 Task: Find an Airbnb in Crystal, United States for 8 guests from 12th to 16th July with self check-in, TV, WiFi, free parking, and English-speaking host, priced between ₹10,000 and ₹16,000.
Action: Mouse moved to (684, 133)
Screenshot: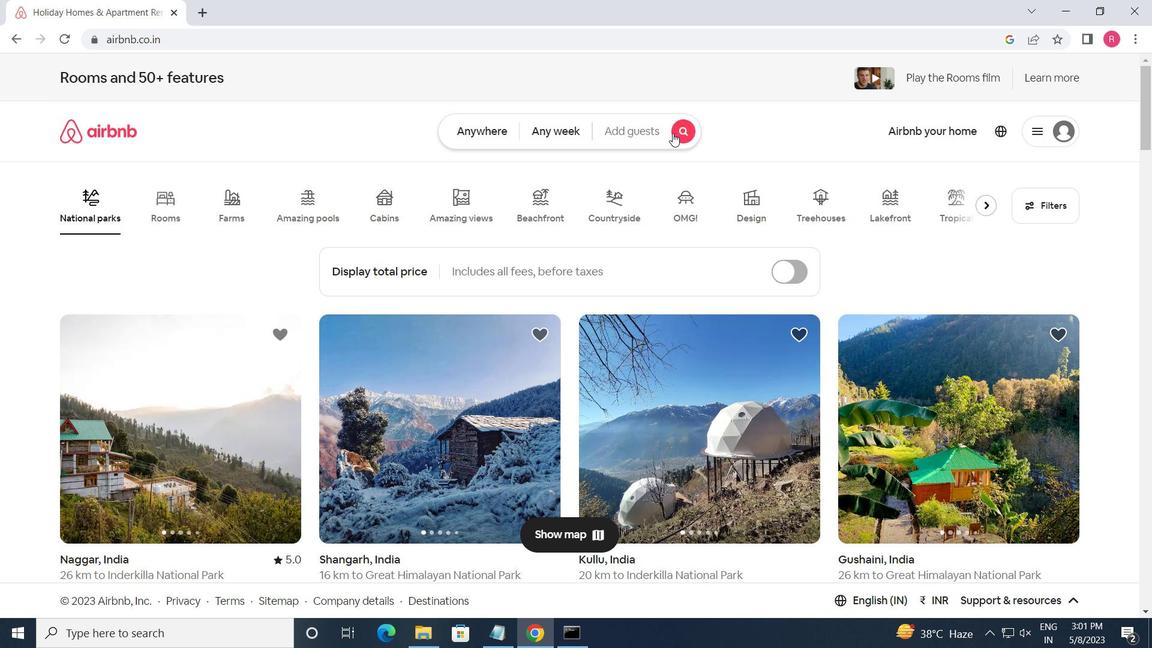 
Action: Mouse pressed left at (684, 133)
Screenshot: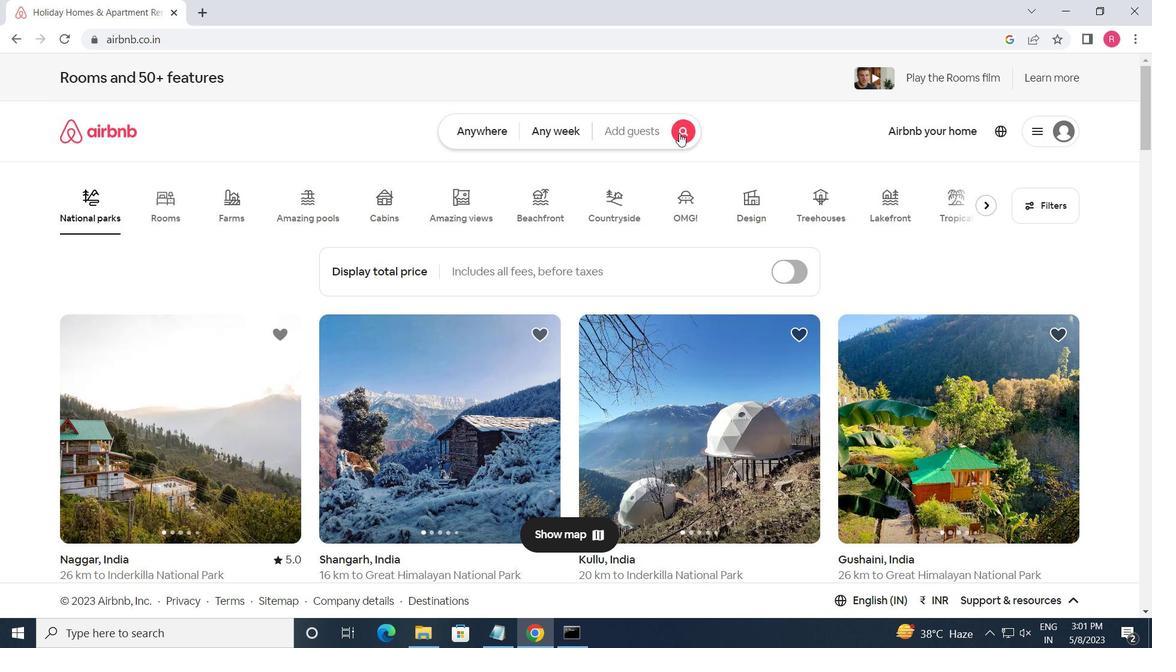 
Action: Mouse moved to (307, 193)
Screenshot: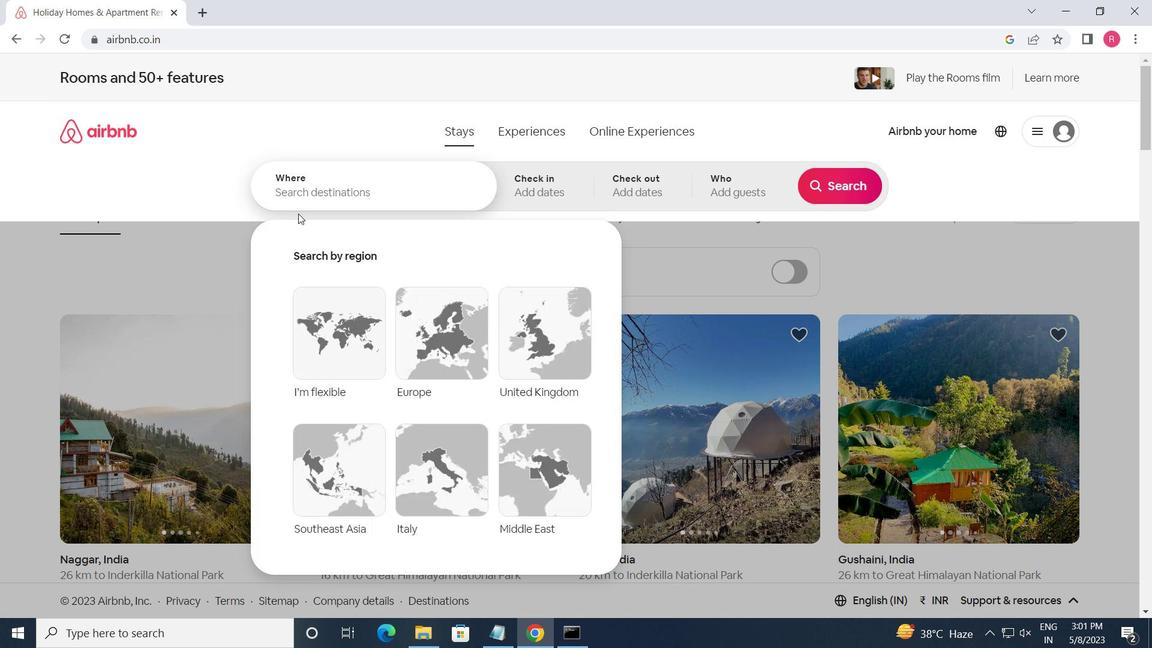 
Action: Mouse pressed left at (307, 193)
Screenshot: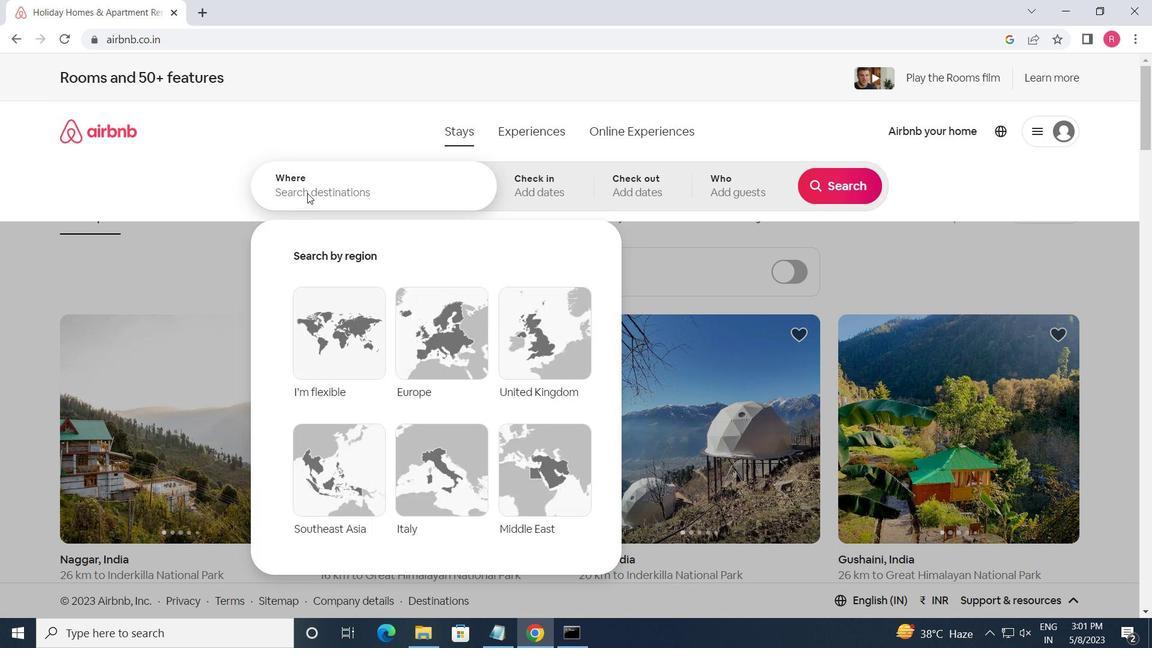 
Action: Key pressed <Key.shift>CRYSTAL,<Key.space><Key.shift_r>UNITED<Key.space><Key.shift>STATES<Key.enter>
Screenshot: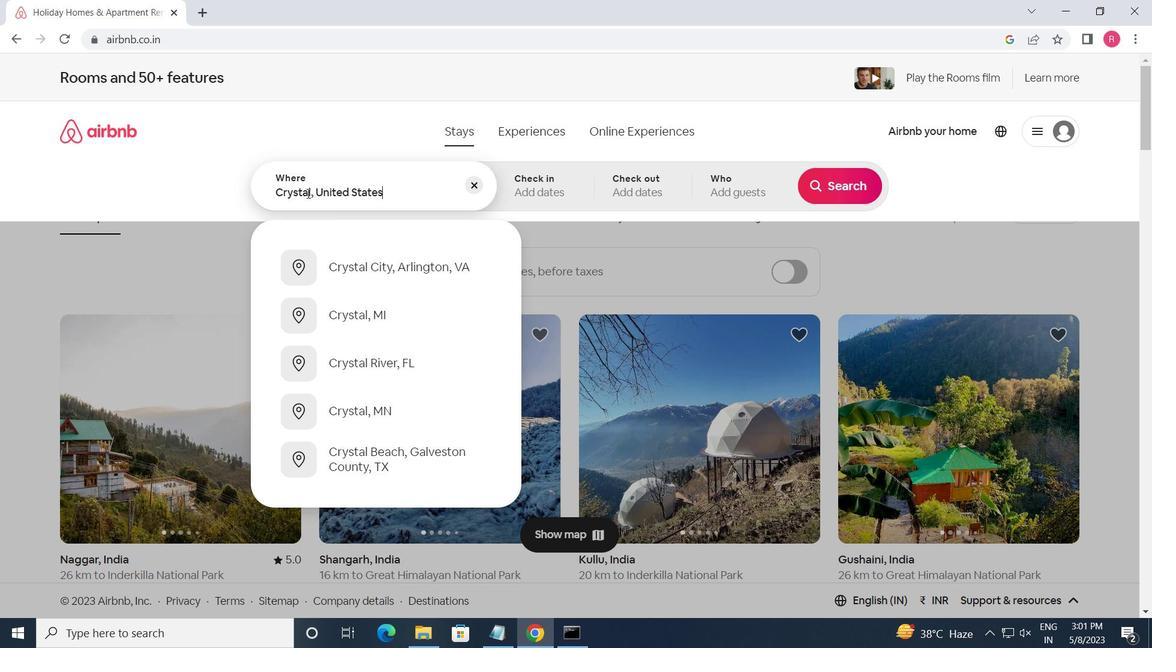 
Action: Mouse moved to (828, 308)
Screenshot: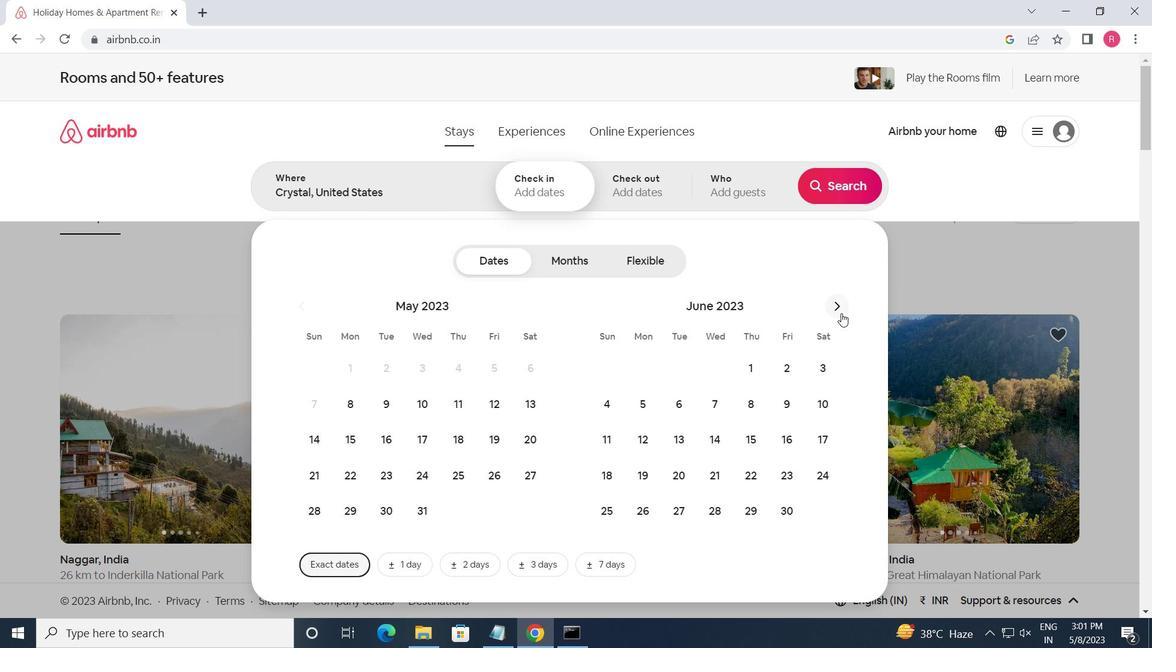 
Action: Mouse pressed left at (828, 308)
Screenshot: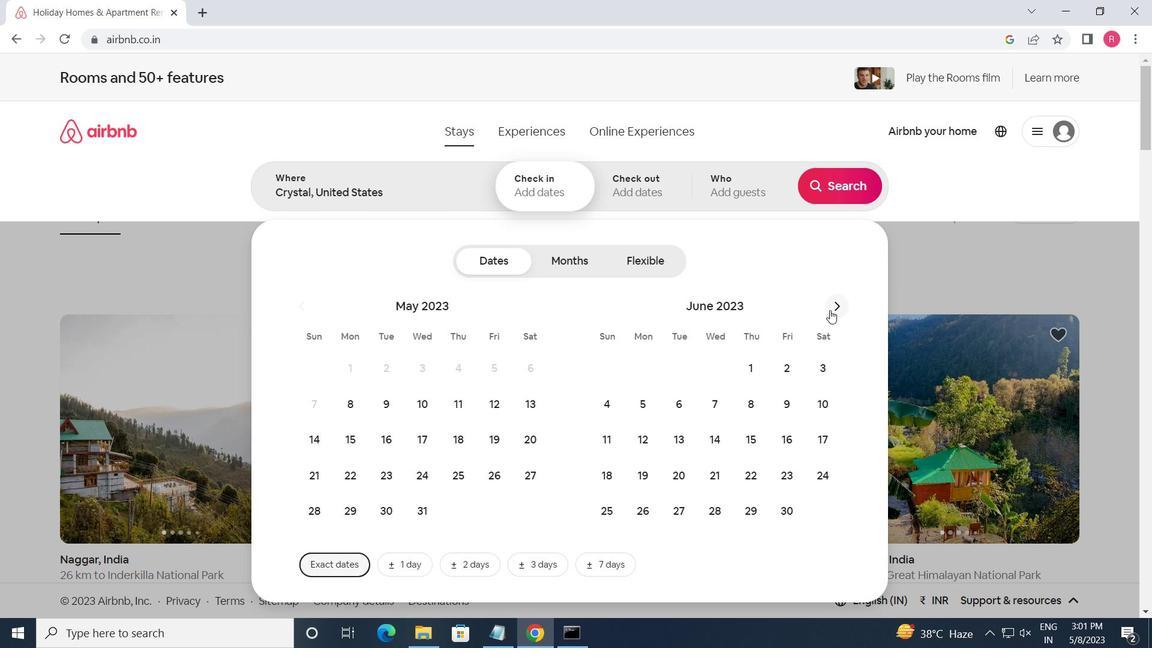 
Action: Mouse moved to (720, 439)
Screenshot: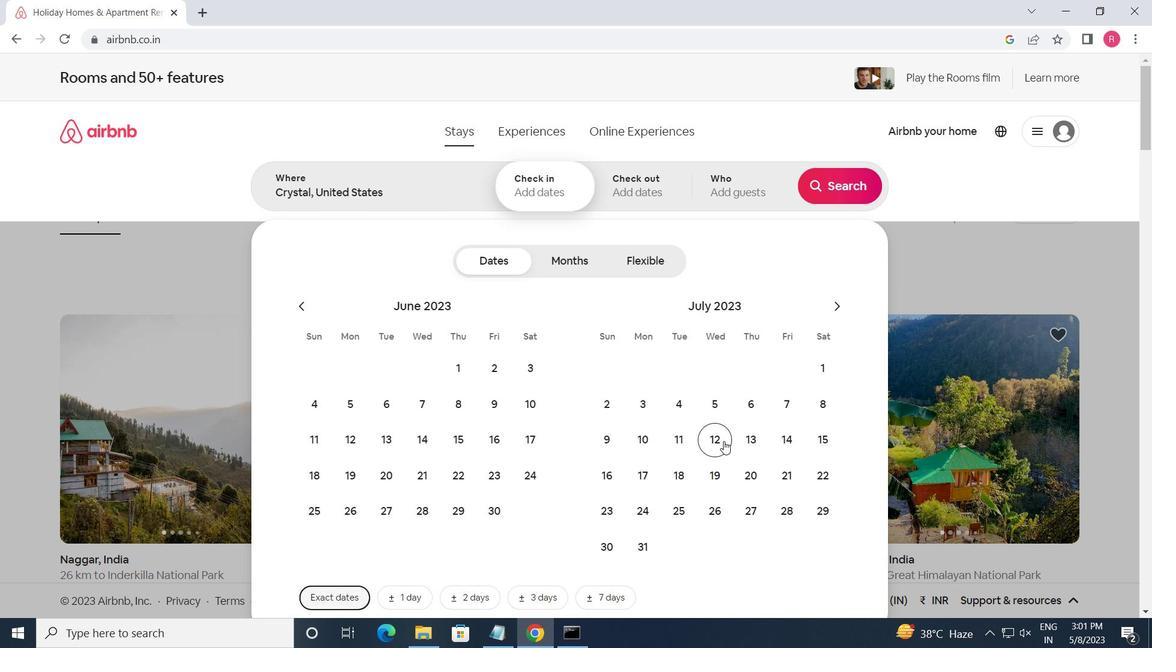 
Action: Mouse pressed left at (720, 439)
Screenshot: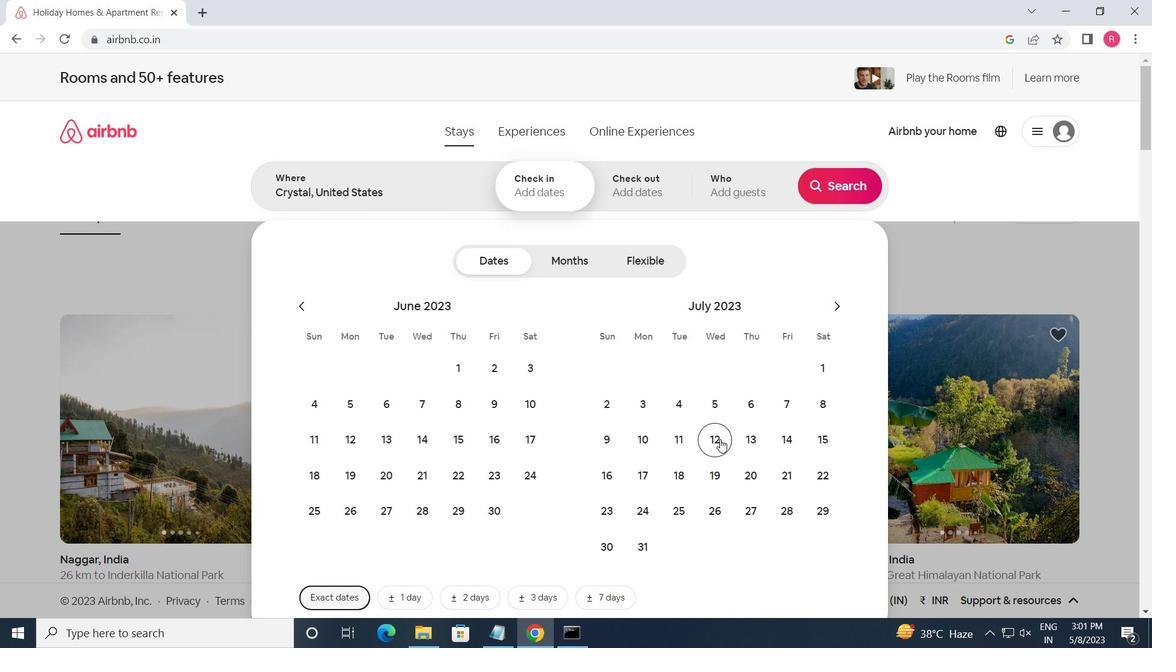 
Action: Mouse moved to (617, 469)
Screenshot: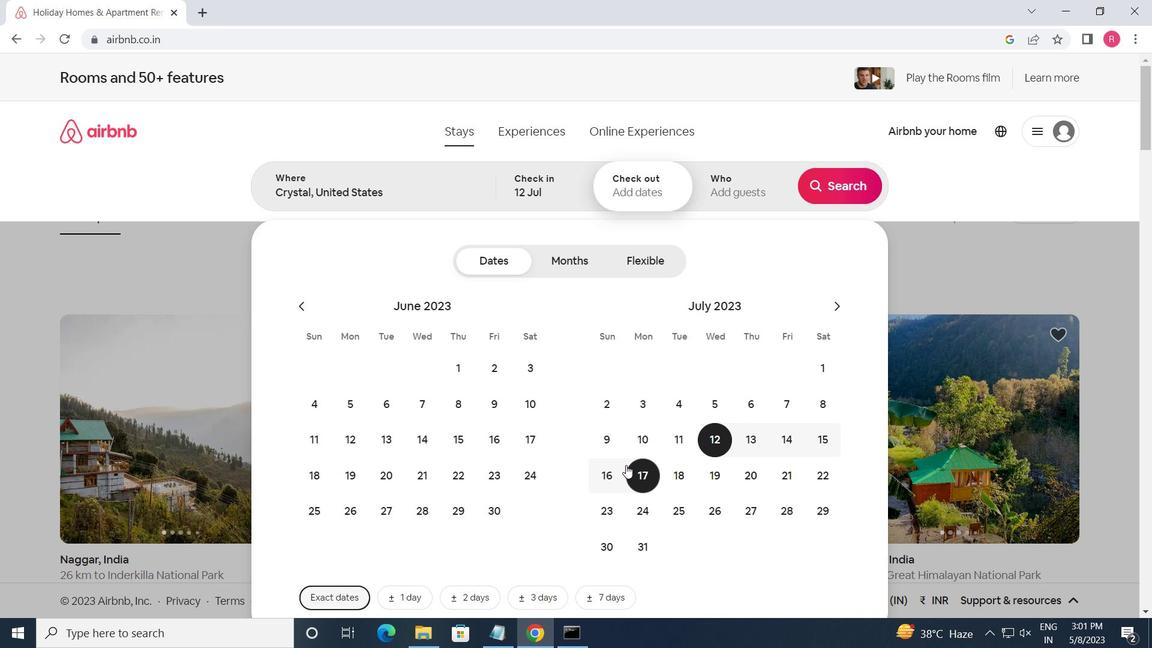 
Action: Mouse pressed left at (617, 469)
Screenshot: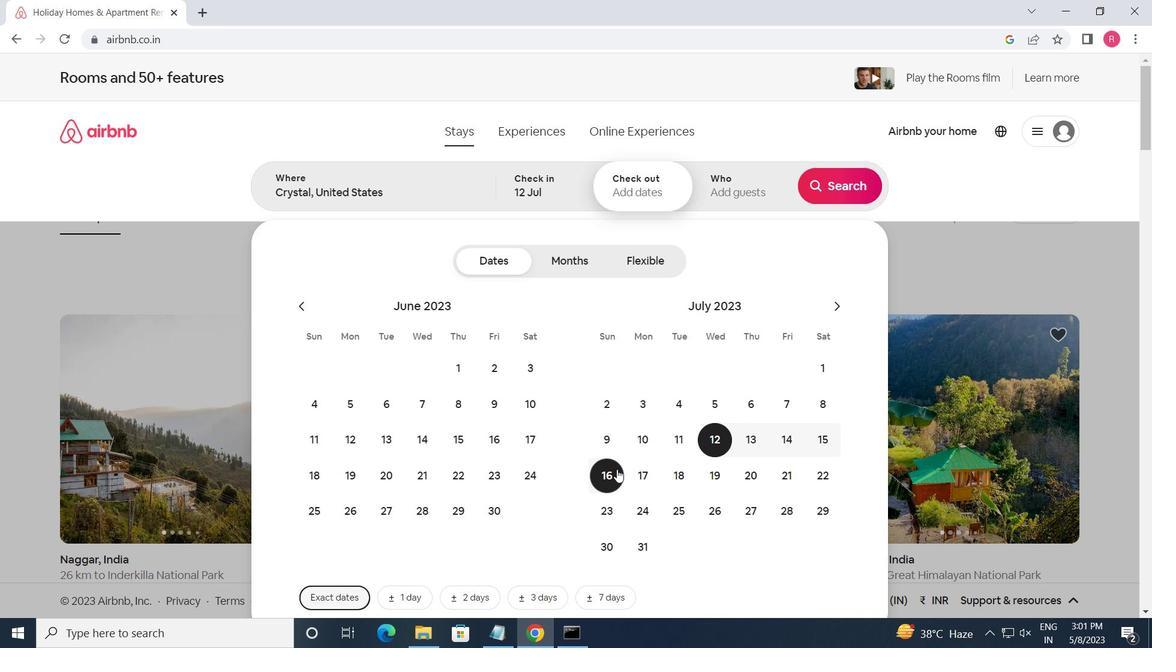 
Action: Mouse moved to (713, 200)
Screenshot: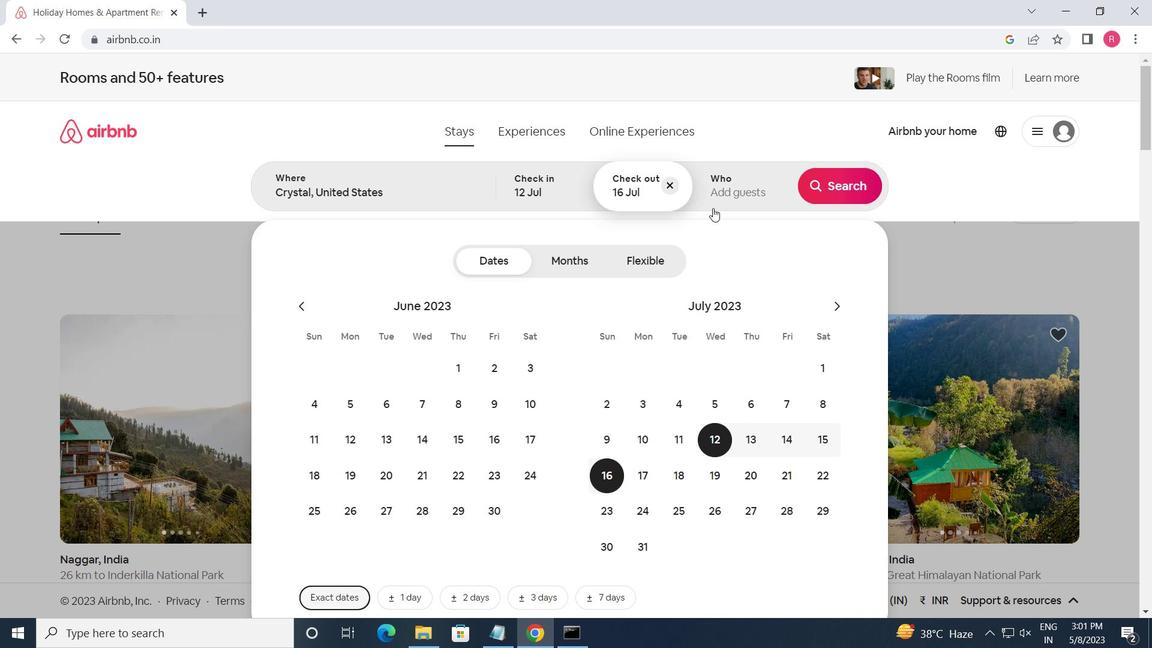 
Action: Mouse pressed left at (713, 200)
Screenshot: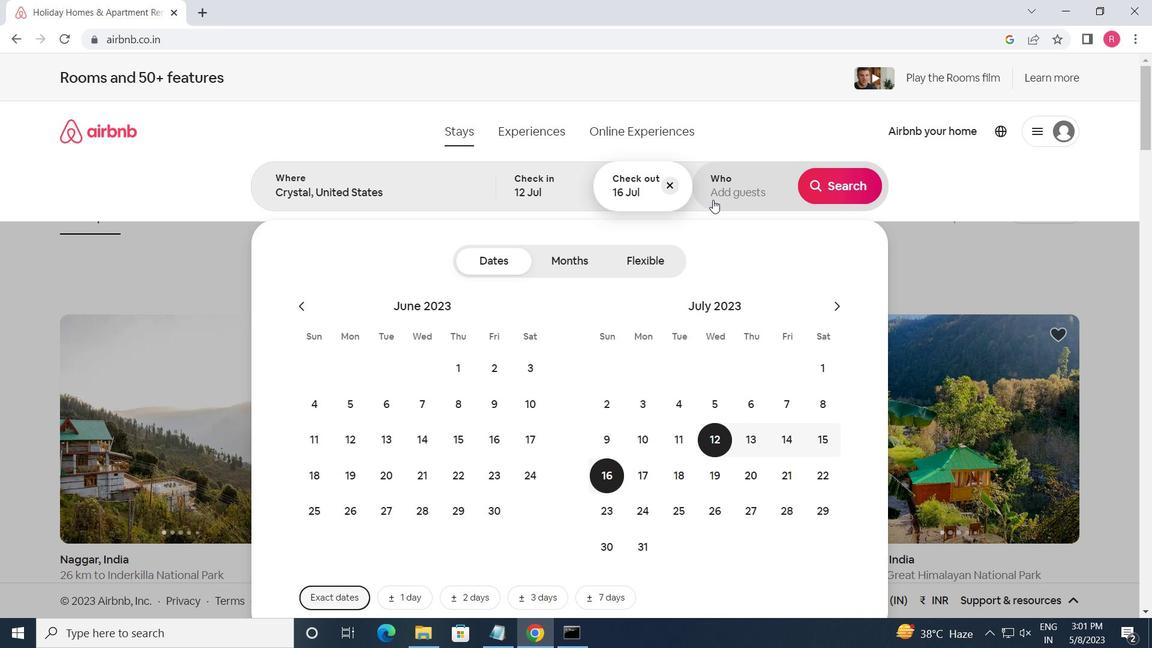 
Action: Mouse moved to (852, 271)
Screenshot: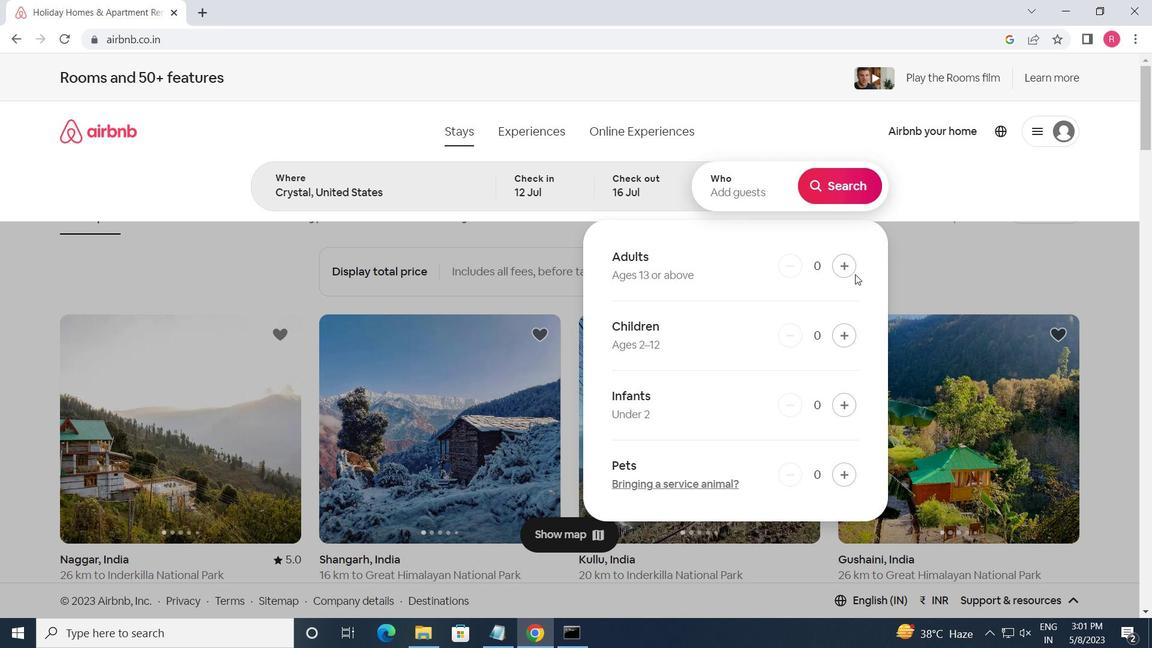 
Action: Mouse pressed left at (852, 271)
Screenshot: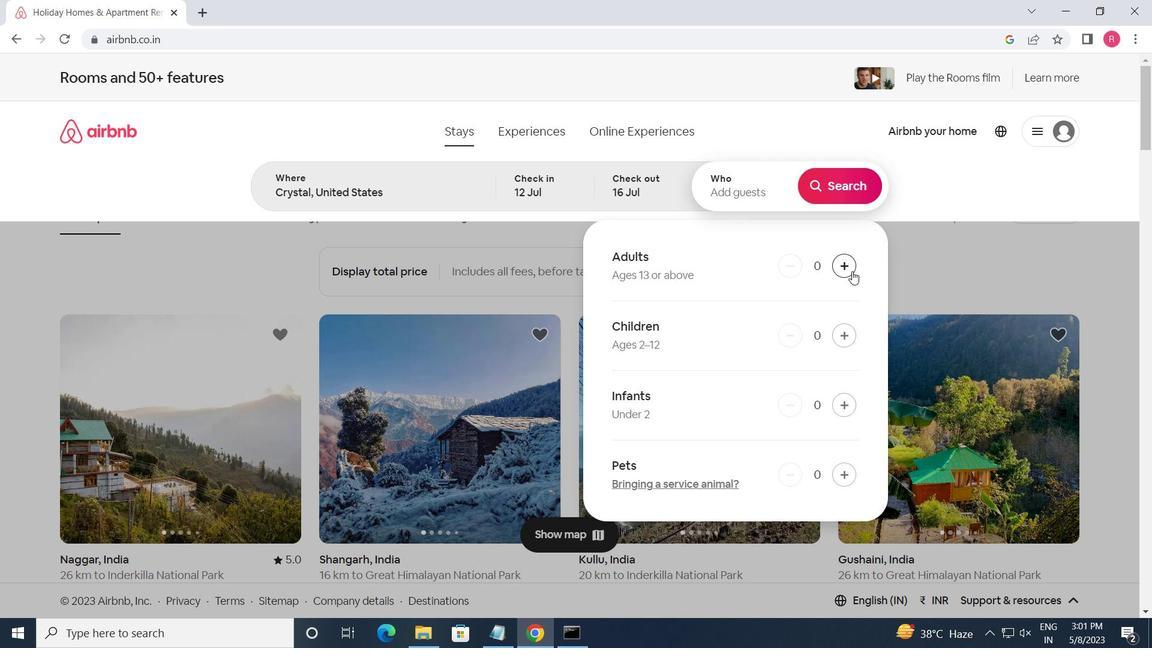 
Action: Mouse moved to (849, 269)
Screenshot: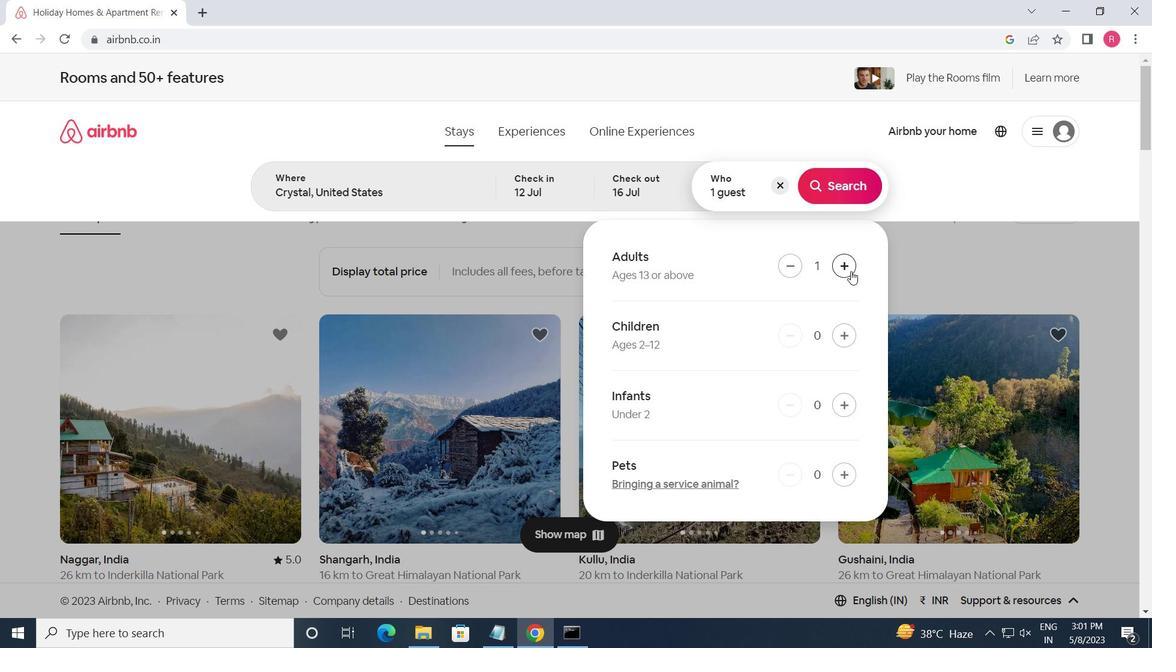 
Action: Mouse pressed left at (849, 269)
Screenshot: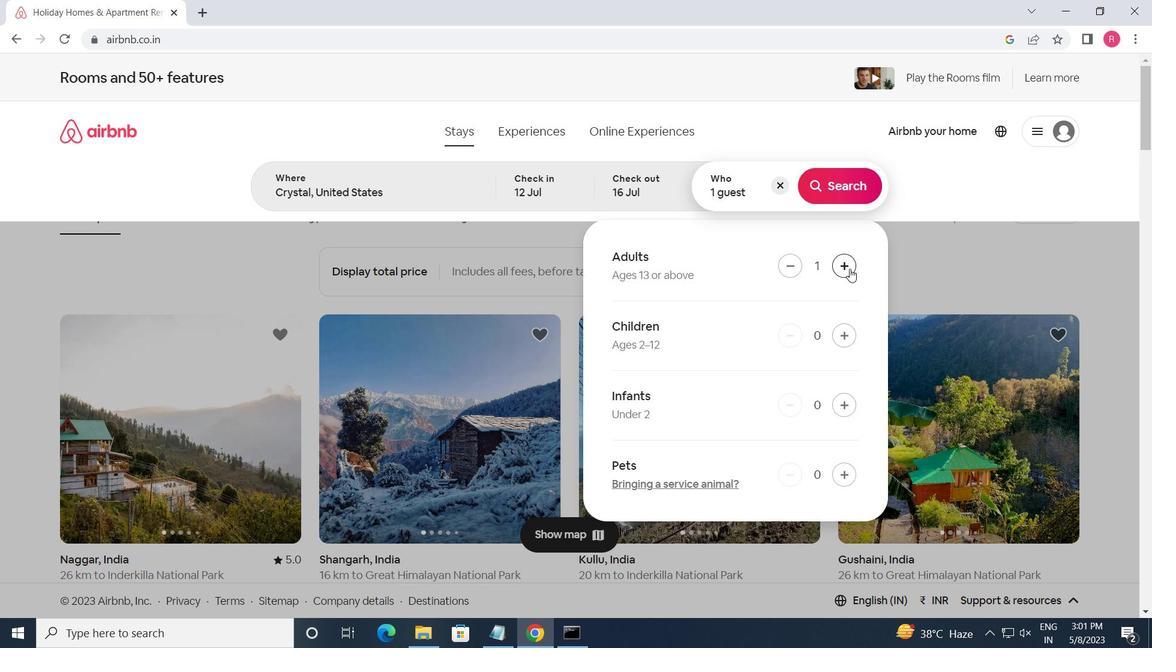 
Action: Mouse pressed left at (849, 269)
Screenshot: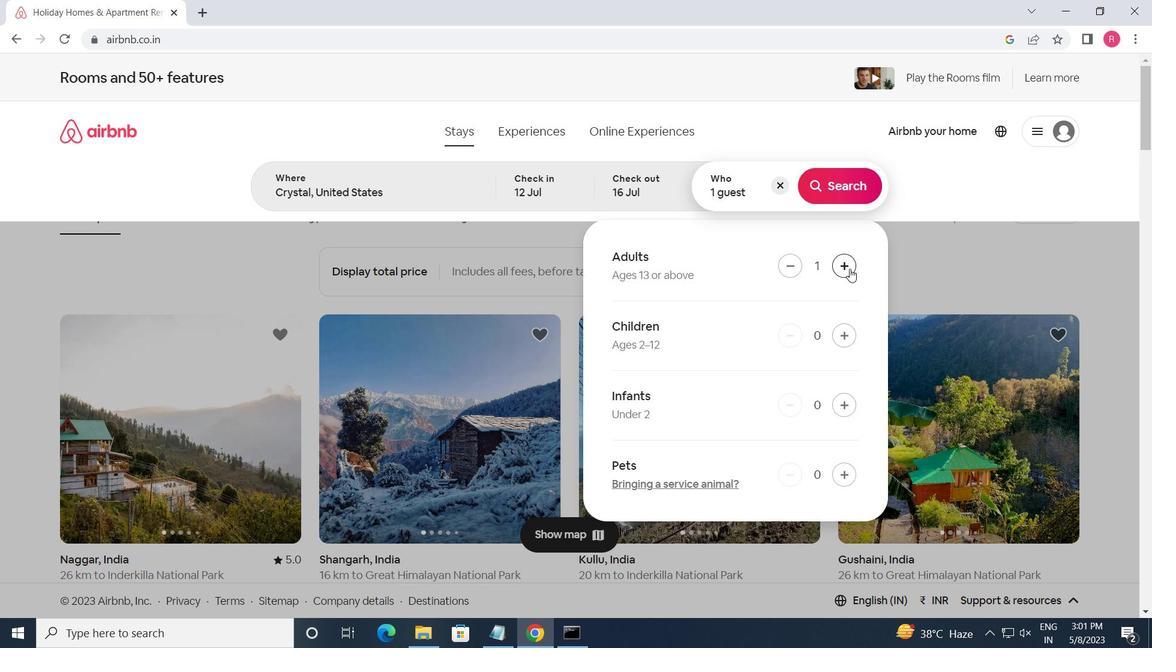 
Action: Mouse pressed left at (849, 269)
Screenshot: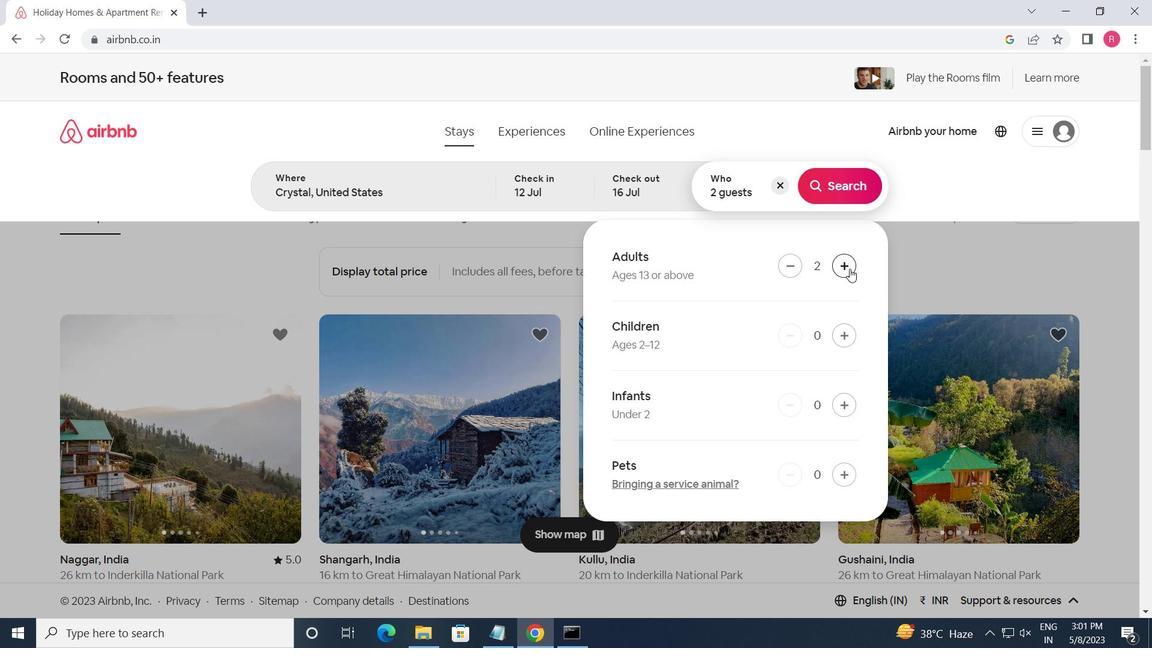 
Action: Mouse pressed left at (849, 269)
Screenshot: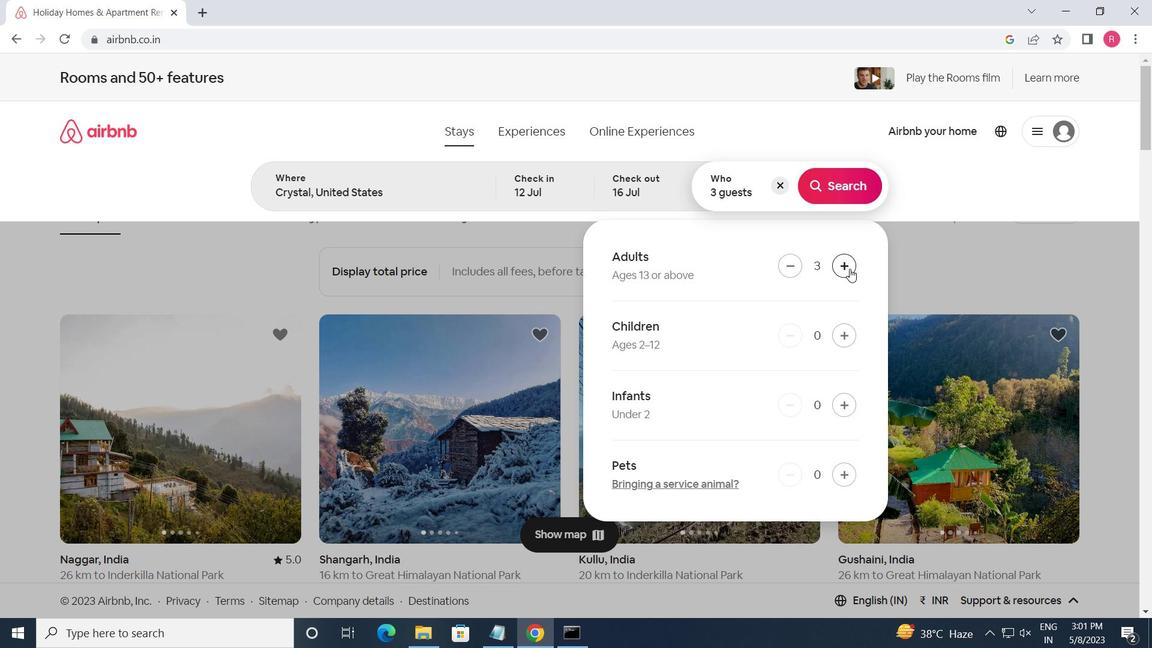 
Action: Mouse pressed left at (849, 269)
Screenshot: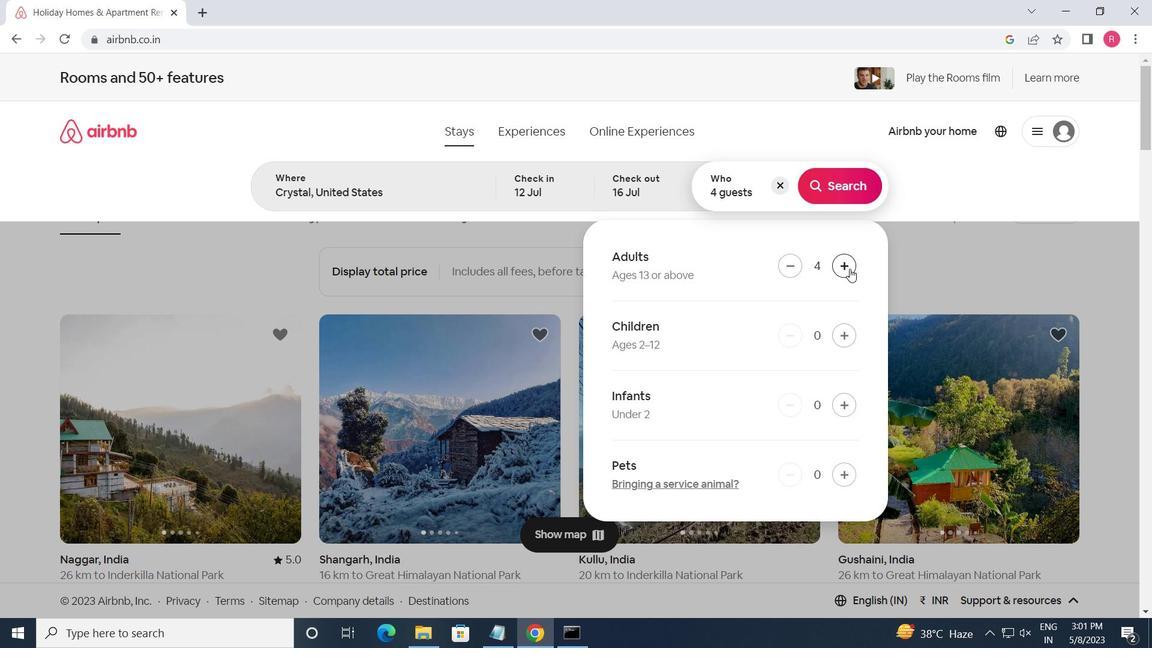 
Action: Mouse pressed left at (849, 269)
Screenshot: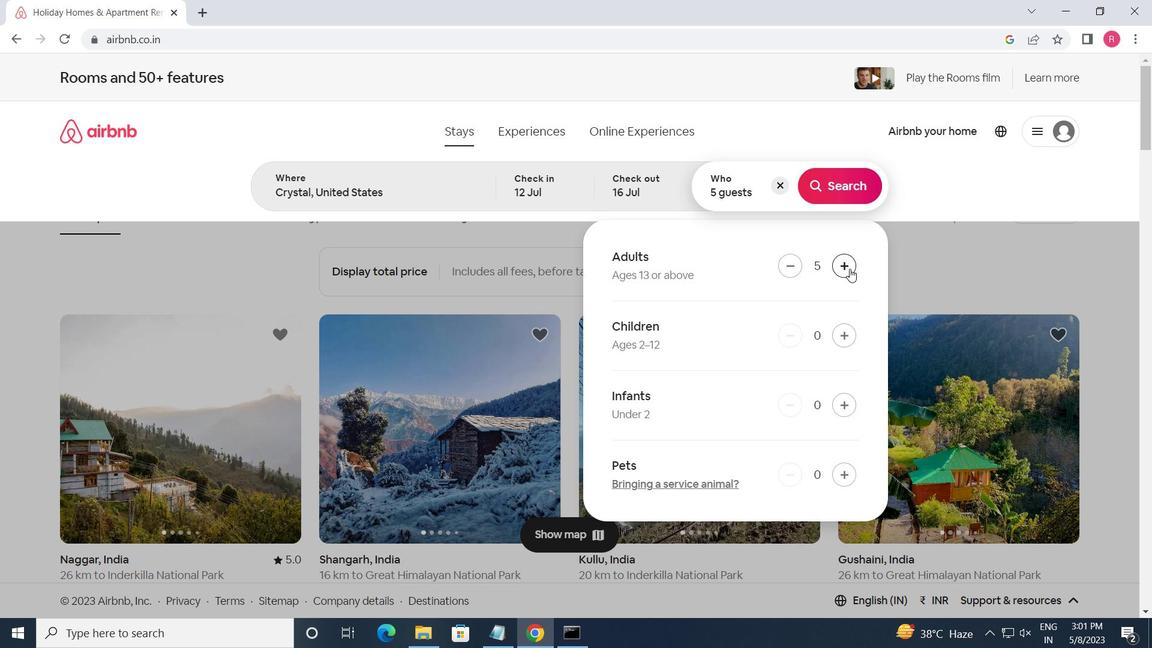 
Action: Mouse pressed left at (849, 269)
Screenshot: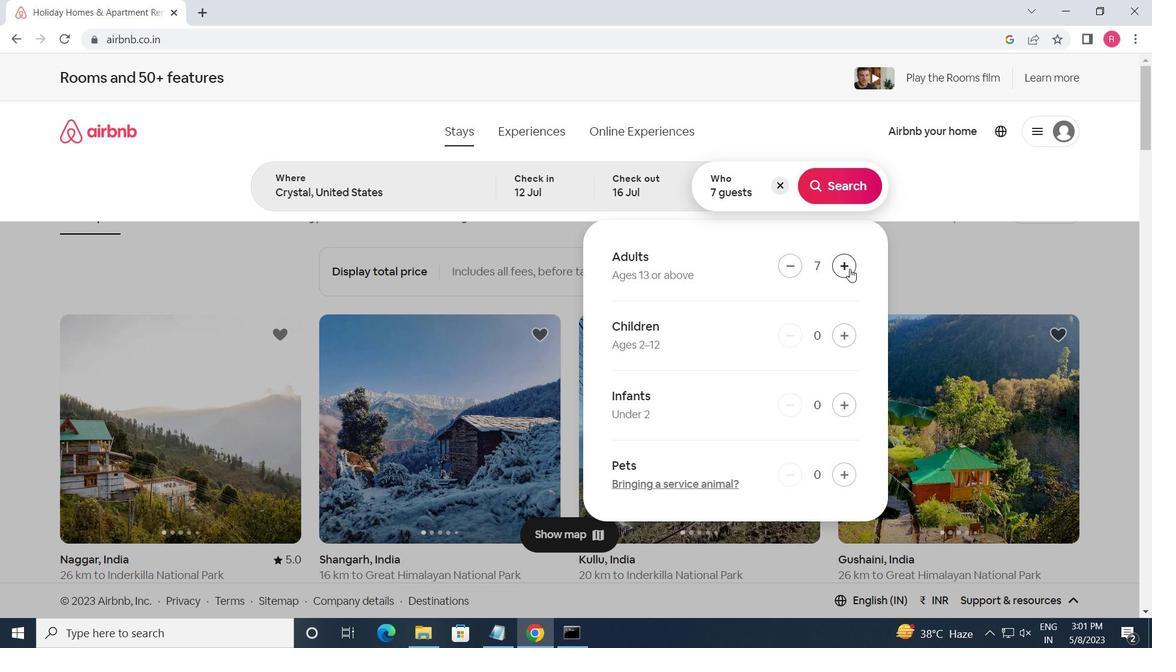 
Action: Mouse pressed left at (849, 269)
Screenshot: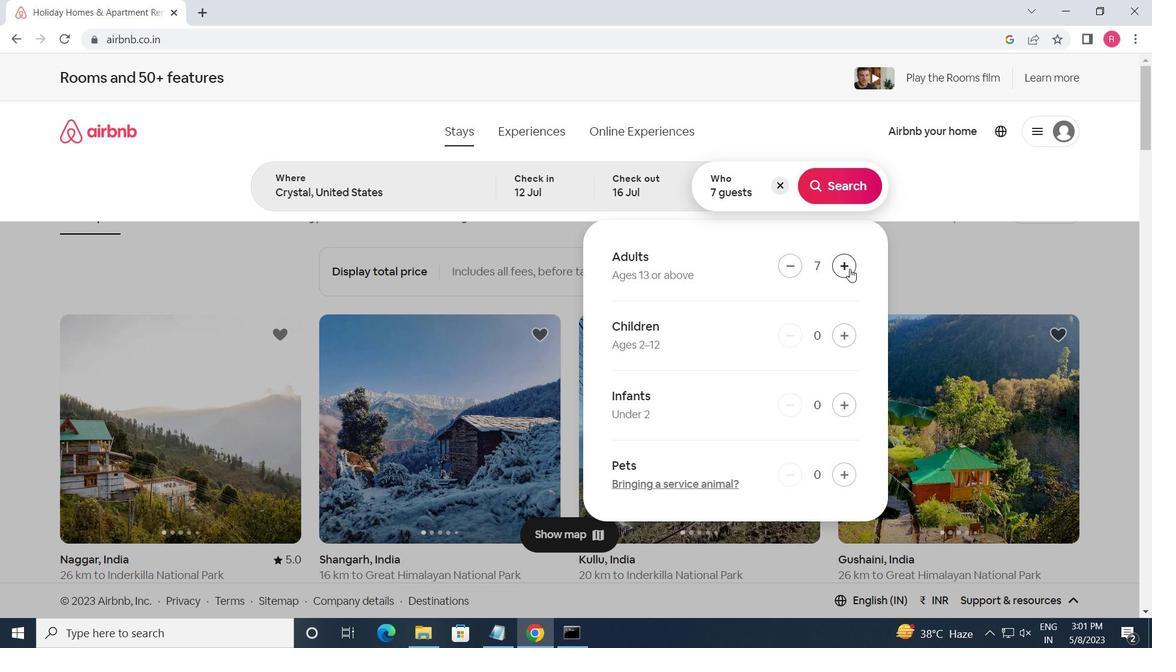 
Action: Mouse moved to (793, 268)
Screenshot: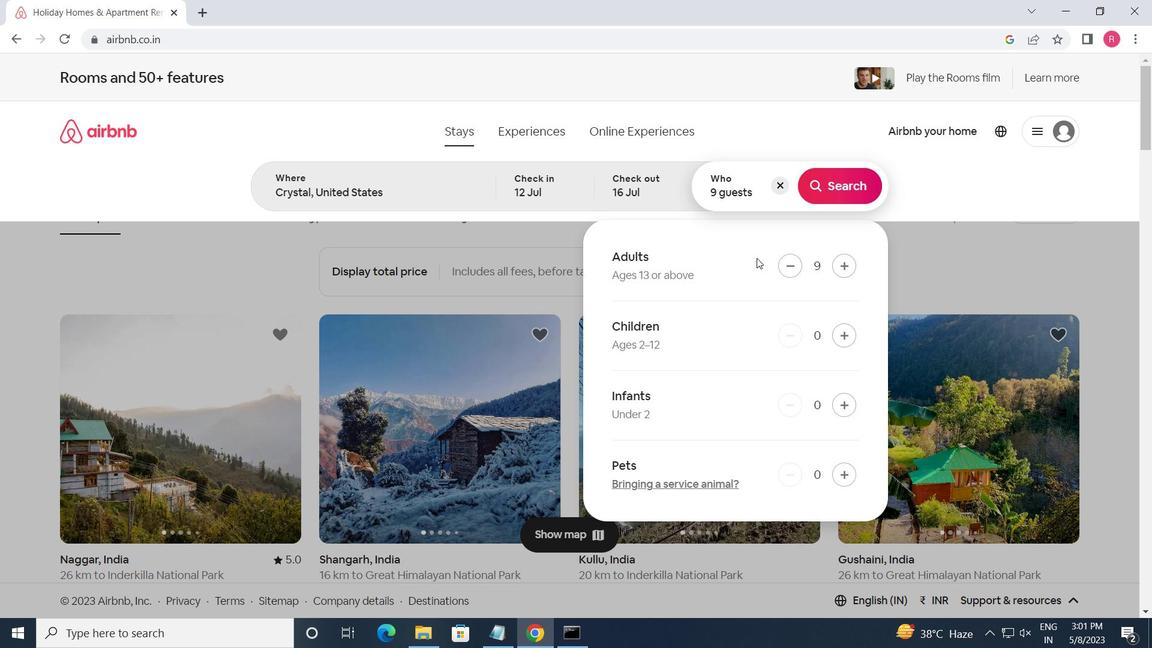 
Action: Mouse pressed left at (793, 268)
Screenshot: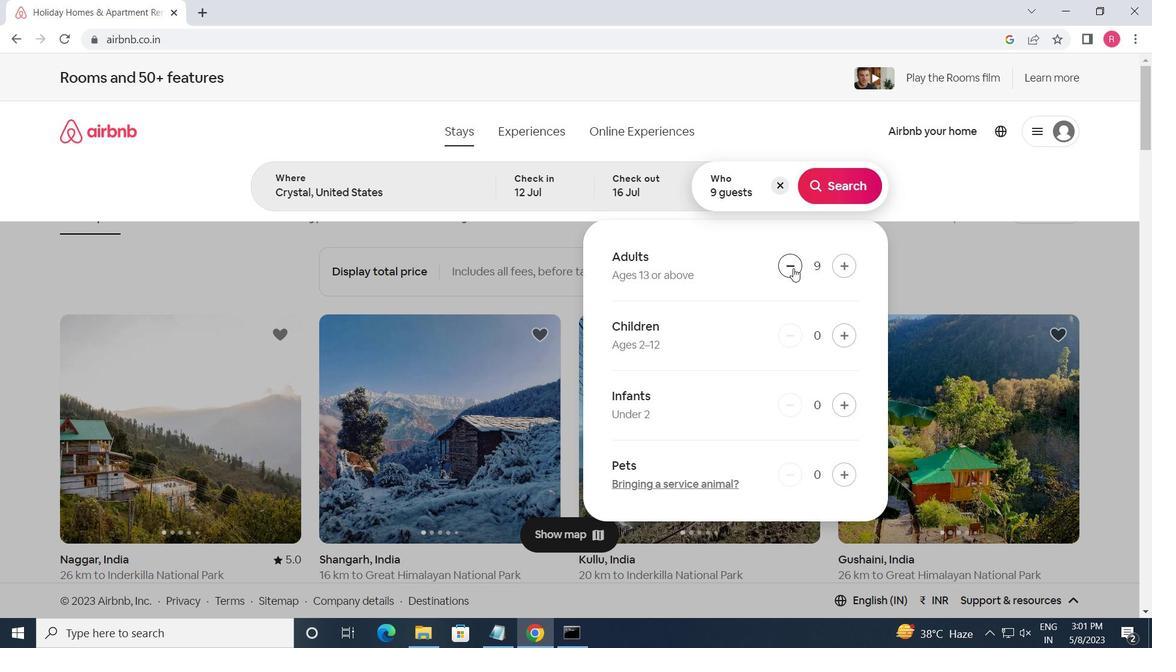 
Action: Mouse moved to (836, 192)
Screenshot: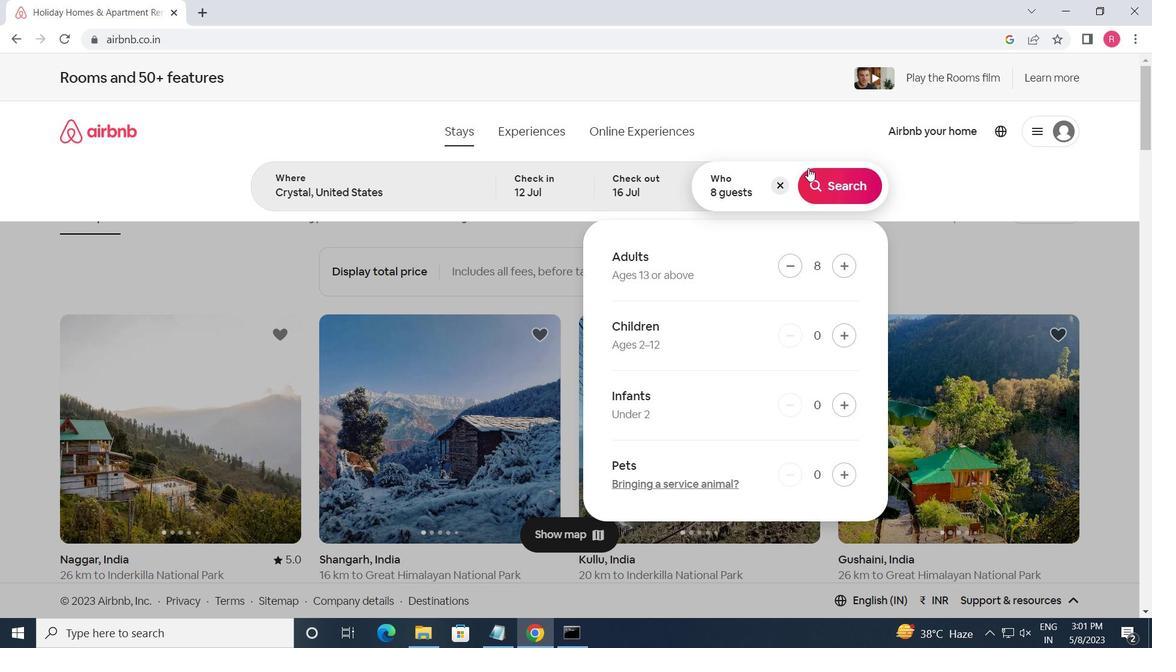 
Action: Mouse pressed left at (836, 192)
Screenshot: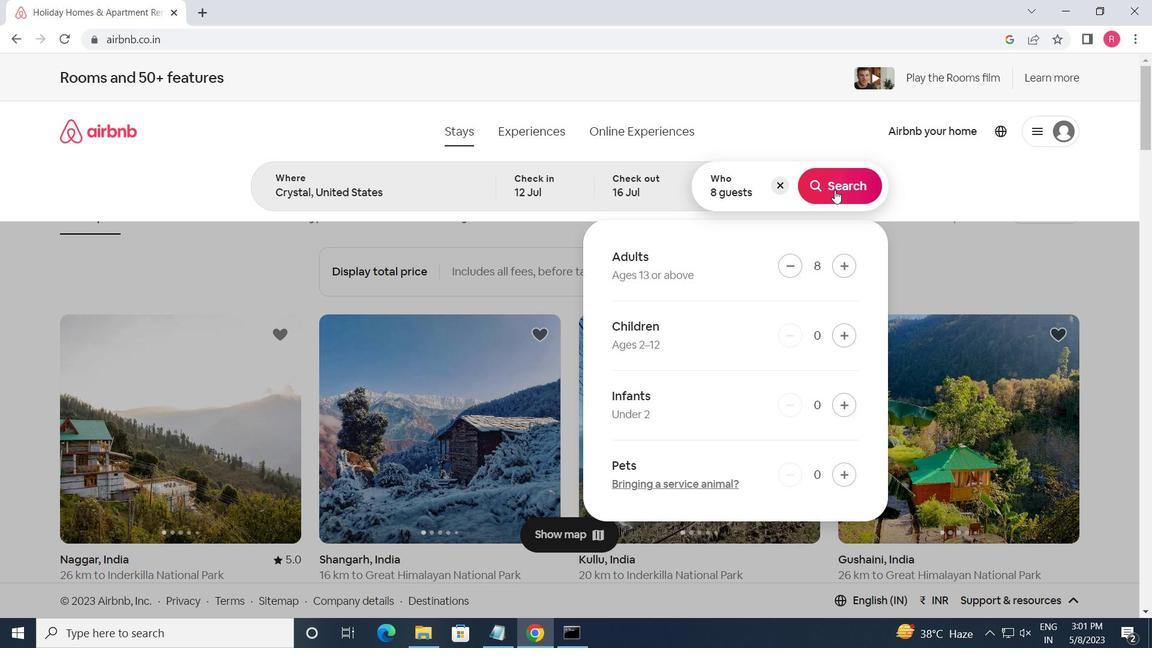 
Action: Mouse moved to (1070, 142)
Screenshot: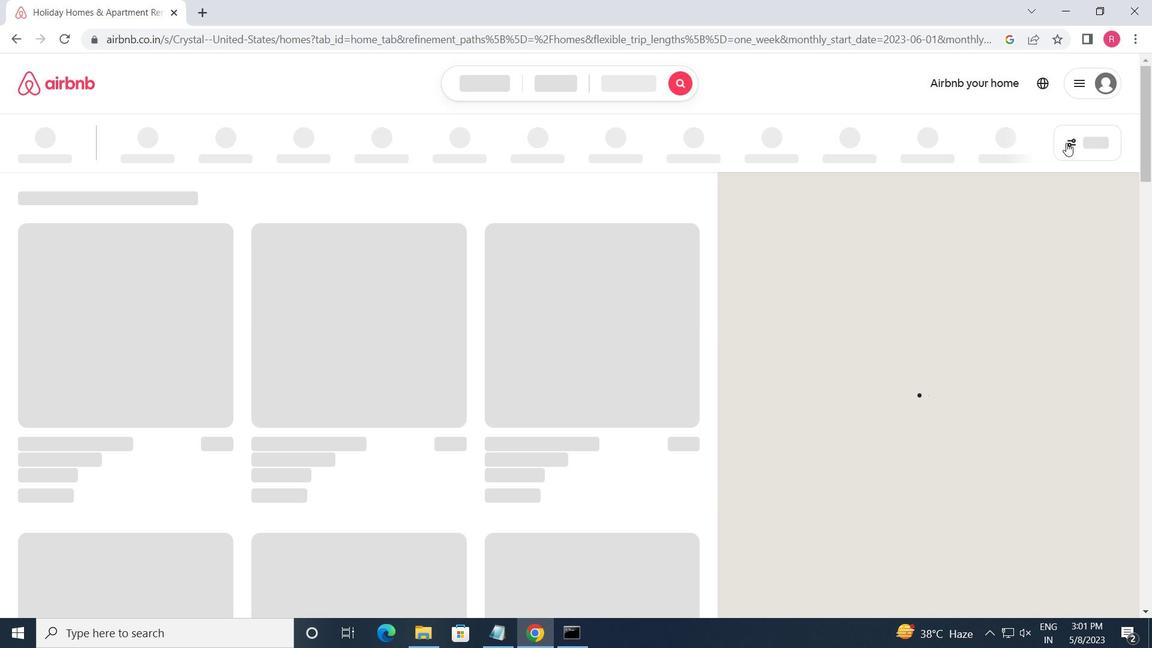 
Action: Mouse pressed left at (1070, 142)
Screenshot: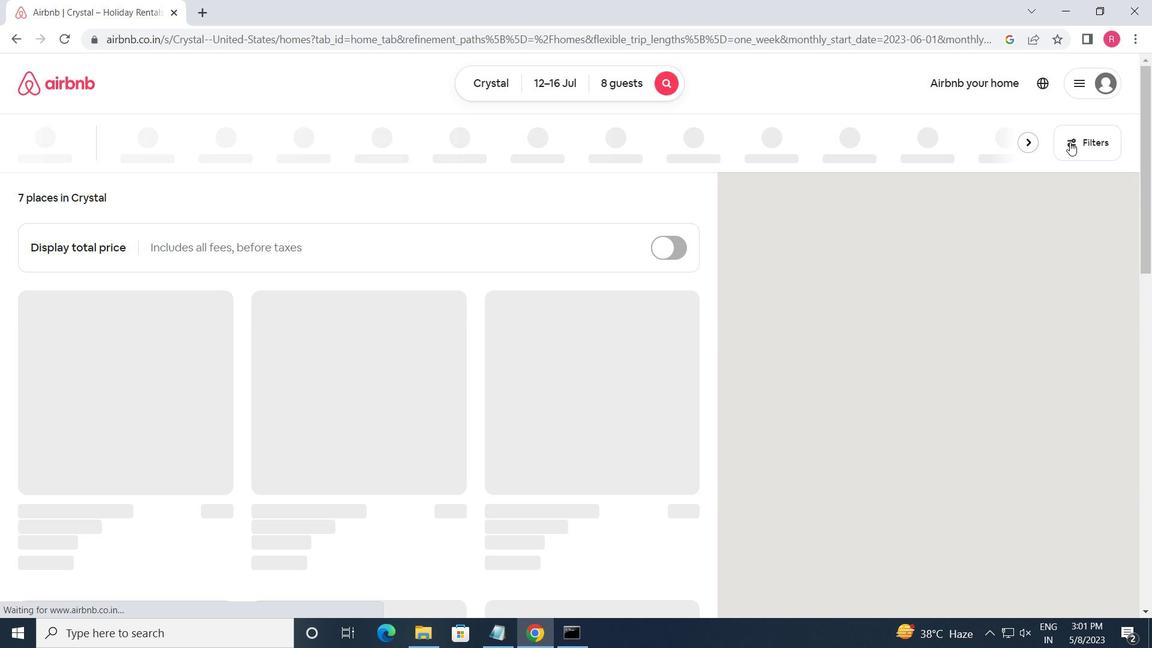 
Action: Mouse moved to (396, 499)
Screenshot: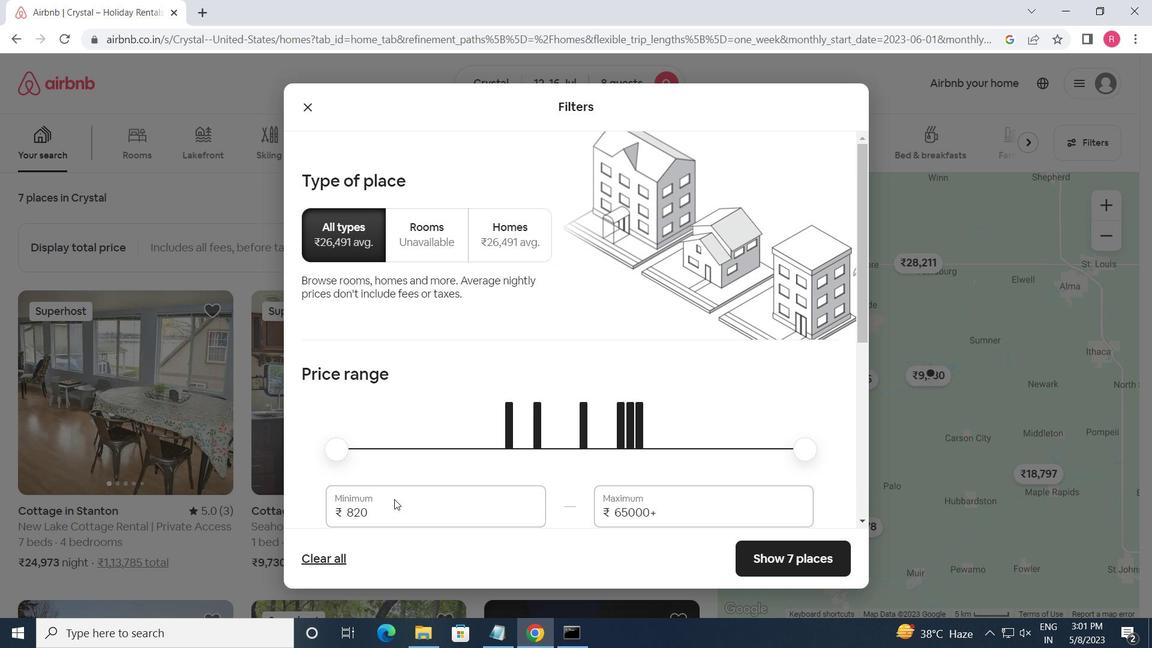 
Action: Mouse pressed left at (396, 499)
Screenshot: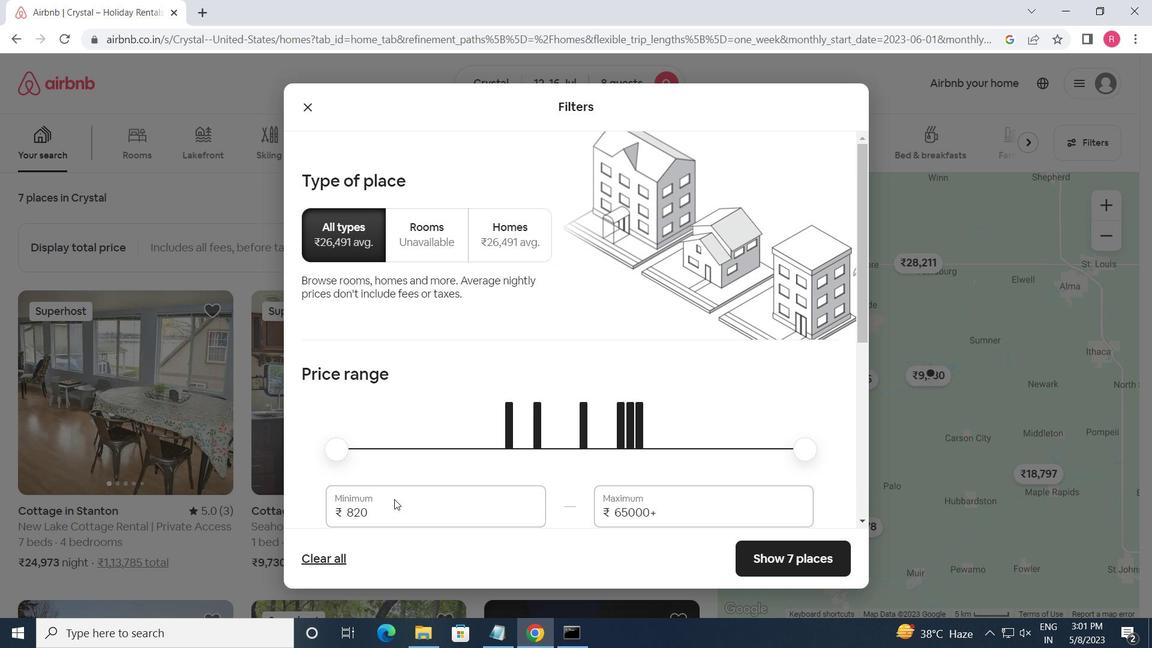 
Action: Mouse moved to (397, 499)
Screenshot: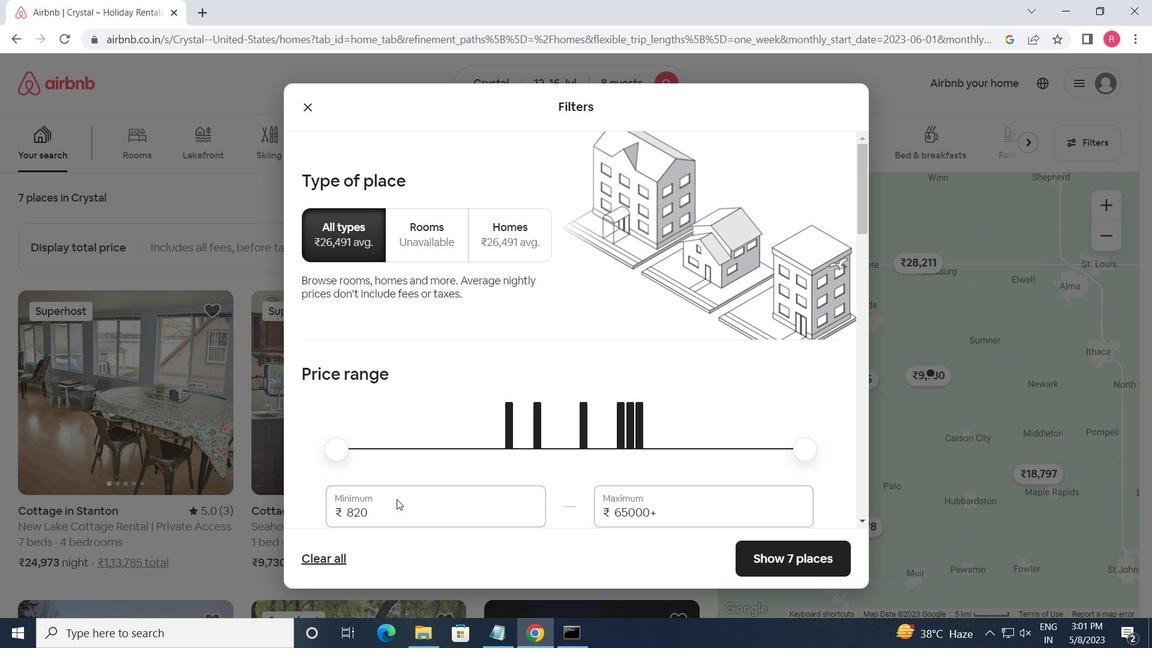 
Action: Mouse pressed left at (397, 499)
Screenshot: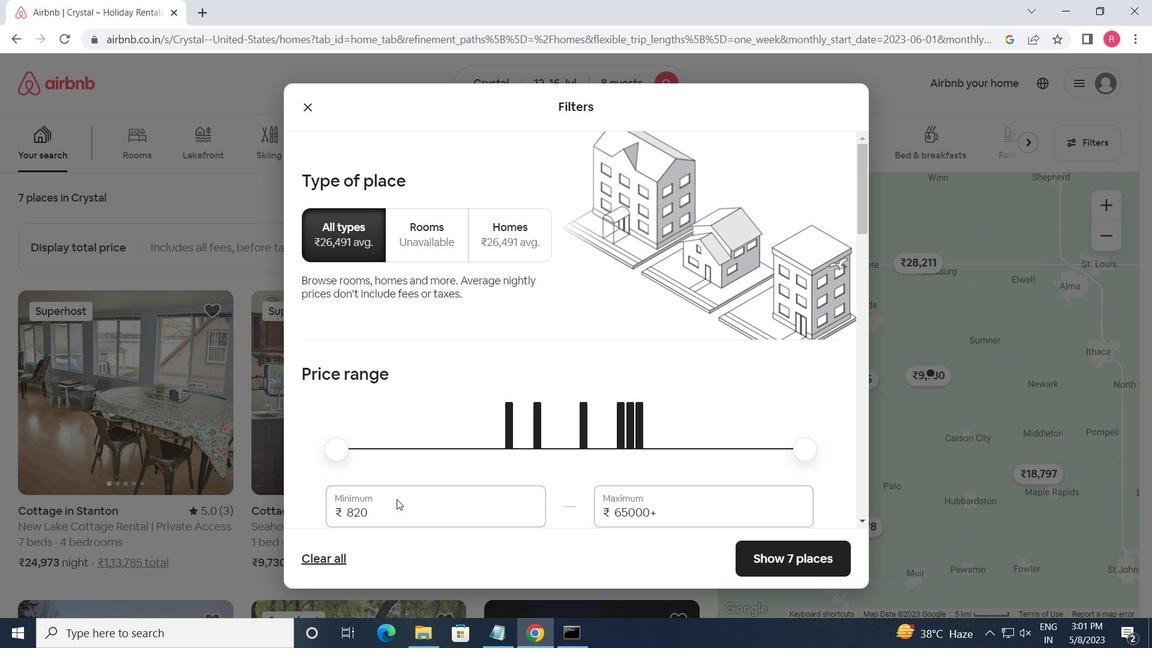 
Action: Mouse moved to (387, 492)
Screenshot: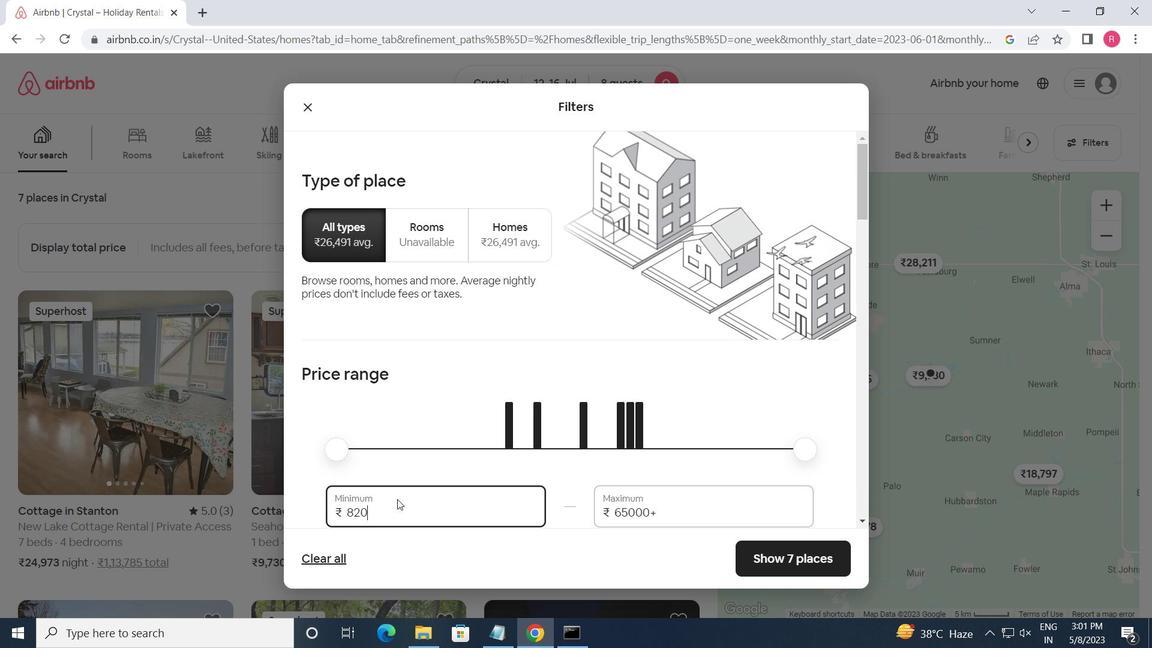 
Action: Key pressed <Key.backspace><Key.backspace><Key.backspace><Key.backspace>10000<Key.tab>16000
Screenshot: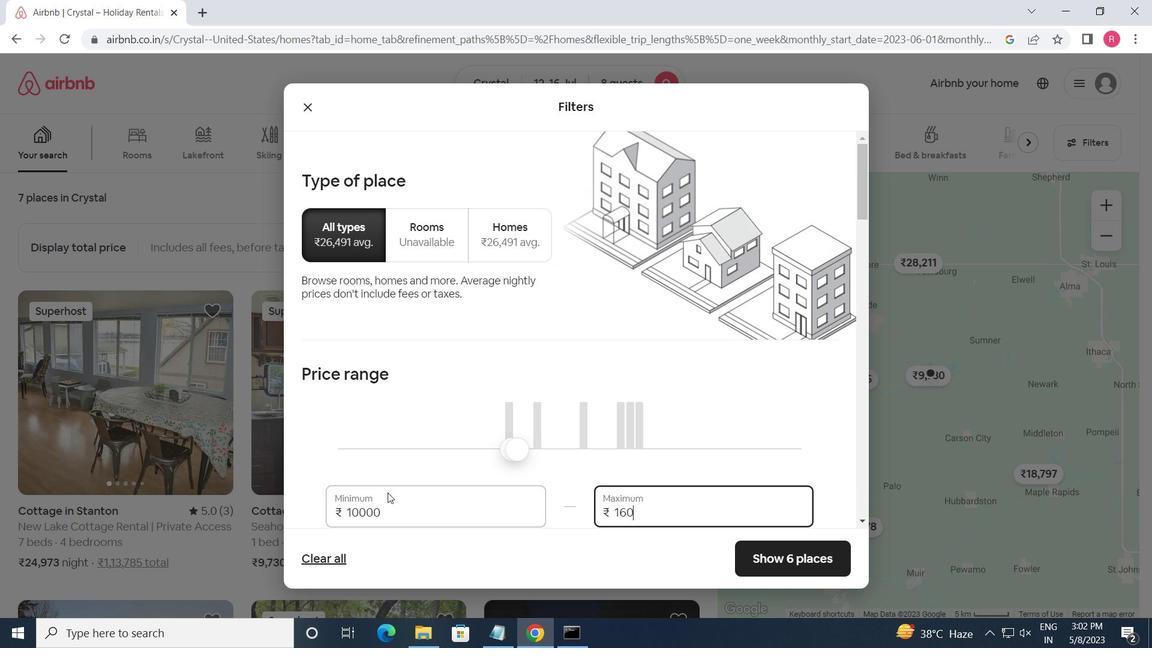 
Action: Mouse moved to (424, 421)
Screenshot: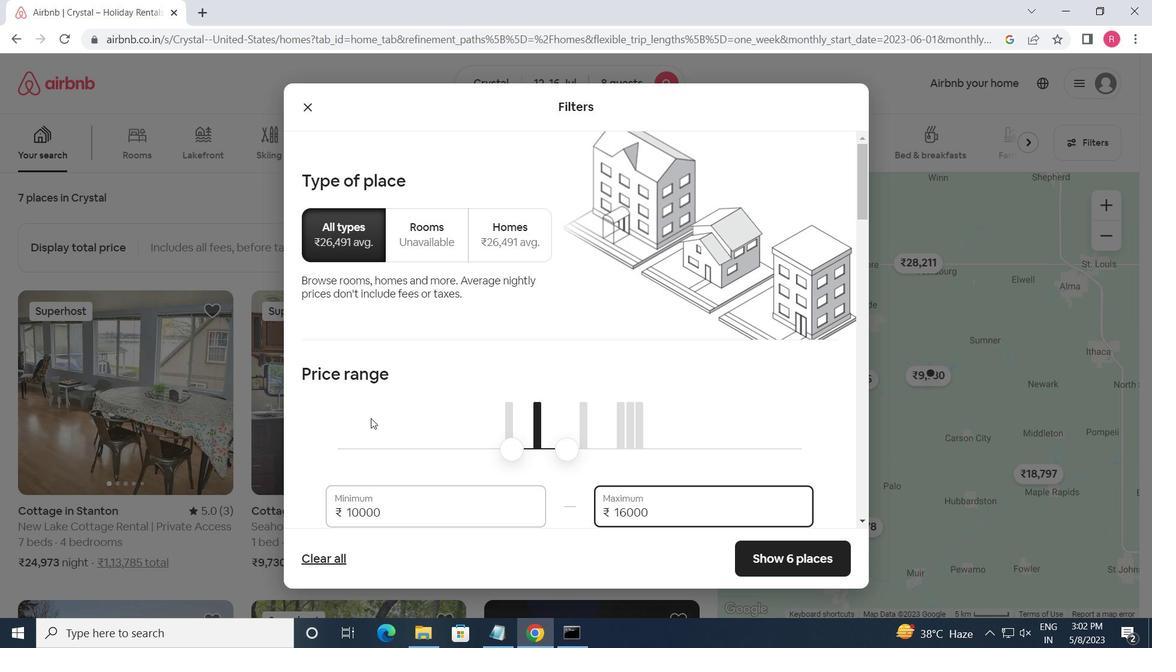 
Action: Mouse scrolled (424, 420) with delta (0, 0)
Screenshot: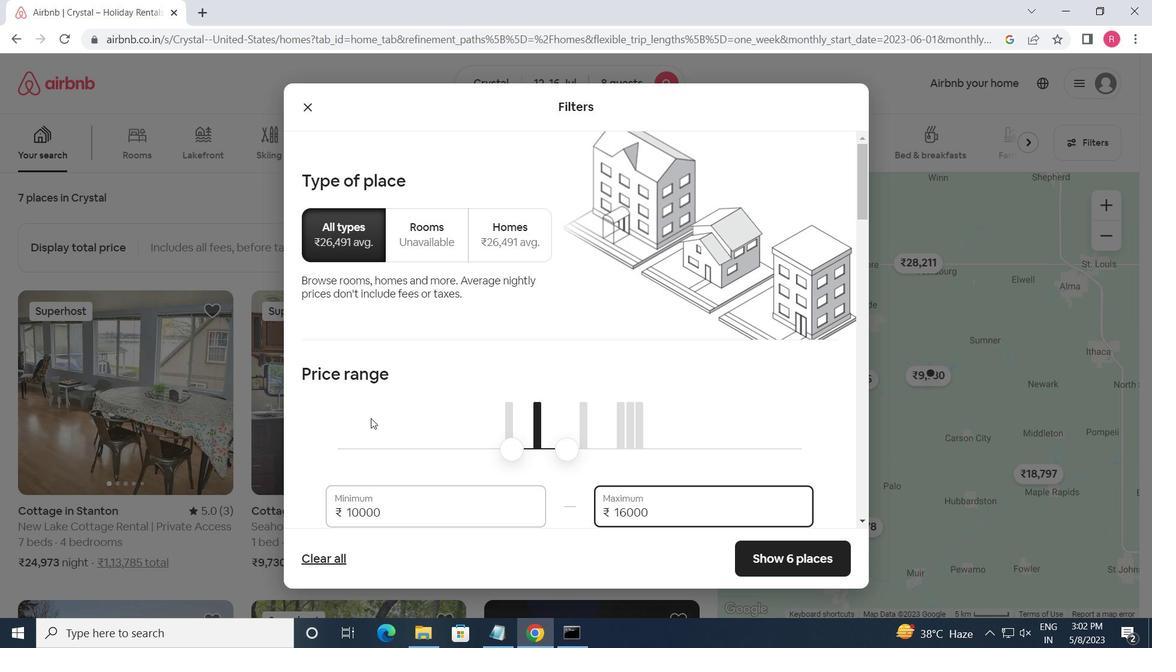
Action: Mouse moved to (426, 421)
Screenshot: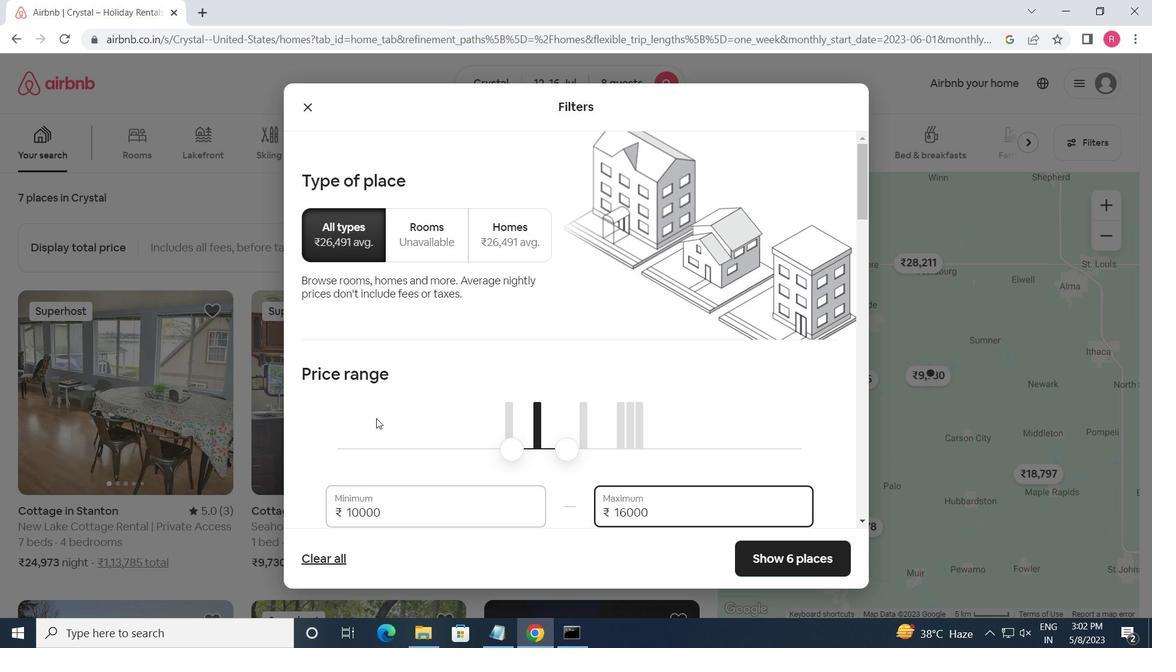 
Action: Mouse scrolled (426, 420) with delta (0, 0)
Screenshot: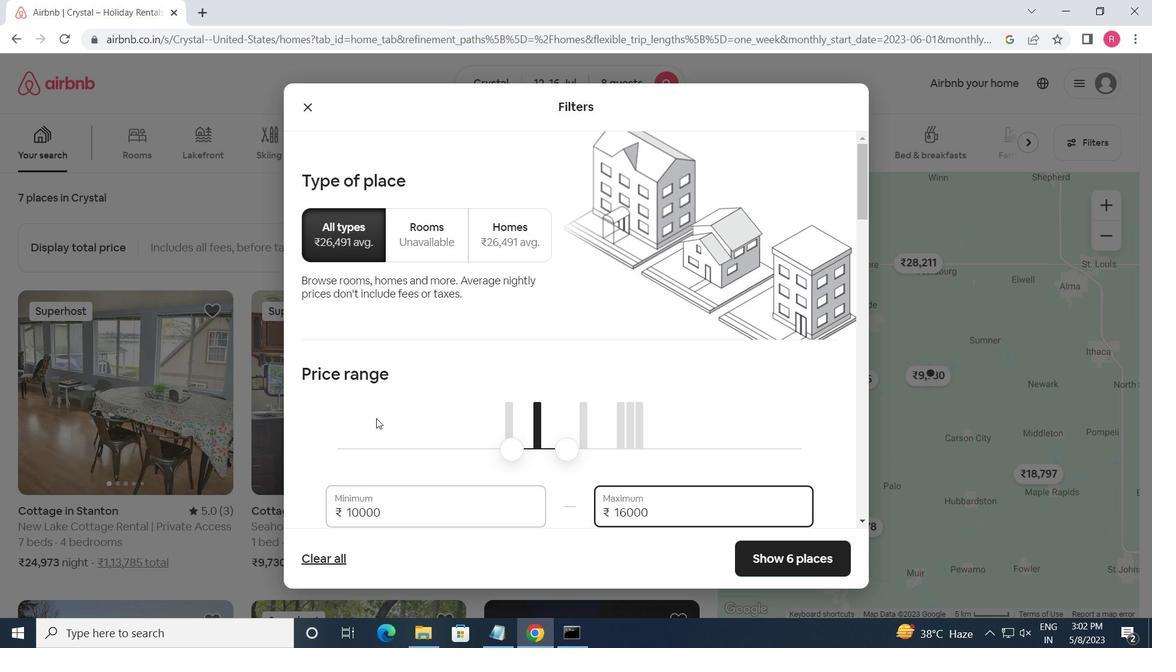 
Action: Mouse scrolled (426, 420) with delta (0, 0)
Screenshot: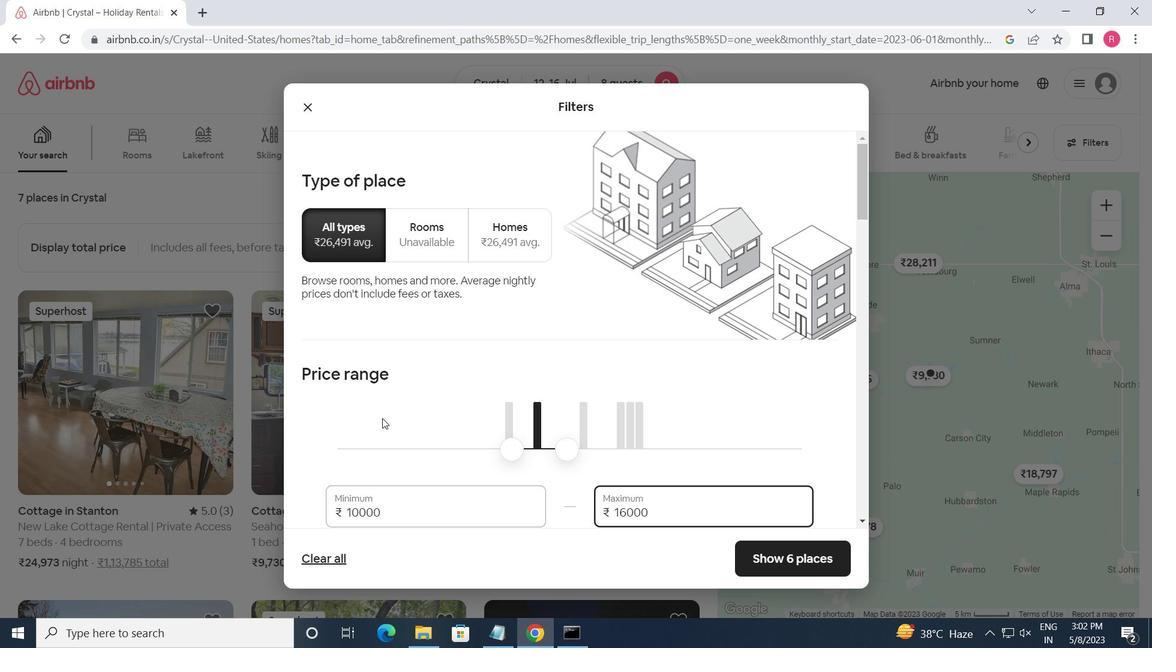 
Action: Mouse scrolled (426, 420) with delta (0, 0)
Screenshot: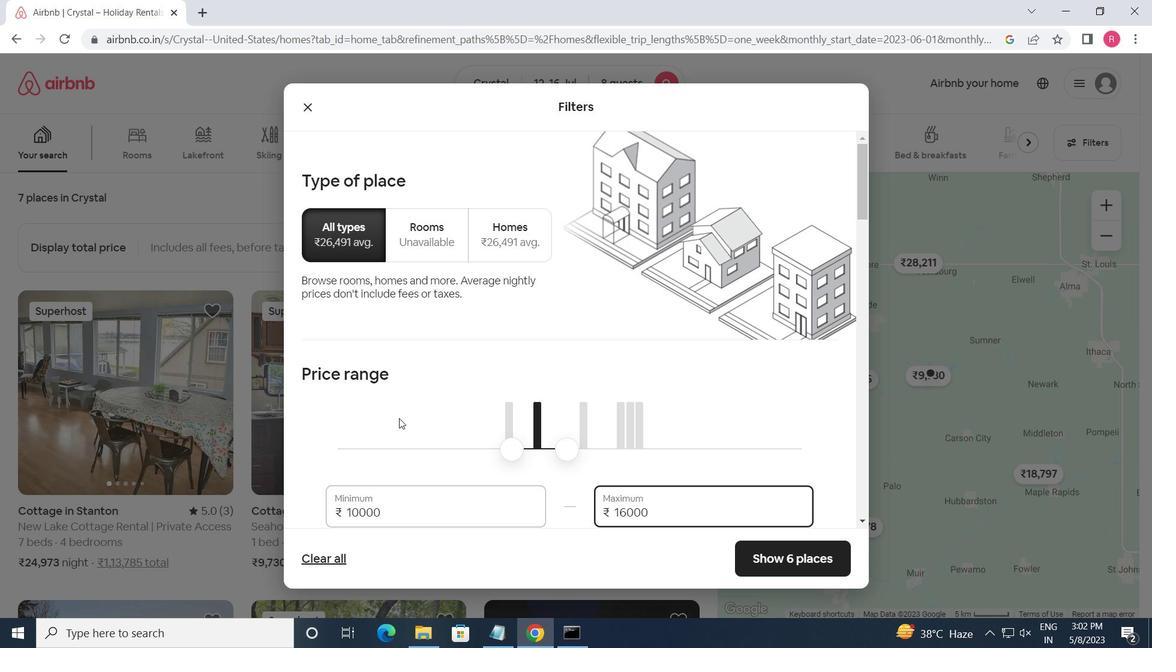 
Action: Mouse moved to (755, 366)
Screenshot: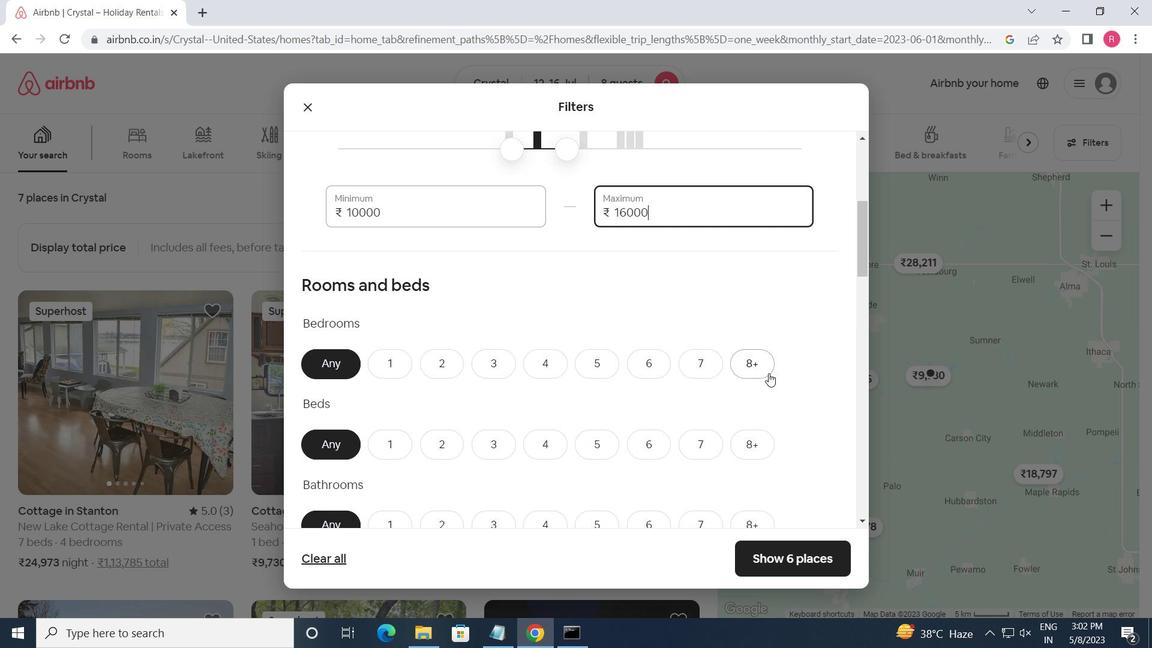 
Action: Mouse pressed left at (755, 366)
Screenshot: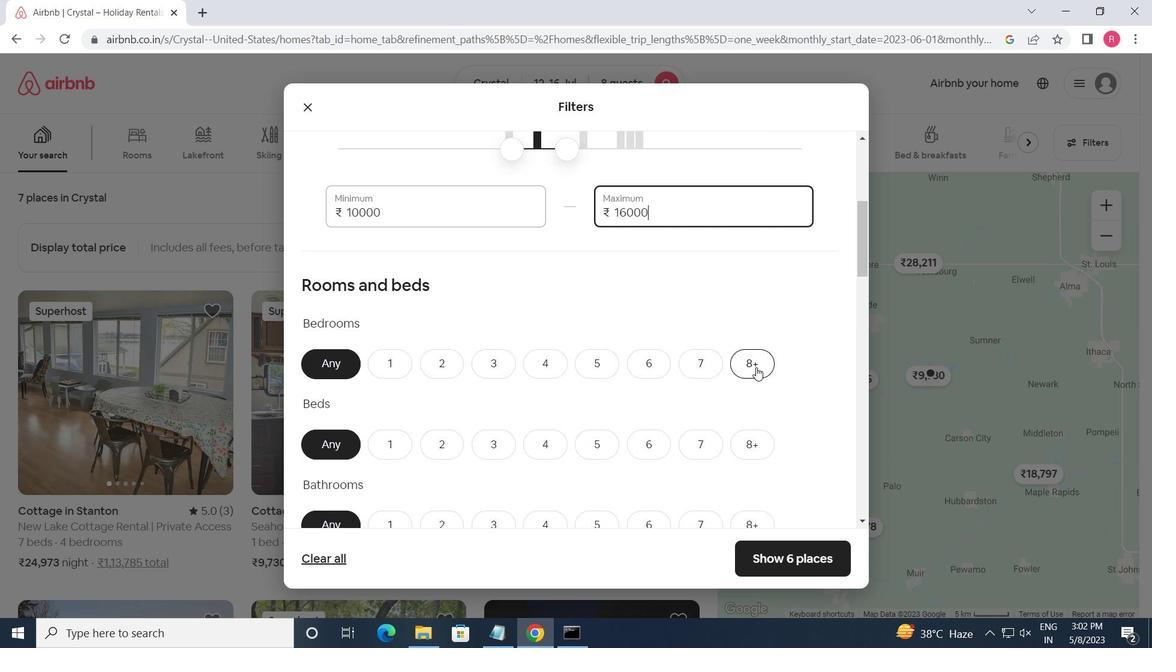 
Action: Mouse moved to (757, 430)
Screenshot: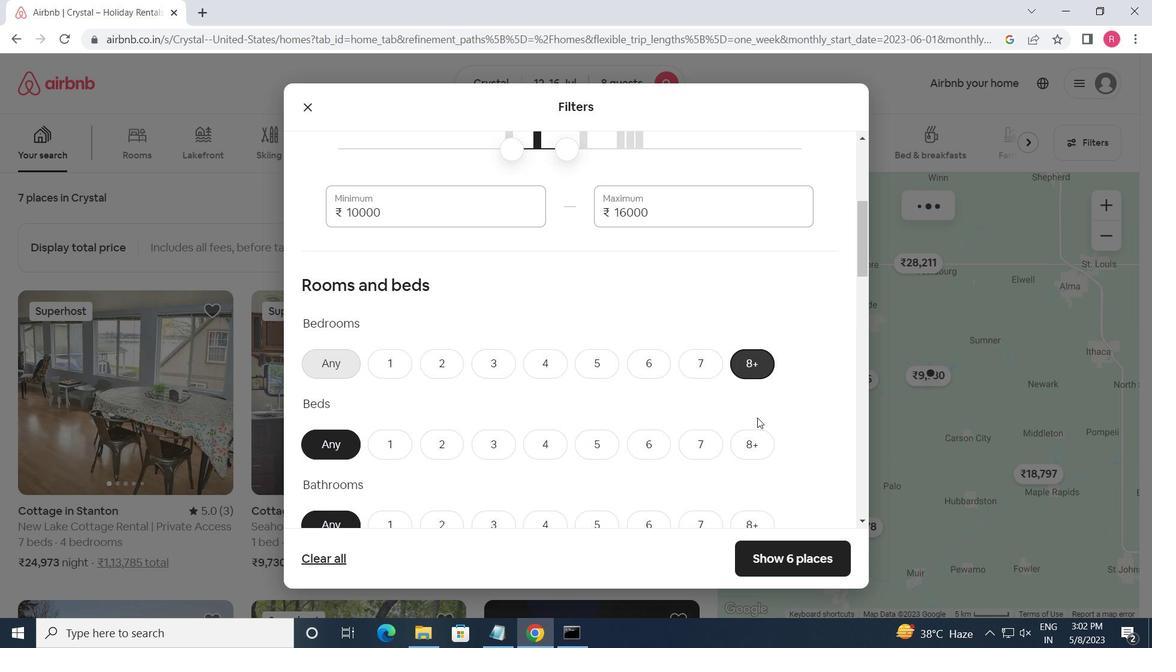 
Action: Mouse pressed left at (757, 430)
Screenshot: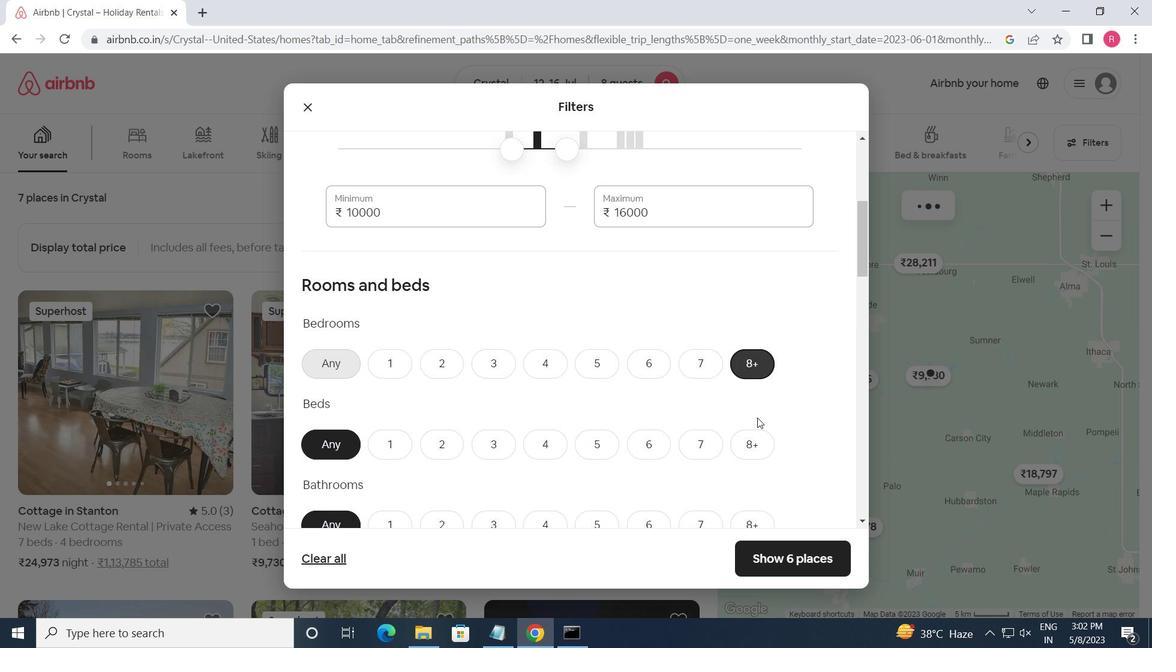 
Action: Mouse moved to (756, 435)
Screenshot: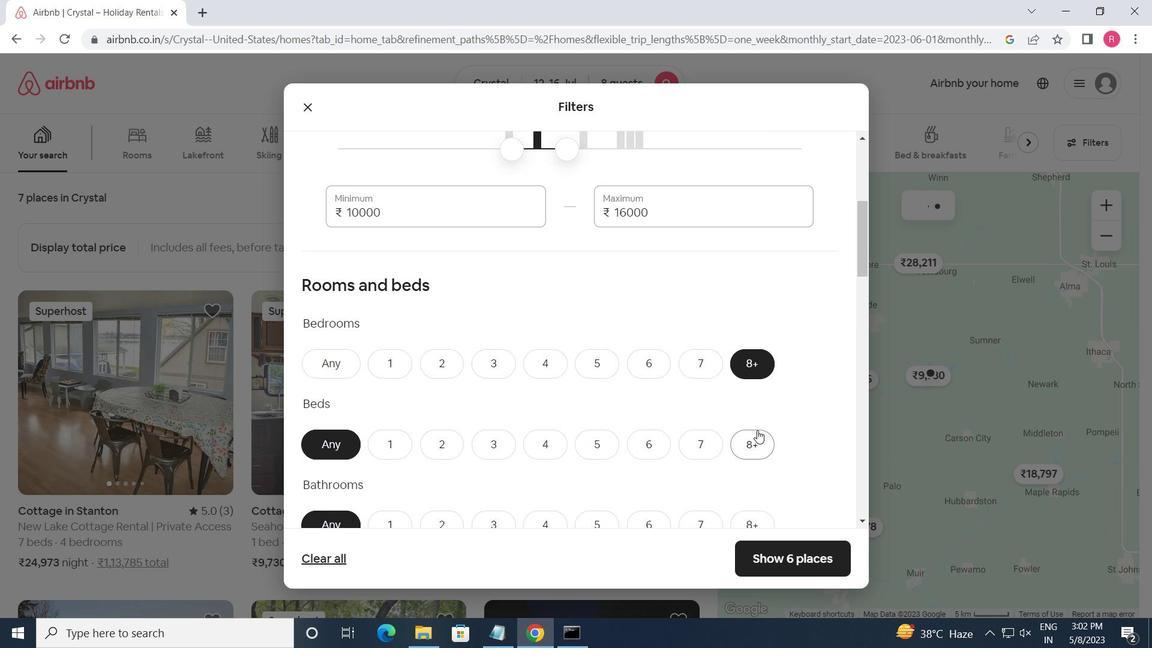 
Action: Mouse scrolled (756, 434) with delta (0, 0)
Screenshot: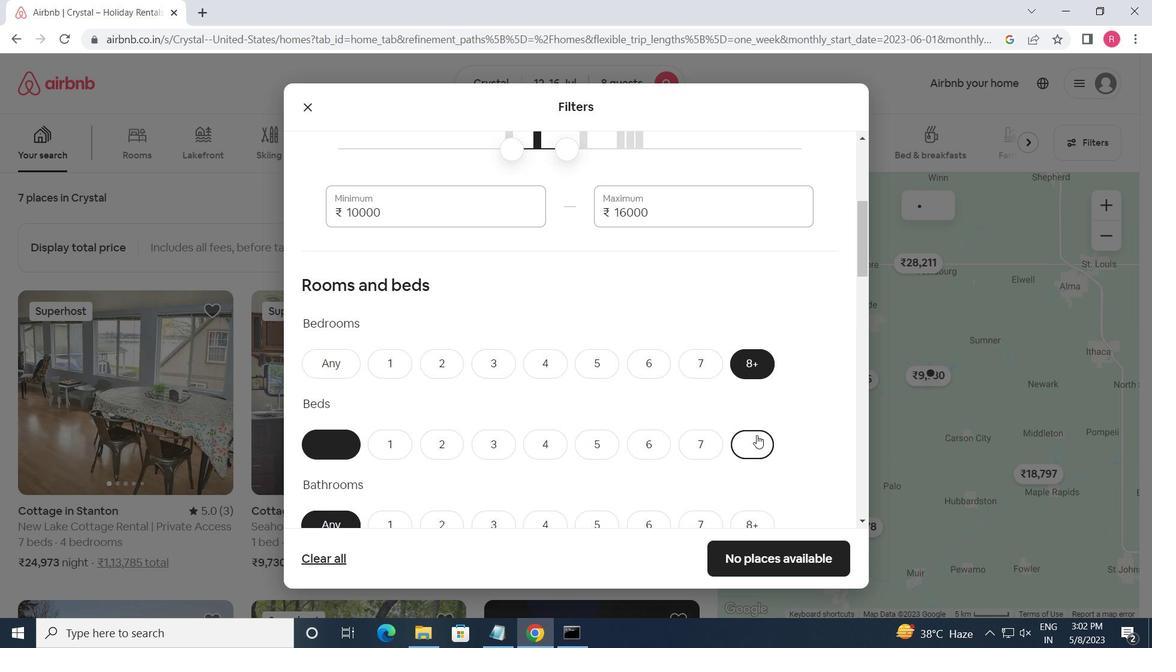 
Action: Mouse moved to (757, 444)
Screenshot: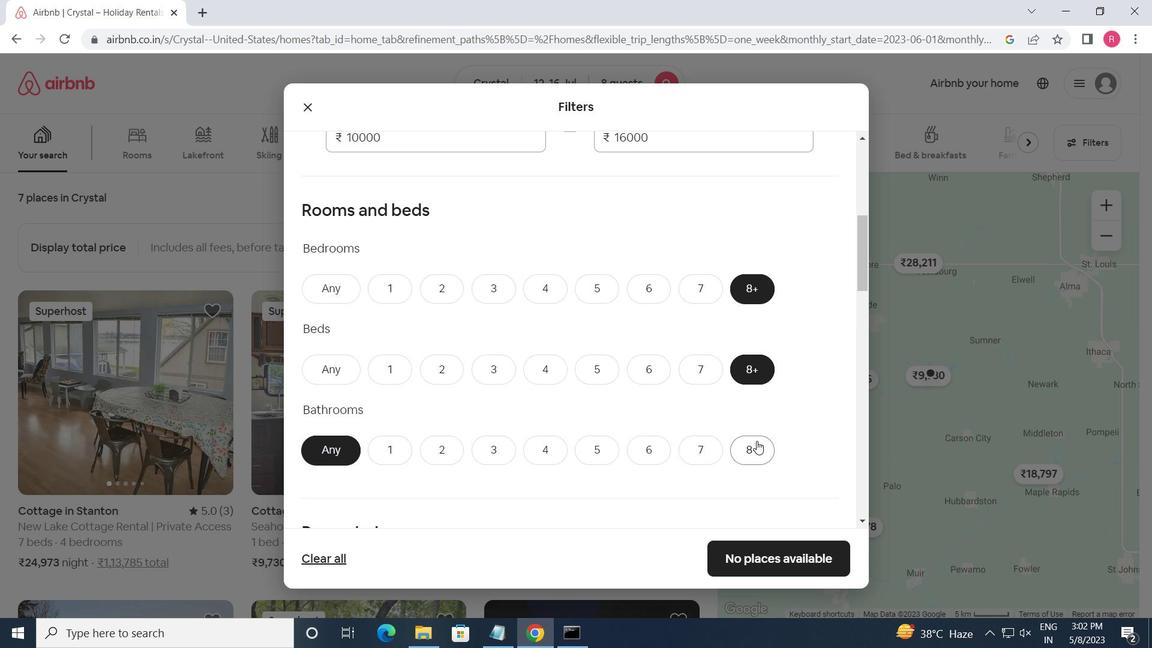 
Action: Mouse pressed left at (757, 444)
Screenshot: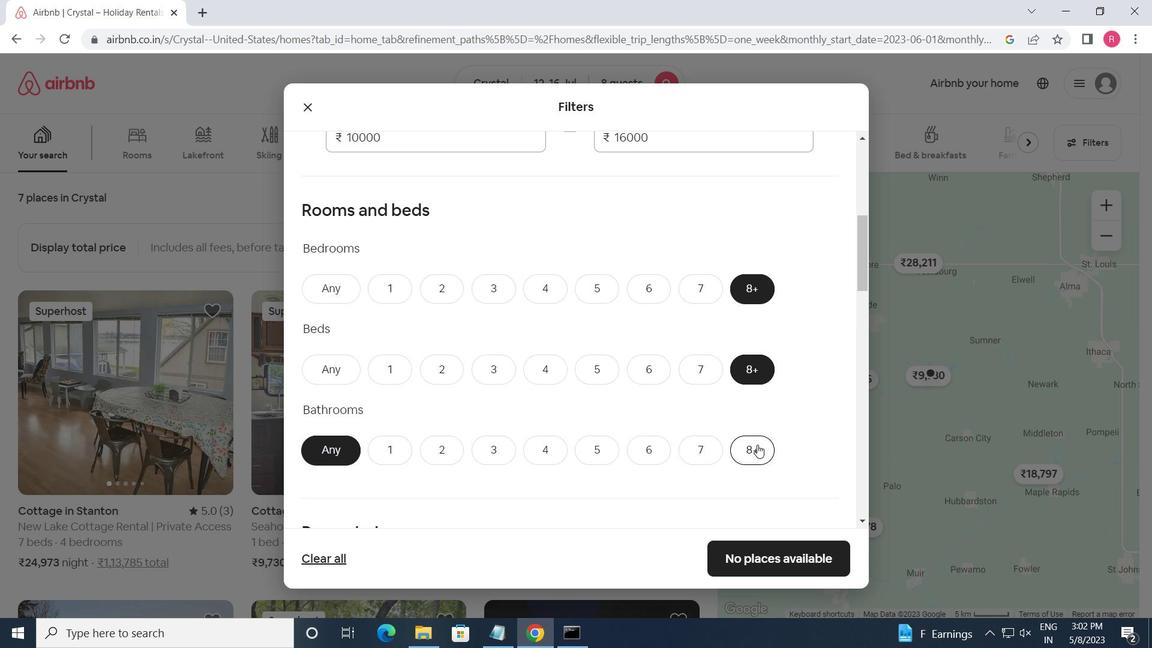 
Action: Mouse moved to (714, 424)
Screenshot: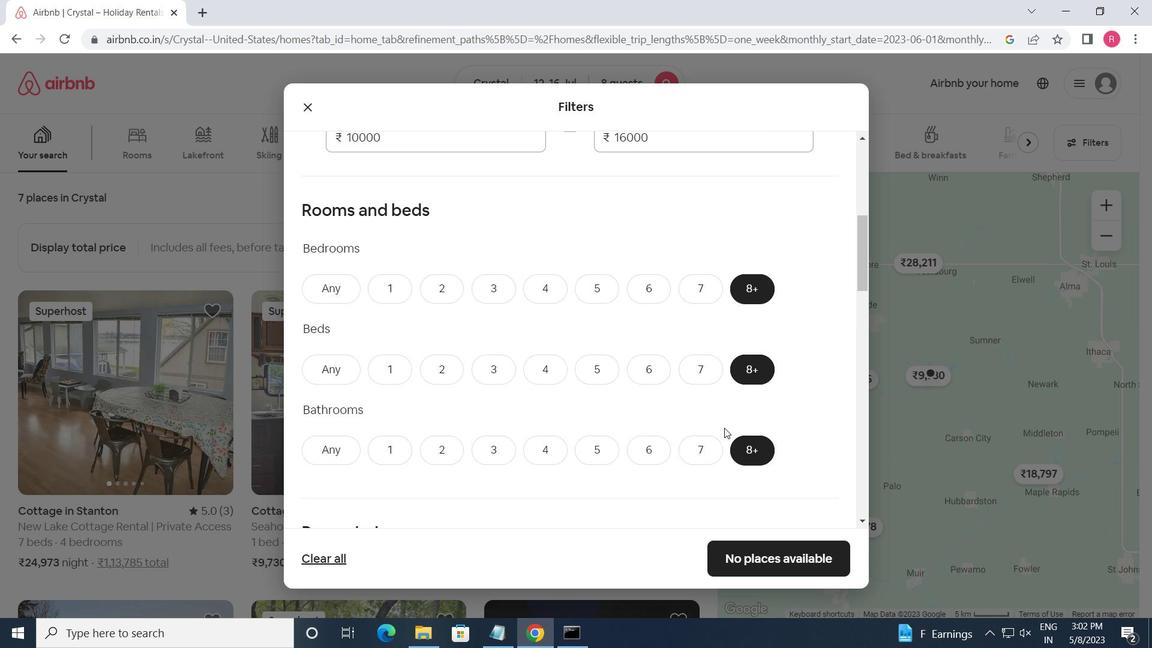 
Action: Mouse scrolled (714, 423) with delta (0, 0)
Screenshot: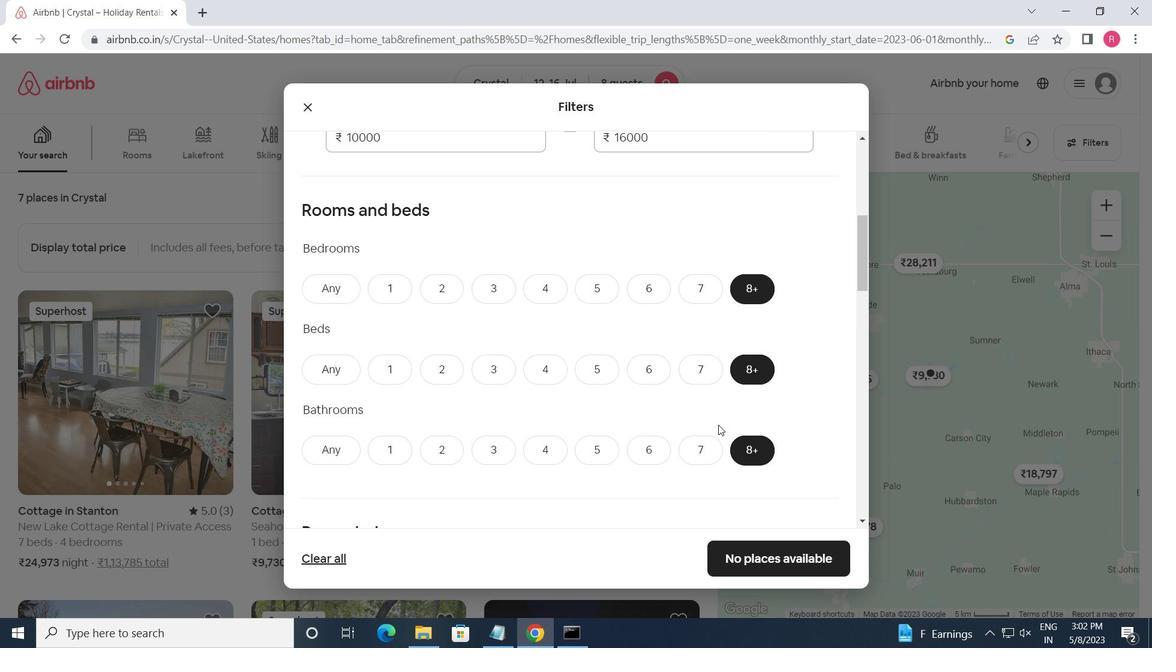 
Action: Mouse scrolled (714, 423) with delta (0, 0)
Screenshot: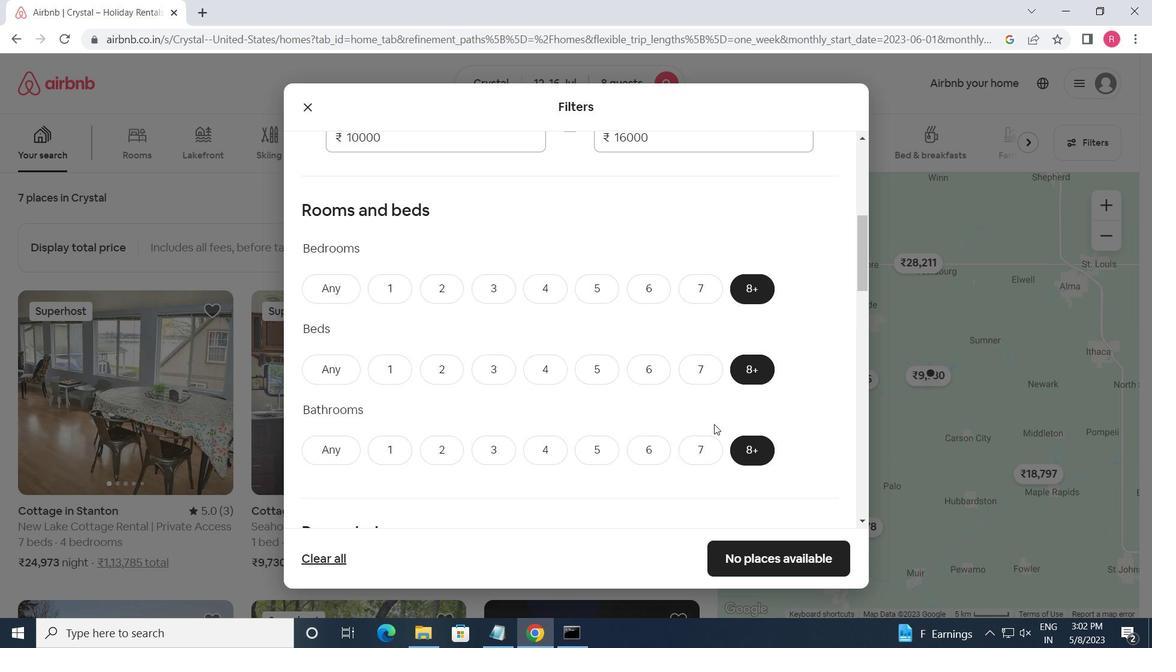 
Action: Mouse moved to (701, 420)
Screenshot: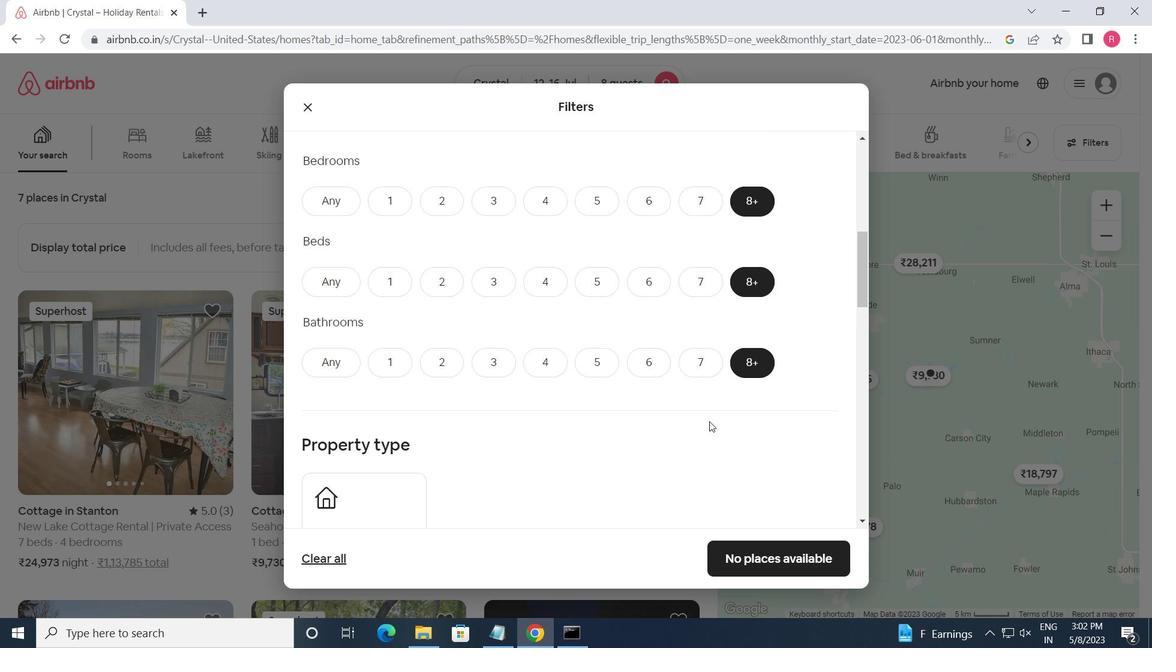 
Action: Mouse scrolled (701, 420) with delta (0, 0)
Screenshot: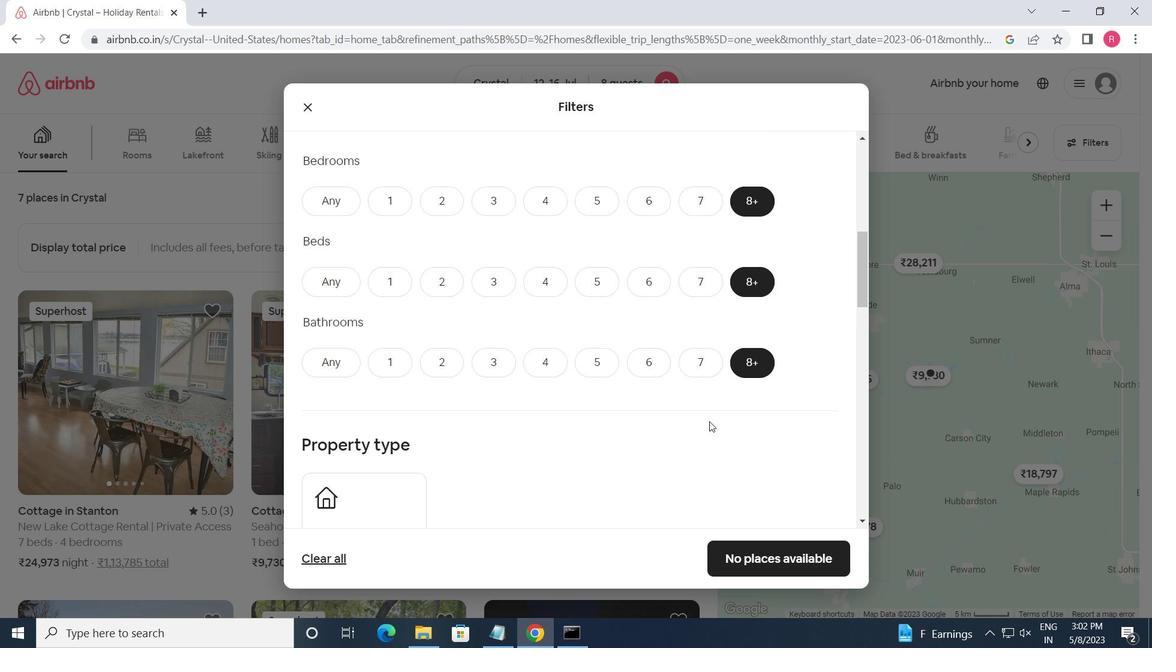 
Action: Mouse moved to (375, 391)
Screenshot: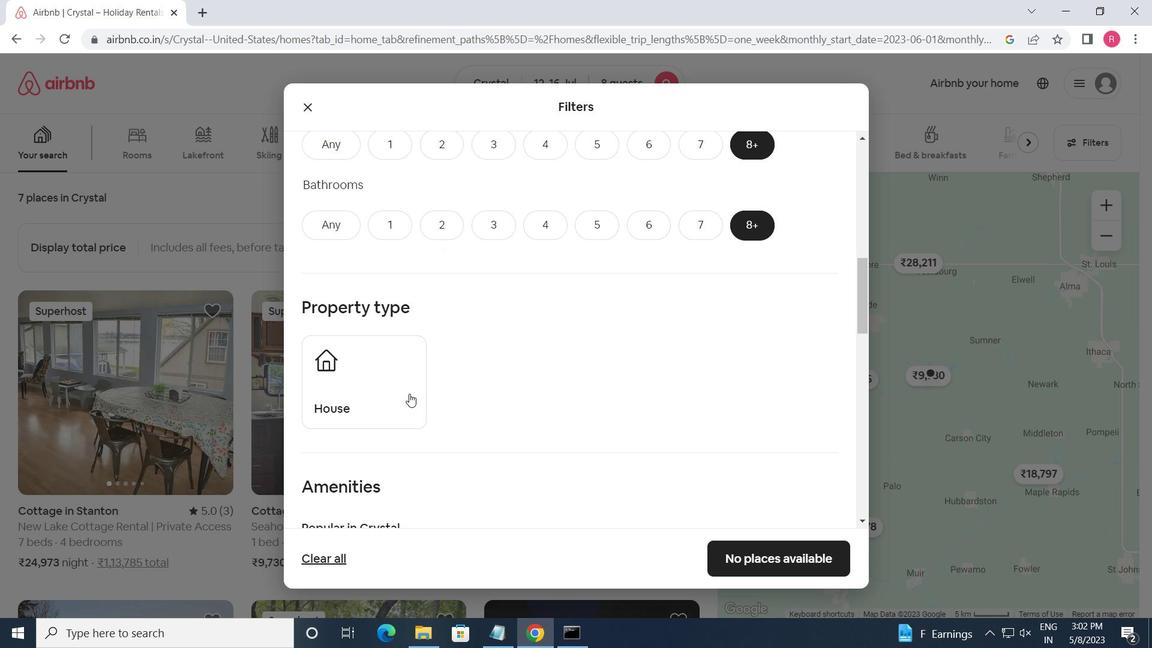 
Action: Mouse pressed left at (375, 391)
Screenshot: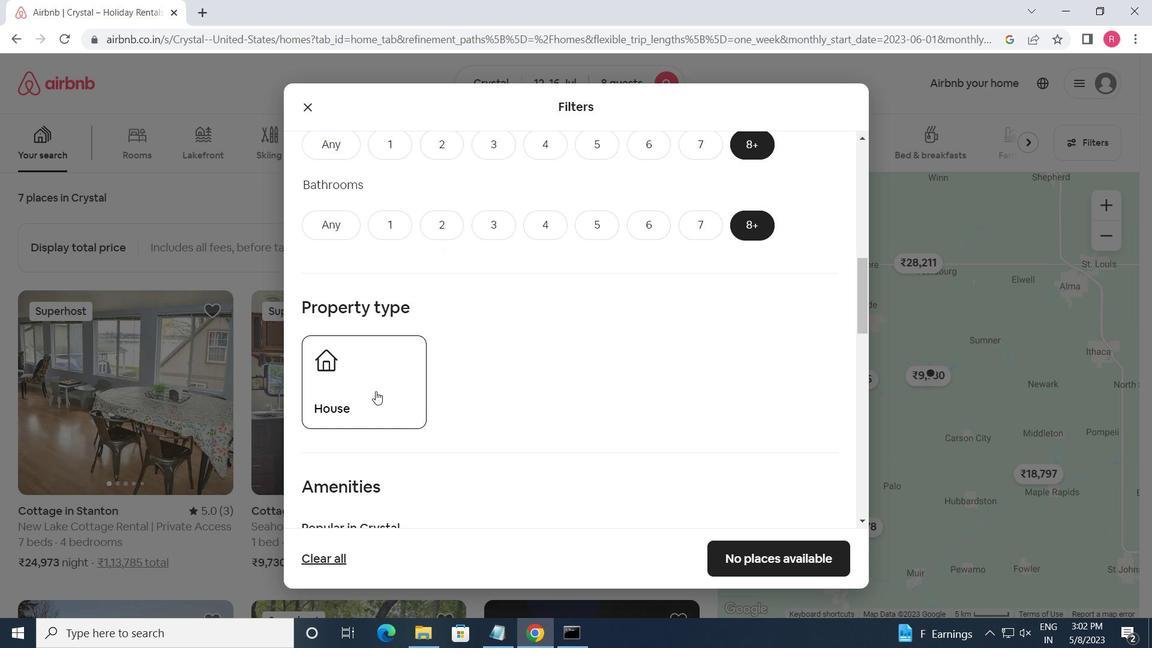 
Action: Mouse scrolled (375, 391) with delta (0, 0)
Screenshot: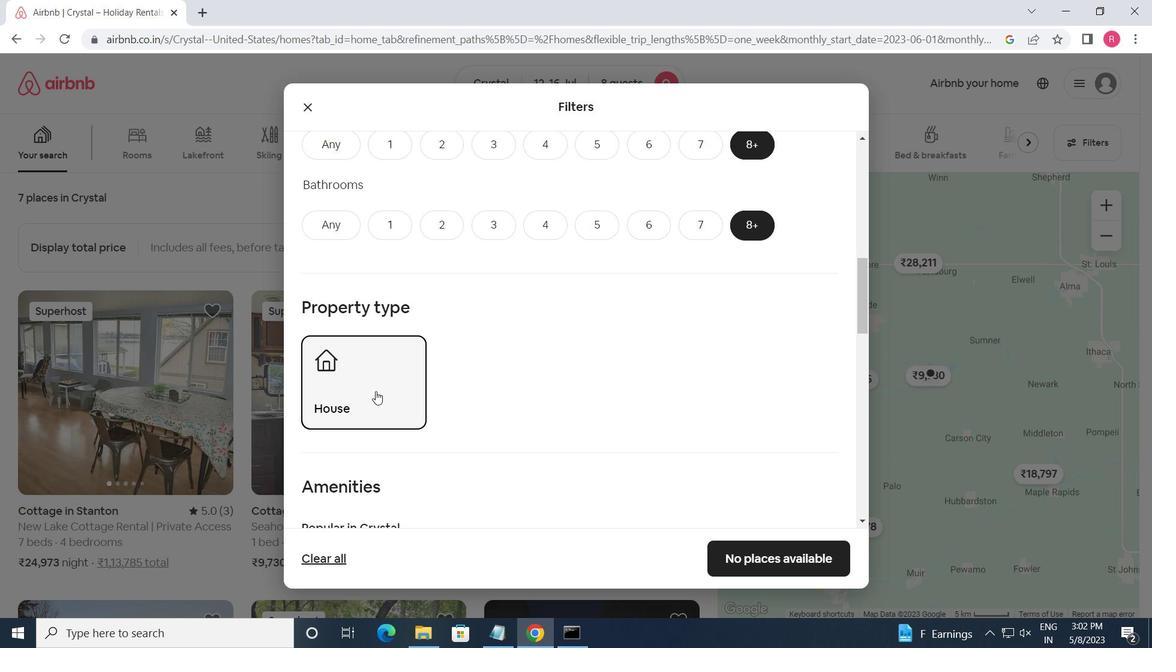 
Action: Mouse scrolled (375, 391) with delta (0, 0)
Screenshot: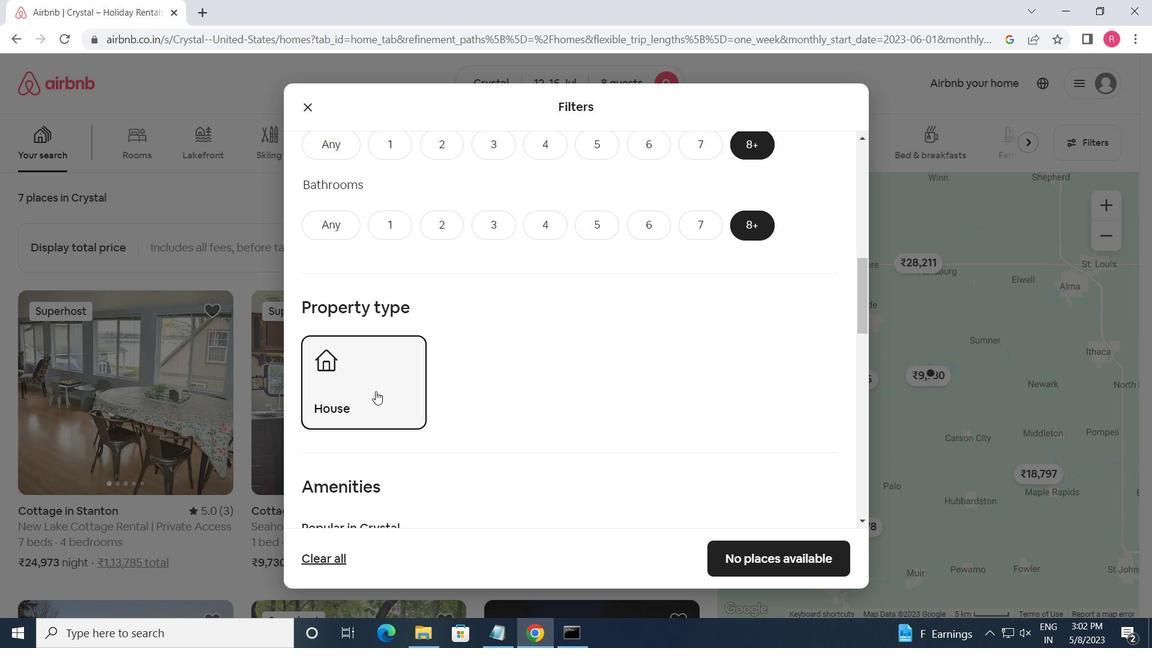 
Action: Mouse scrolled (375, 391) with delta (0, 0)
Screenshot: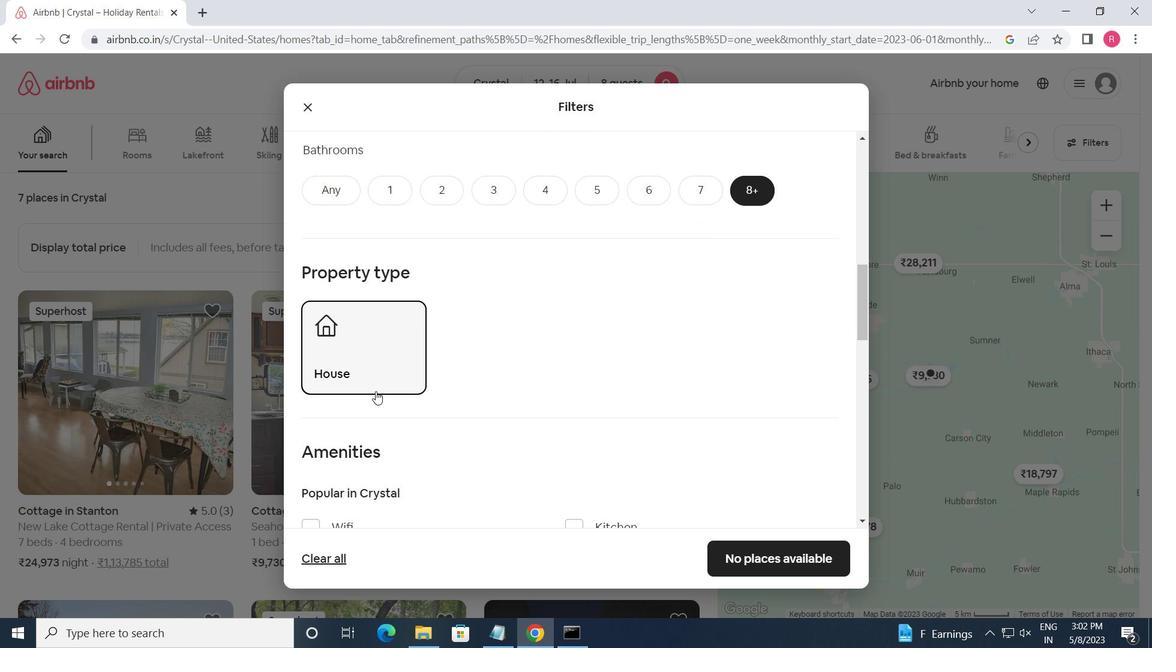 
Action: Mouse moved to (333, 442)
Screenshot: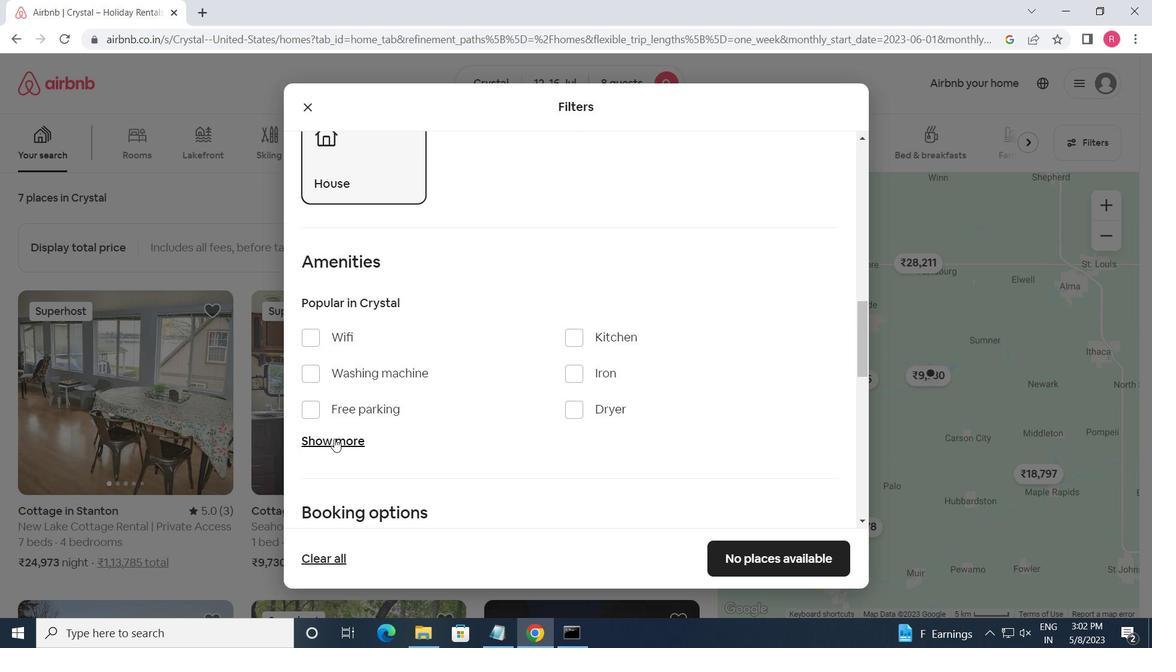 
Action: Mouse pressed left at (333, 442)
Screenshot: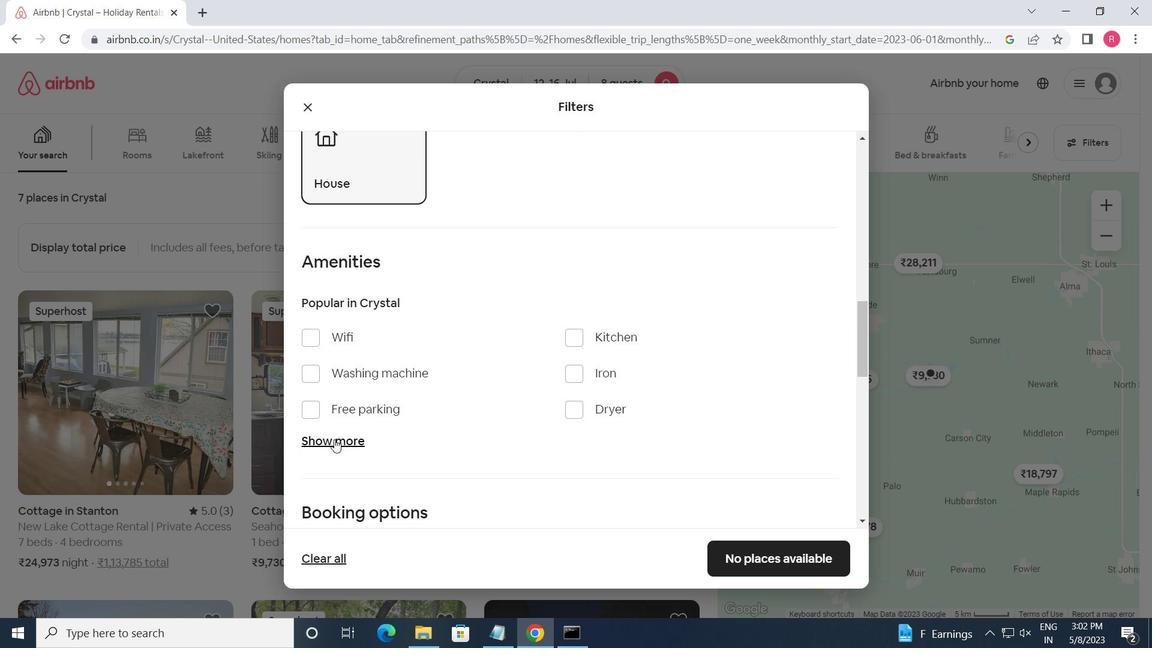 
Action: Mouse moved to (310, 337)
Screenshot: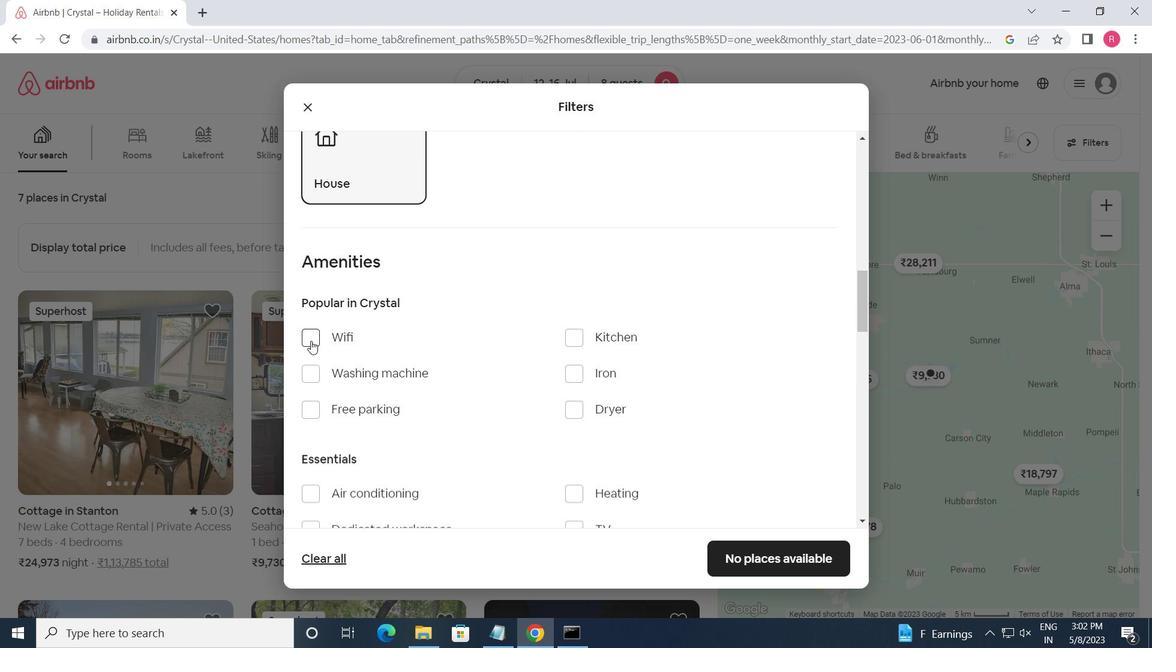 
Action: Mouse pressed left at (310, 337)
Screenshot: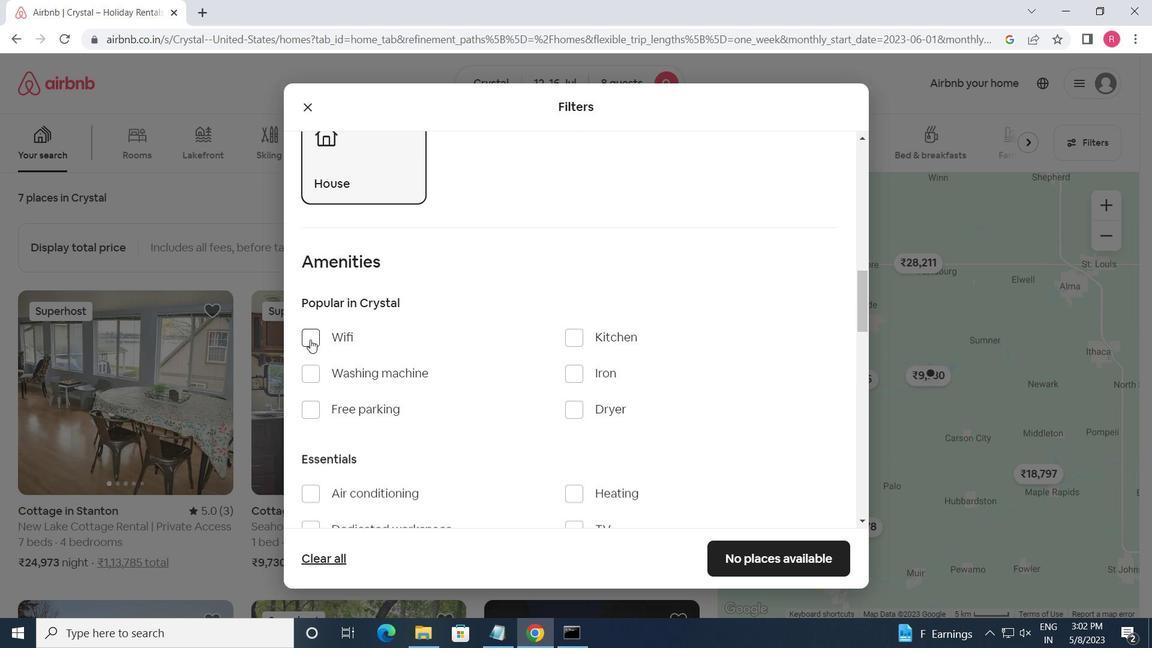 
Action: Mouse moved to (304, 409)
Screenshot: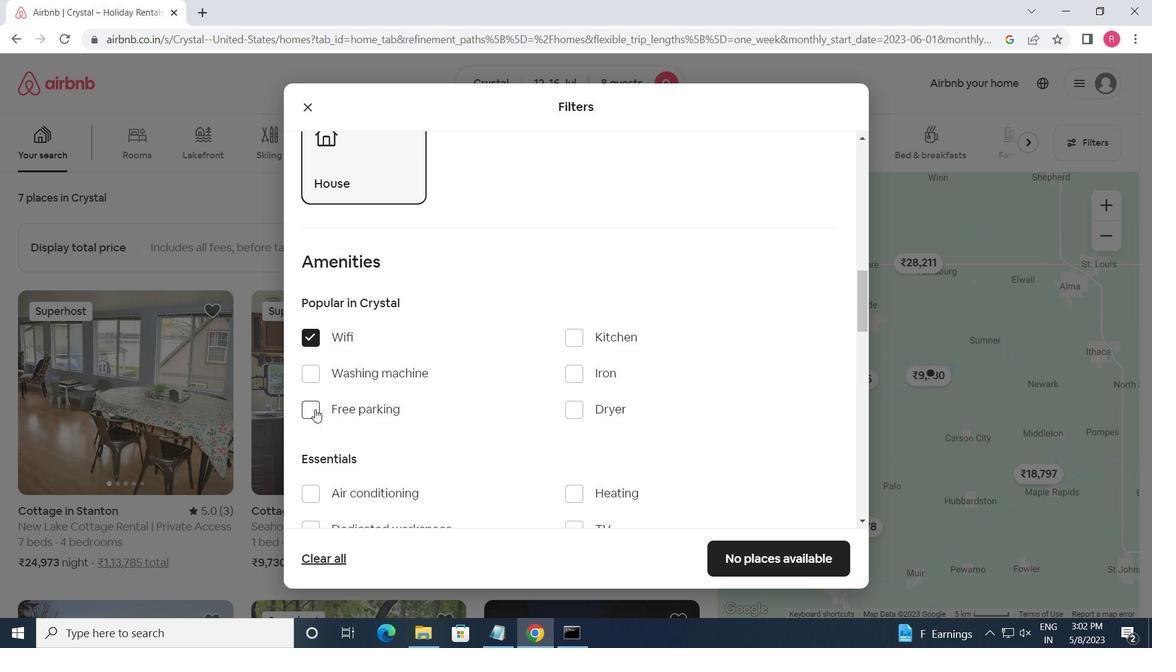 
Action: Mouse pressed left at (304, 409)
Screenshot: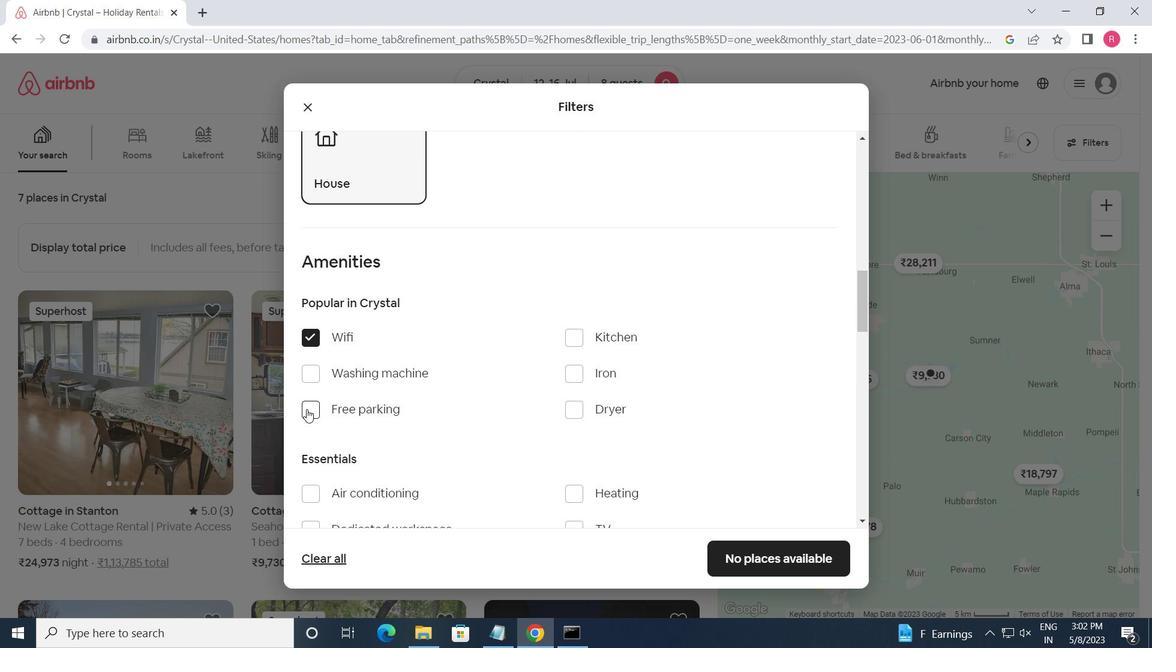 
Action: Mouse moved to (416, 415)
Screenshot: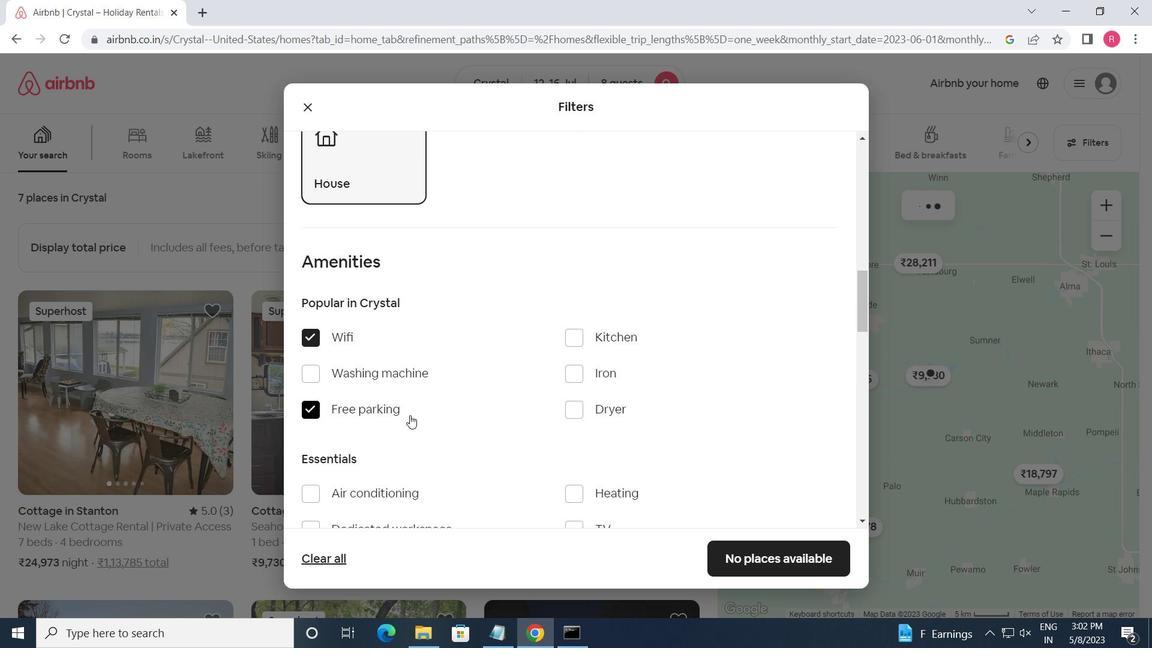 
Action: Mouse scrolled (416, 415) with delta (0, 0)
Screenshot: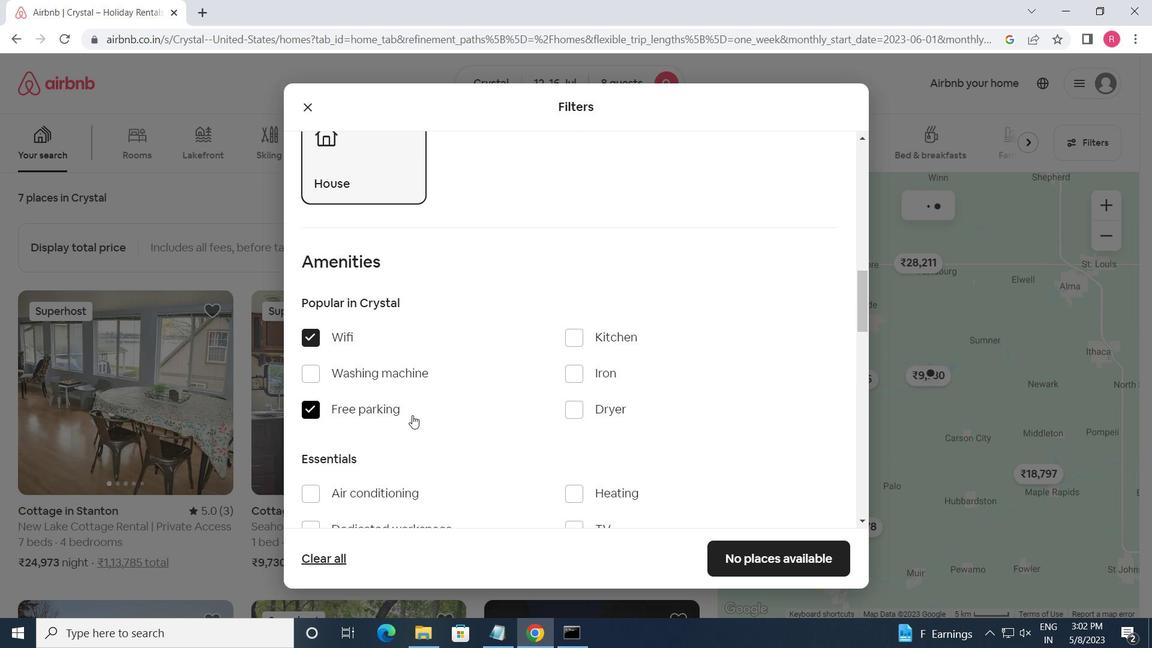 
Action: Mouse scrolled (416, 415) with delta (0, 0)
Screenshot: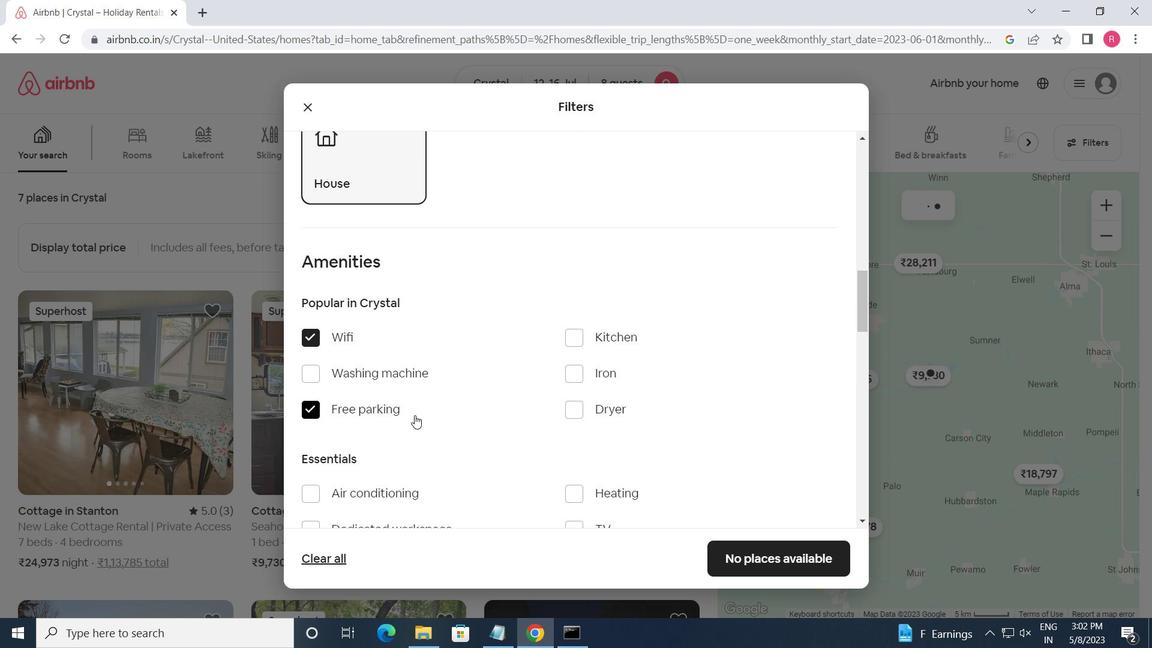 
Action: Mouse scrolled (416, 415) with delta (0, 0)
Screenshot: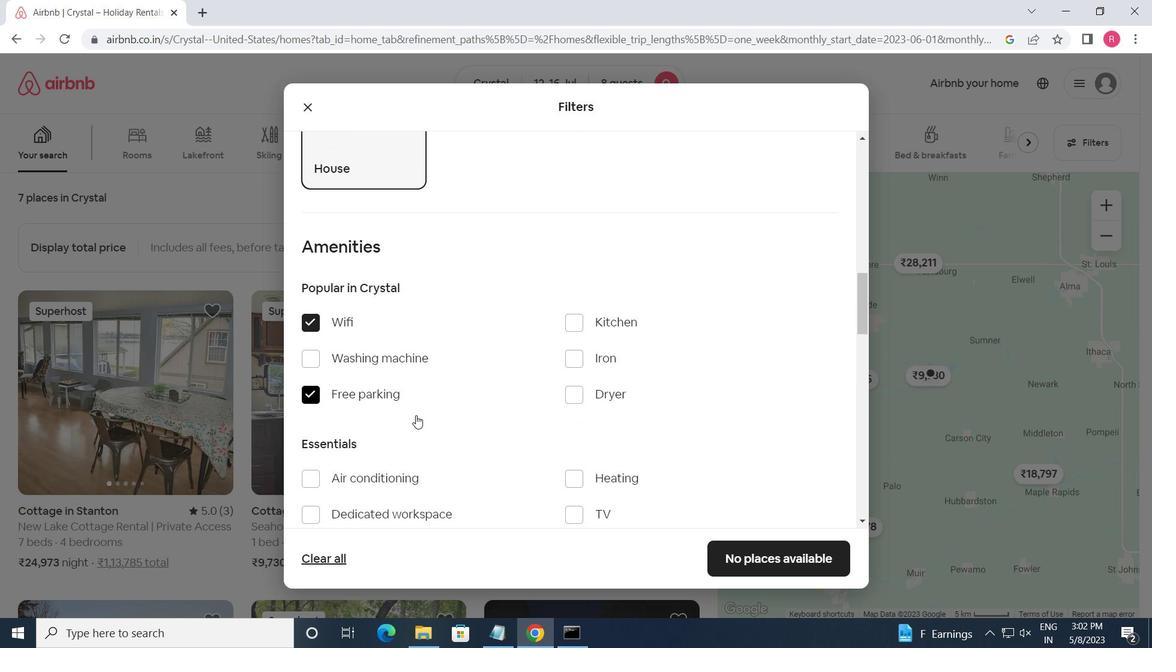 
Action: Mouse moved to (571, 312)
Screenshot: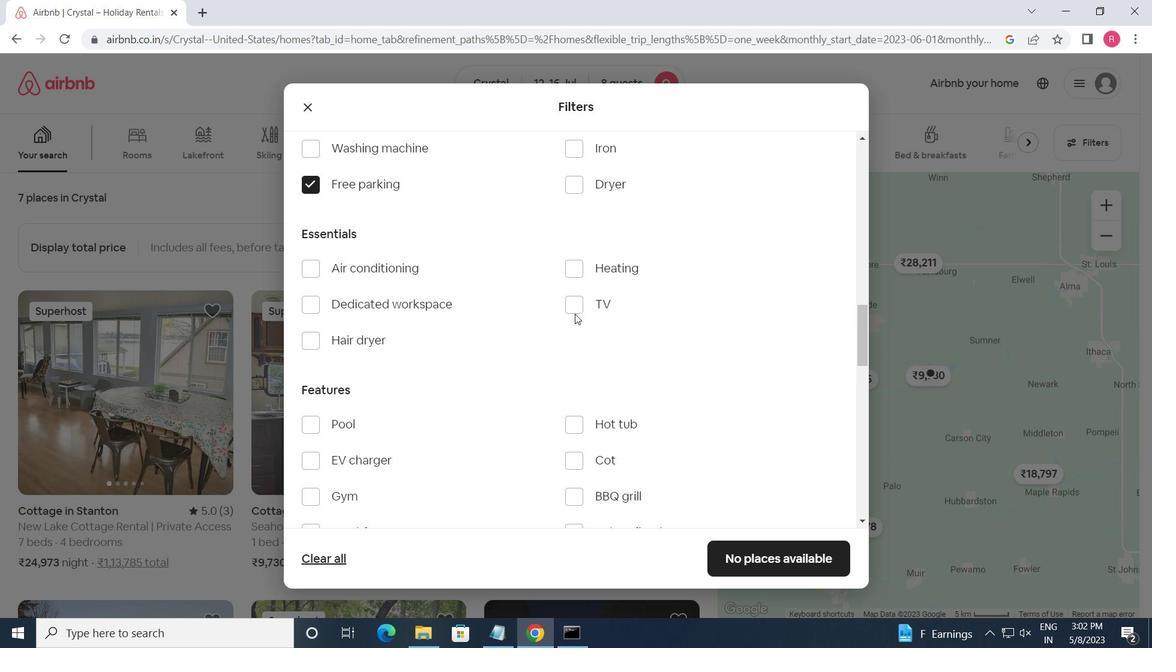 
Action: Mouse pressed left at (571, 312)
Screenshot: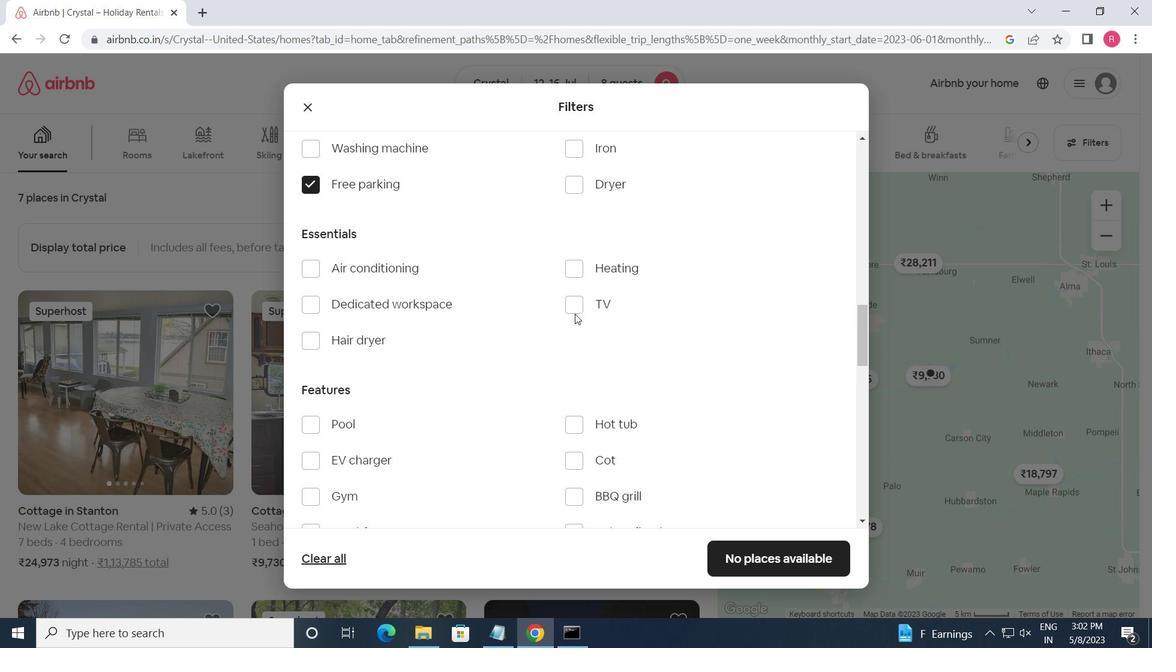 
Action: Mouse moved to (500, 417)
Screenshot: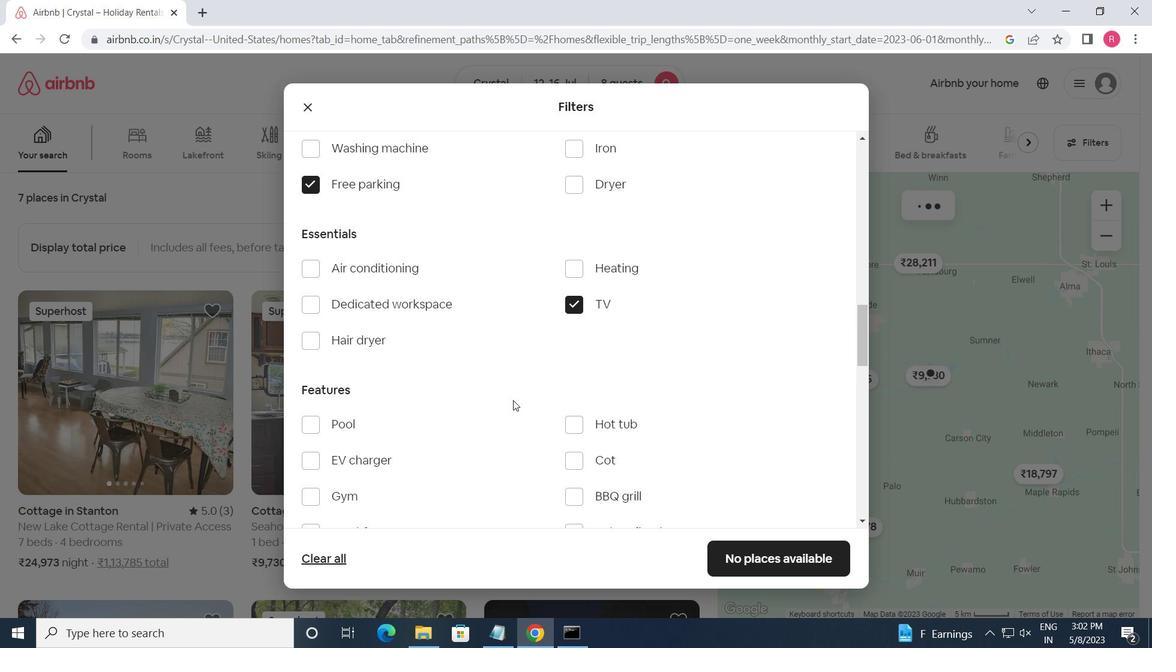 
Action: Mouse scrolled (500, 416) with delta (0, 0)
Screenshot: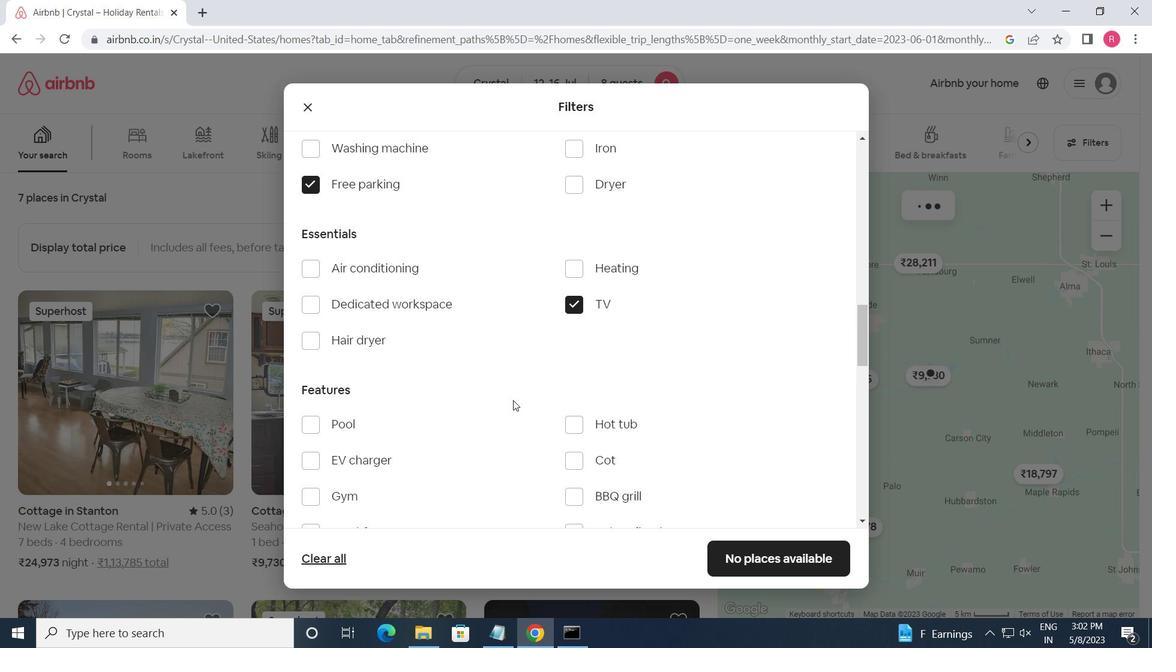 
Action: Mouse moved to (491, 420)
Screenshot: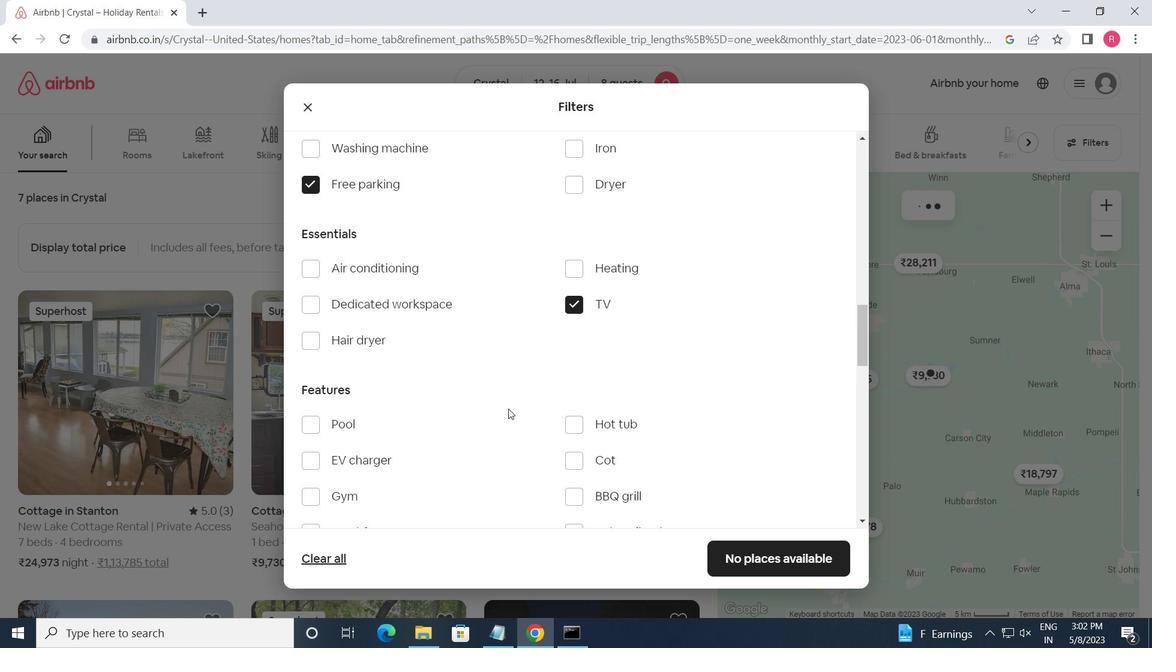 
Action: Mouse scrolled (491, 420) with delta (0, 0)
Screenshot: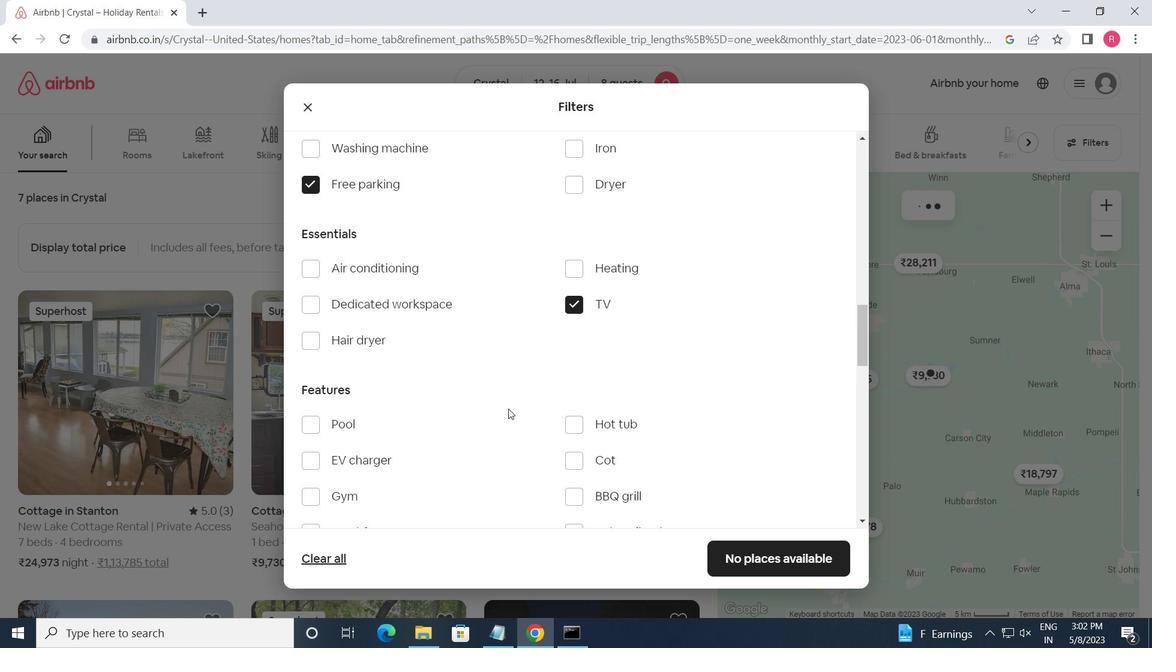
Action: Mouse moved to (305, 383)
Screenshot: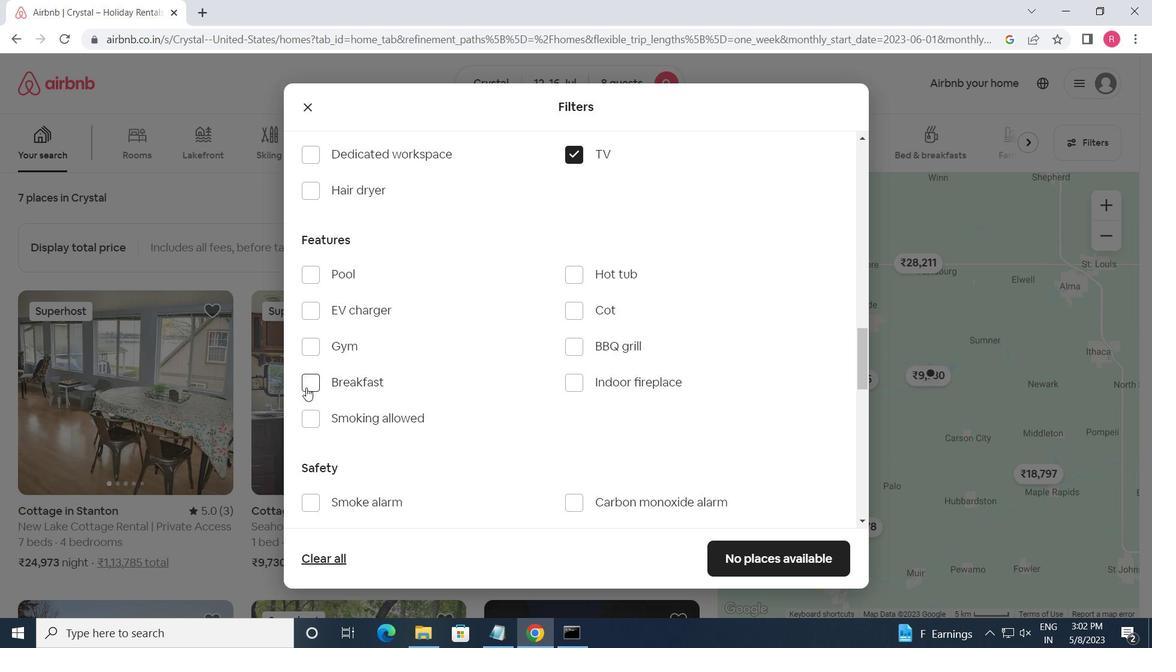 
Action: Mouse pressed left at (305, 383)
Screenshot: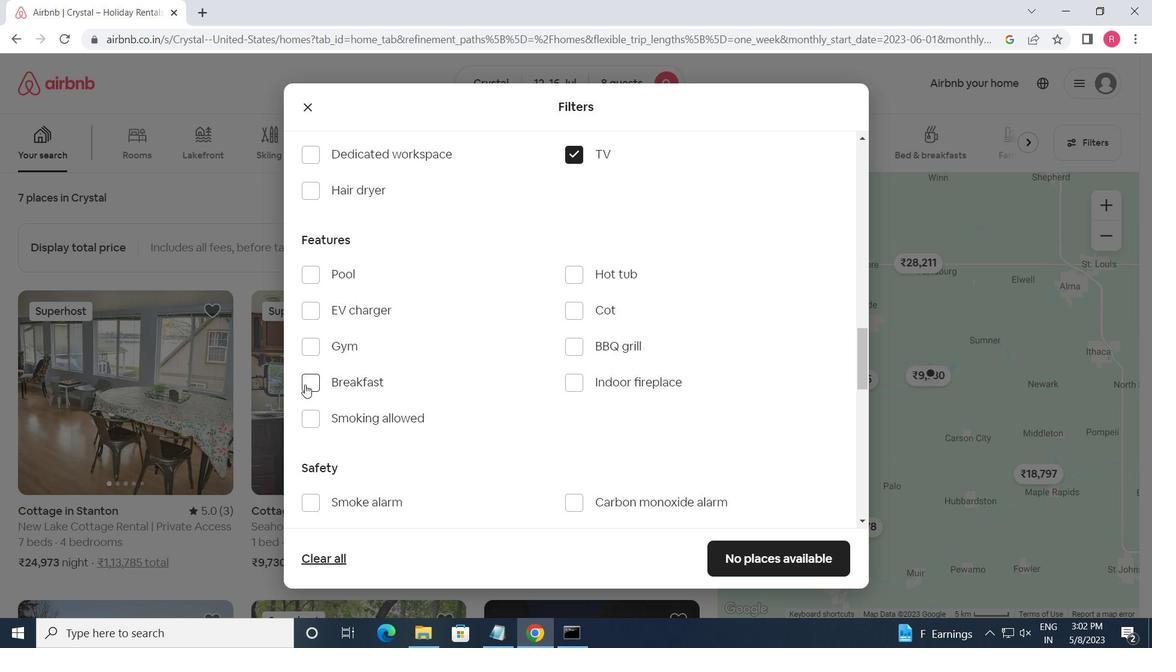 
Action: Mouse moved to (312, 347)
Screenshot: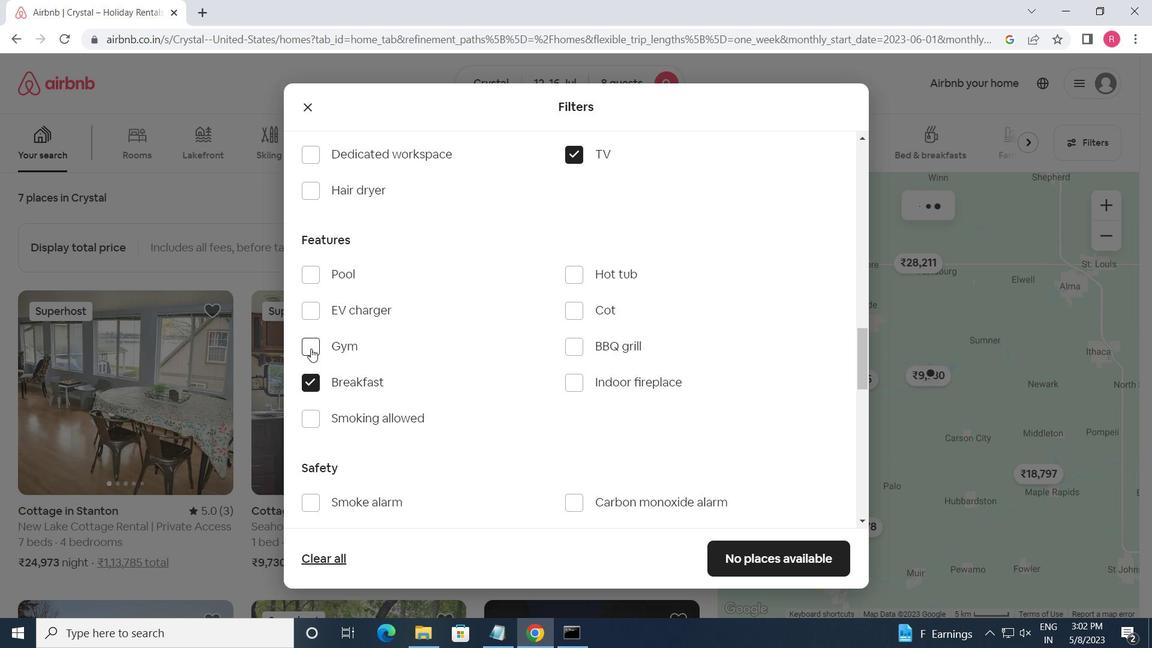 
Action: Mouse pressed left at (312, 347)
Screenshot: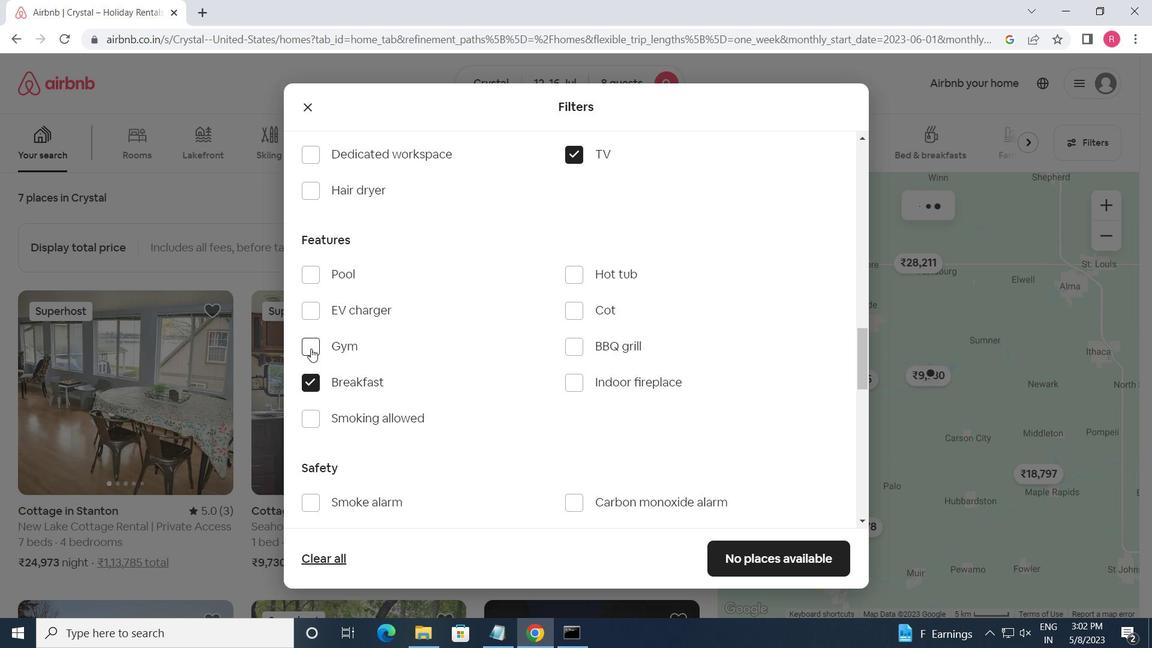 
Action: Mouse moved to (313, 347)
Screenshot: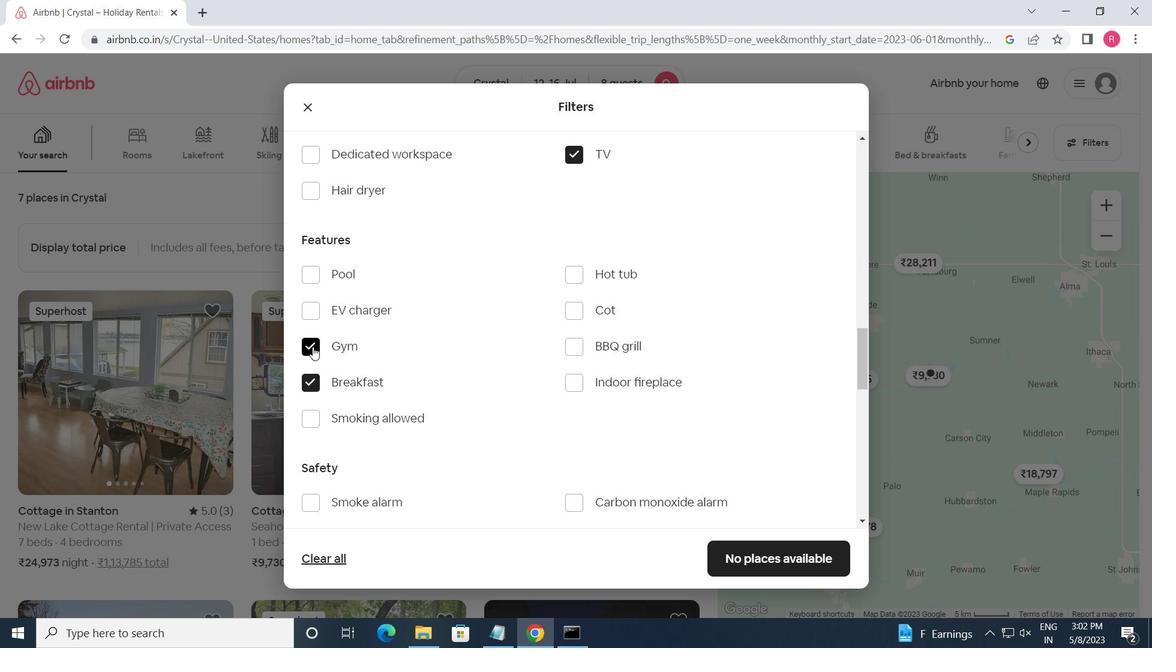 
Action: Mouse scrolled (313, 346) with delta (0, 0)
Screenshot: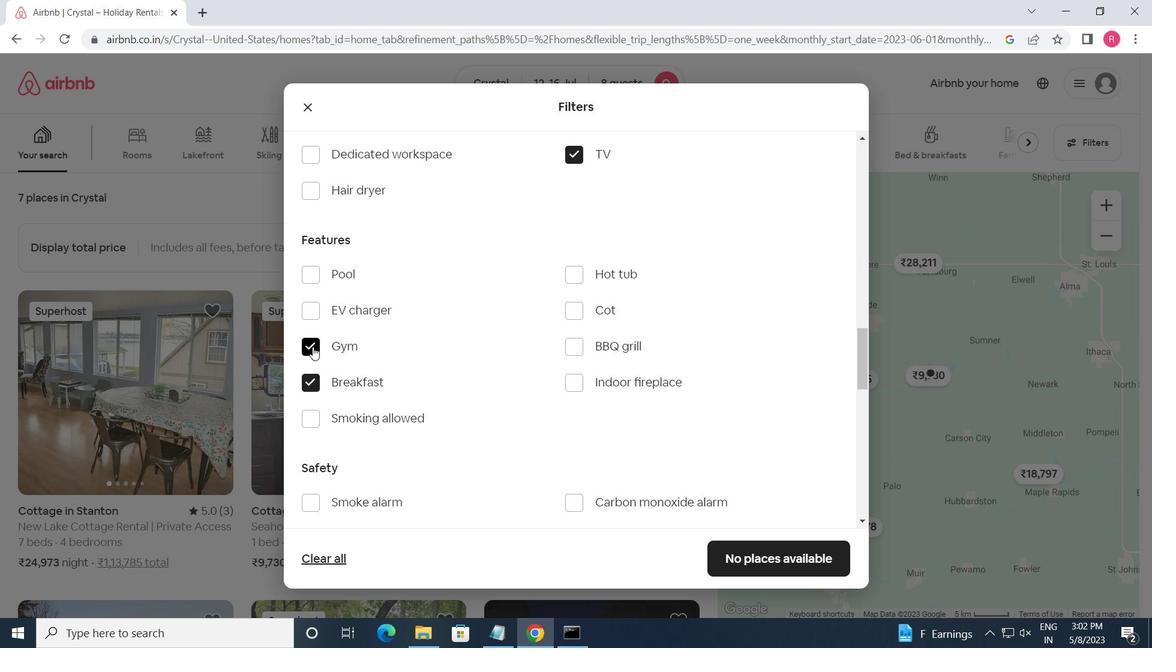 
Action: Mouse moved to (357, 359)
Screenshot: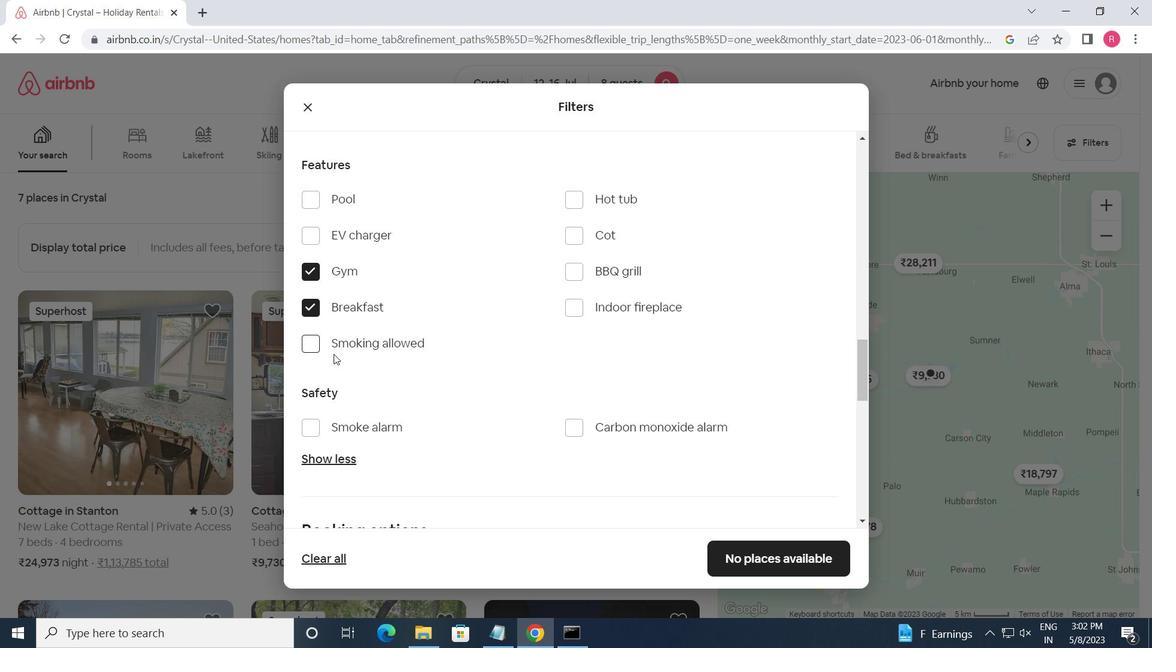 
Action: Mouse scrolled (357, 358) with delta (0, 0)
Screenshot: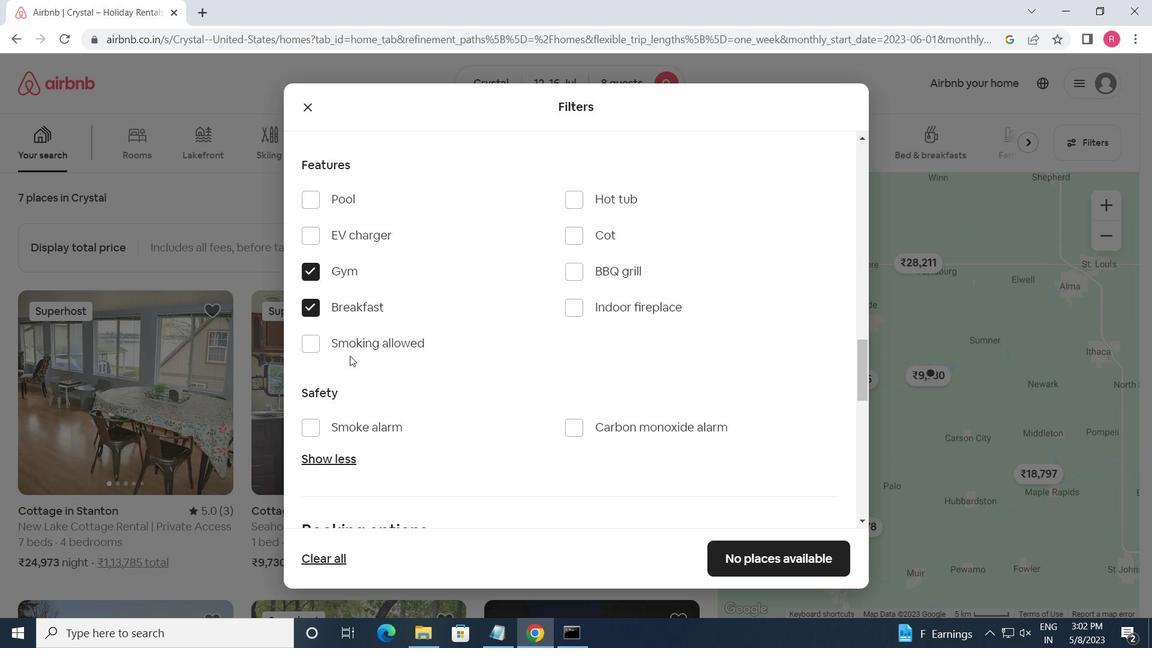 
Action: Mouse moved to (358, 360)
Screenshot: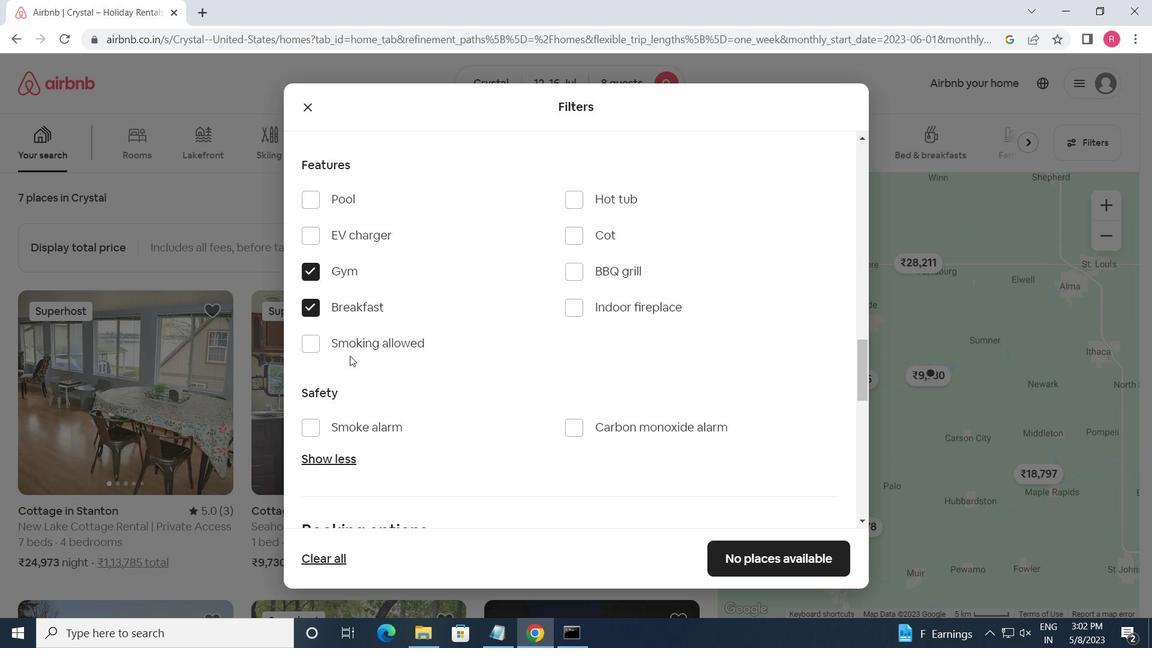 
Action: Mouse scrolled (358, 360) with delta (0, 0)
Screenshot: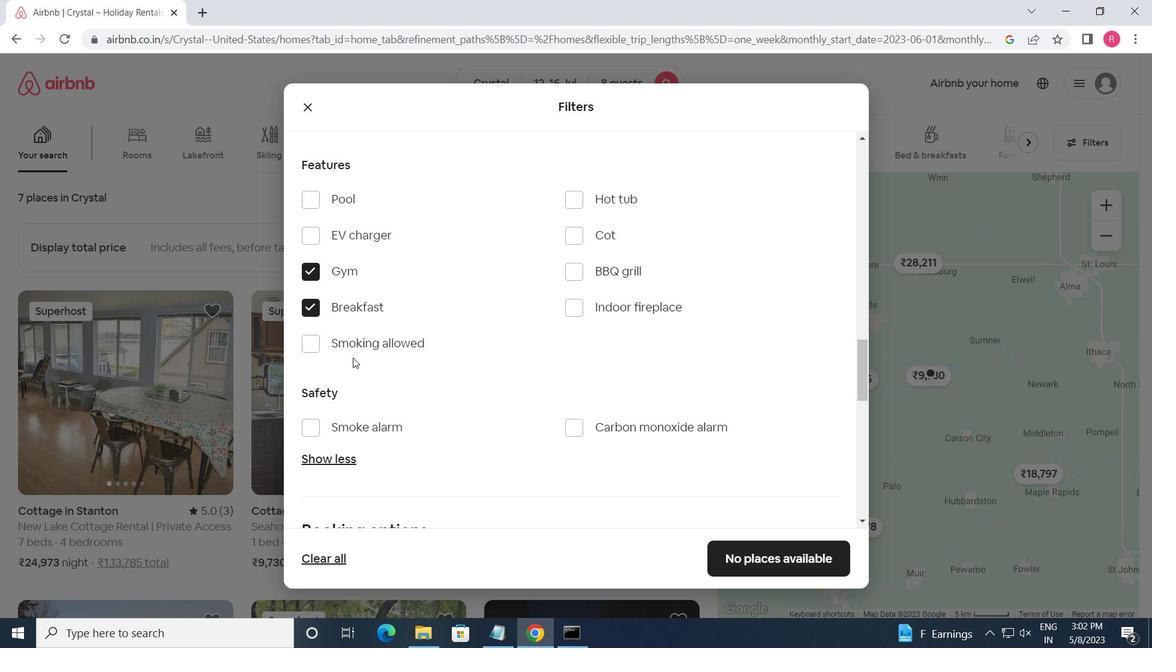 
Action: Mouse moved to (808, 479)
Screenshot: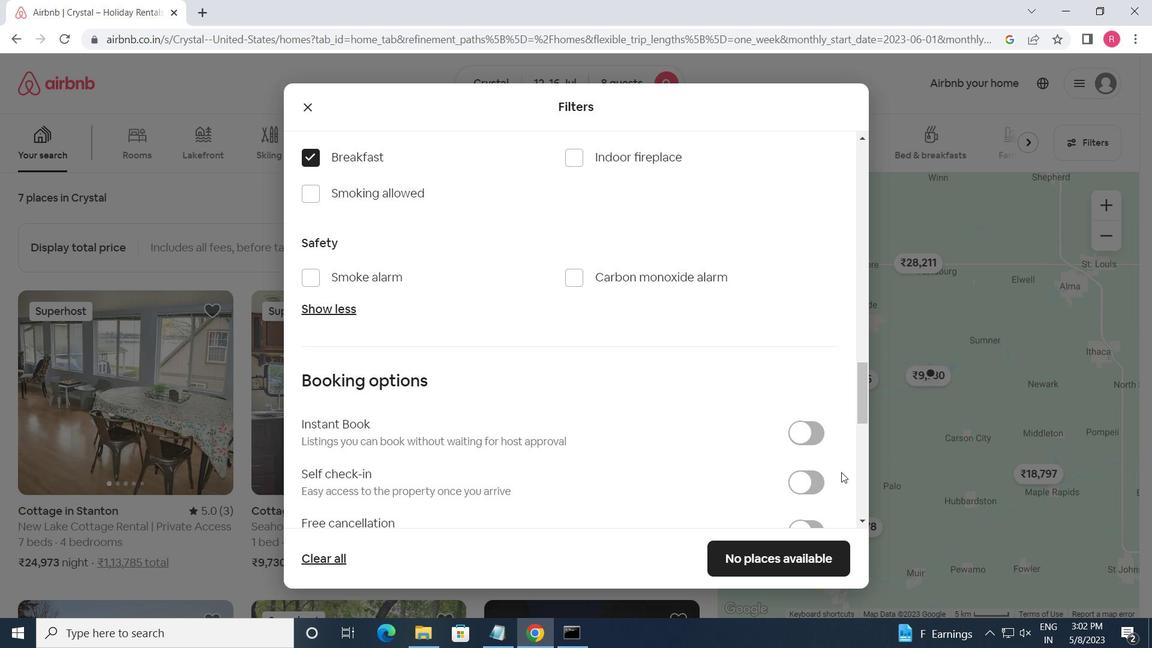 
Action: Mouse pressed left at (808, 479)
Screenshot: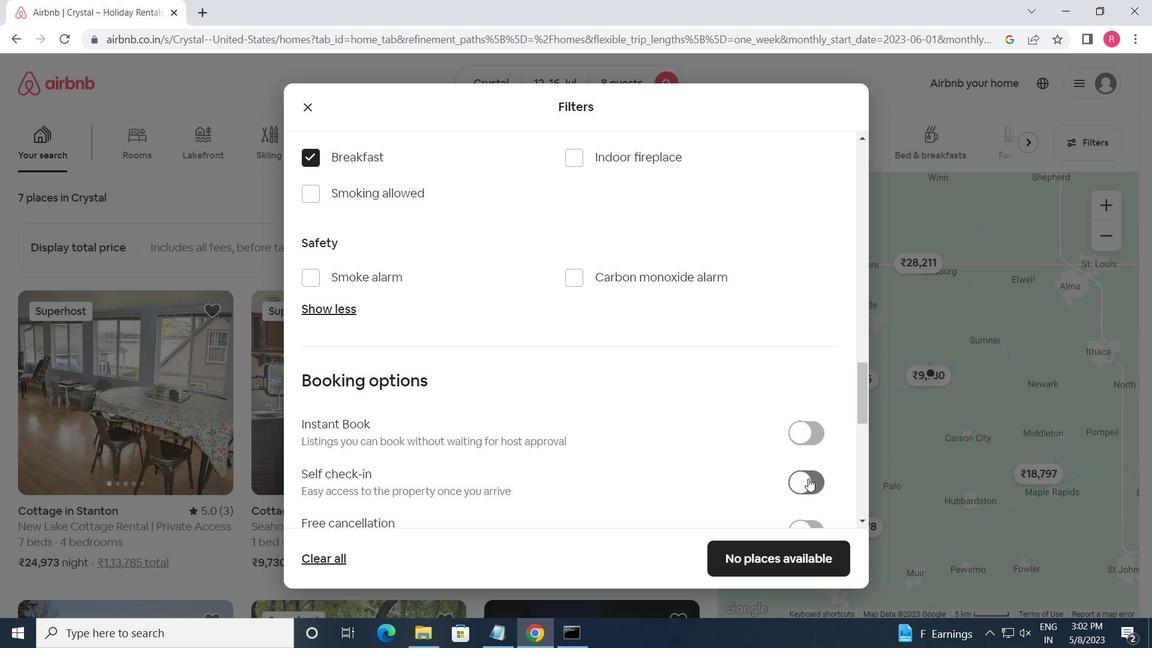 
Action: Mouse moved to (641, 442)
Screenshot: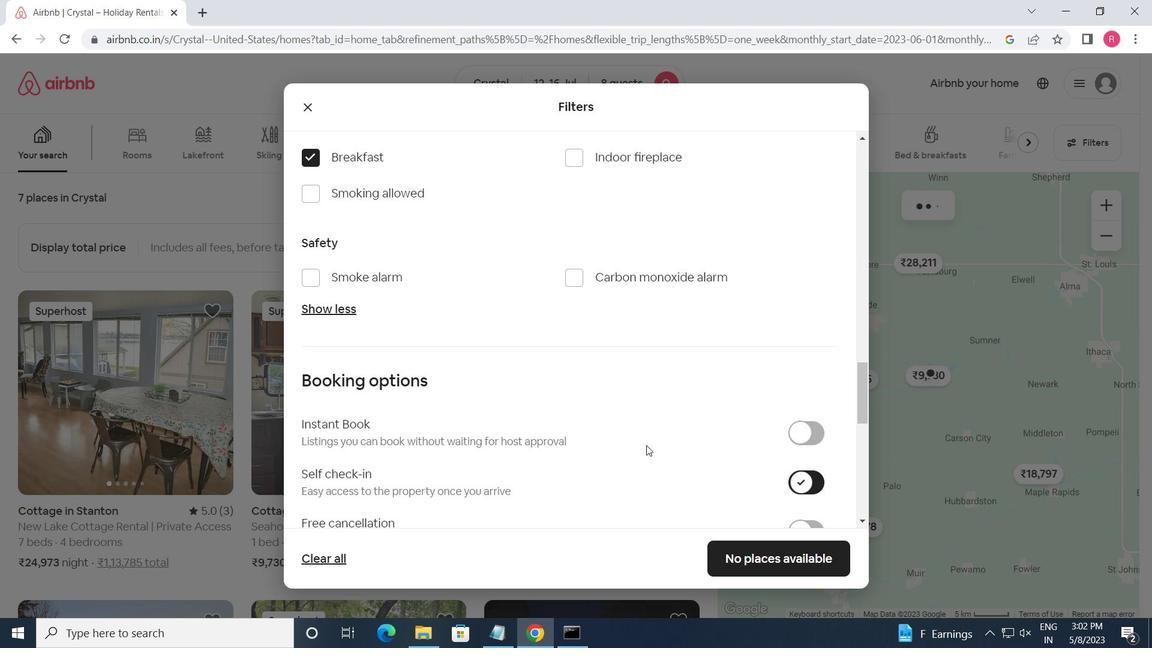 
Action: Mouse scrolled (641, 442) with delta (0, 0)
Screenshot: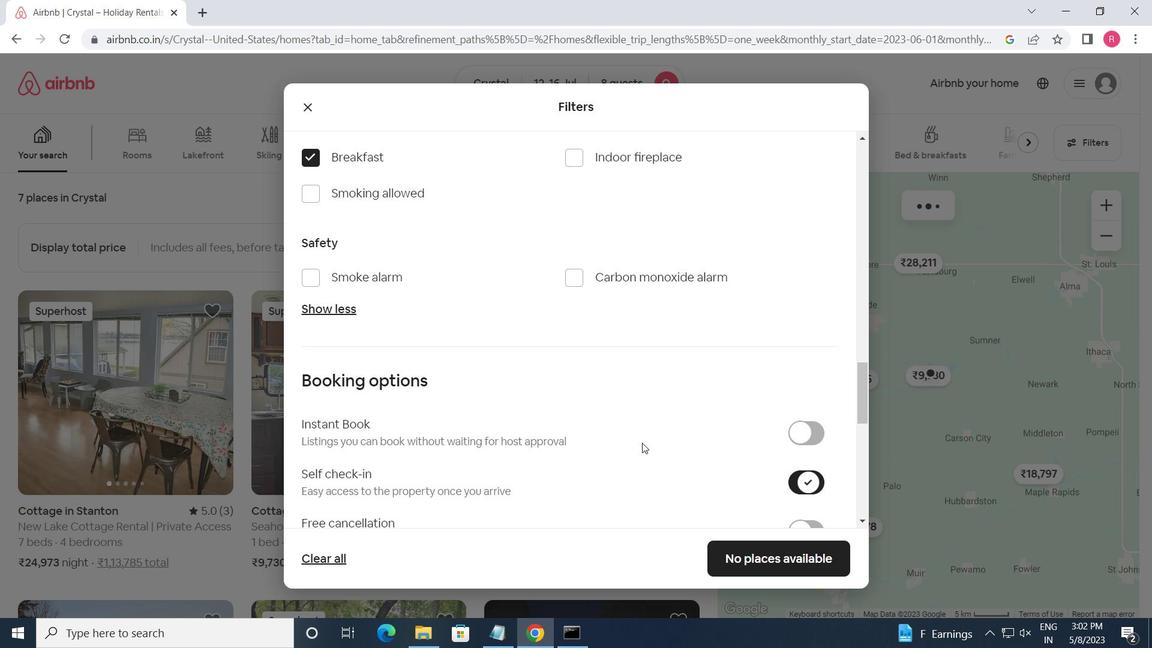 
Action: Mouse scrolled (641, 442) with delta (0, 0)
Screenshot: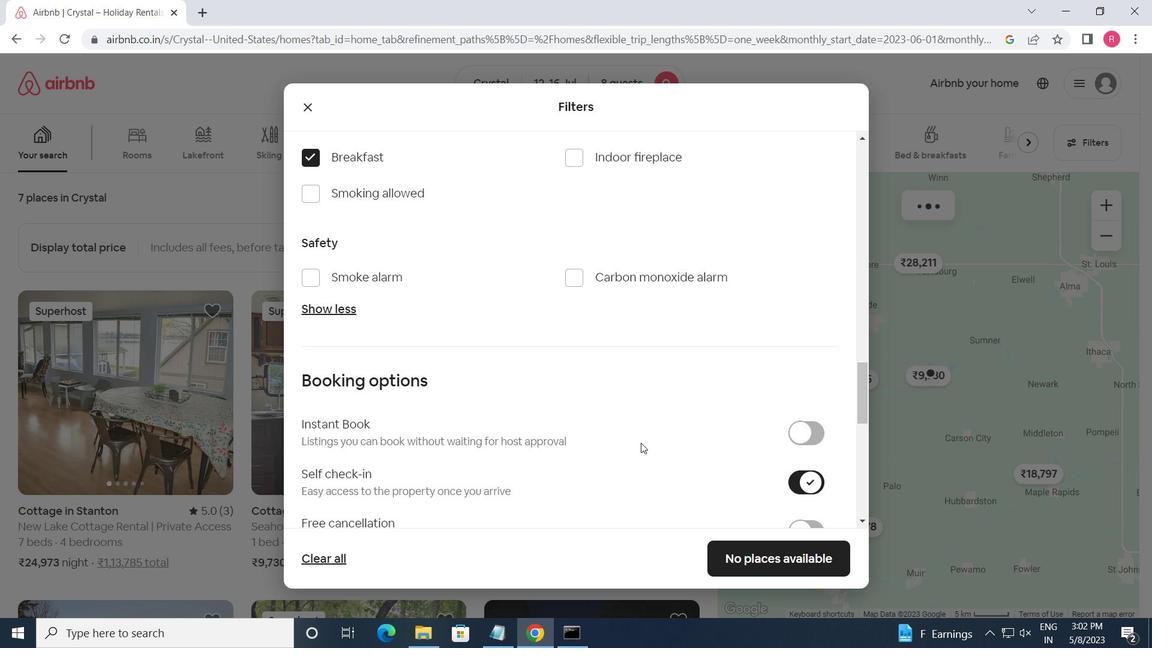 
Action: Mouse scrolled (641, 442) with delta (0, 0)
Screenshot: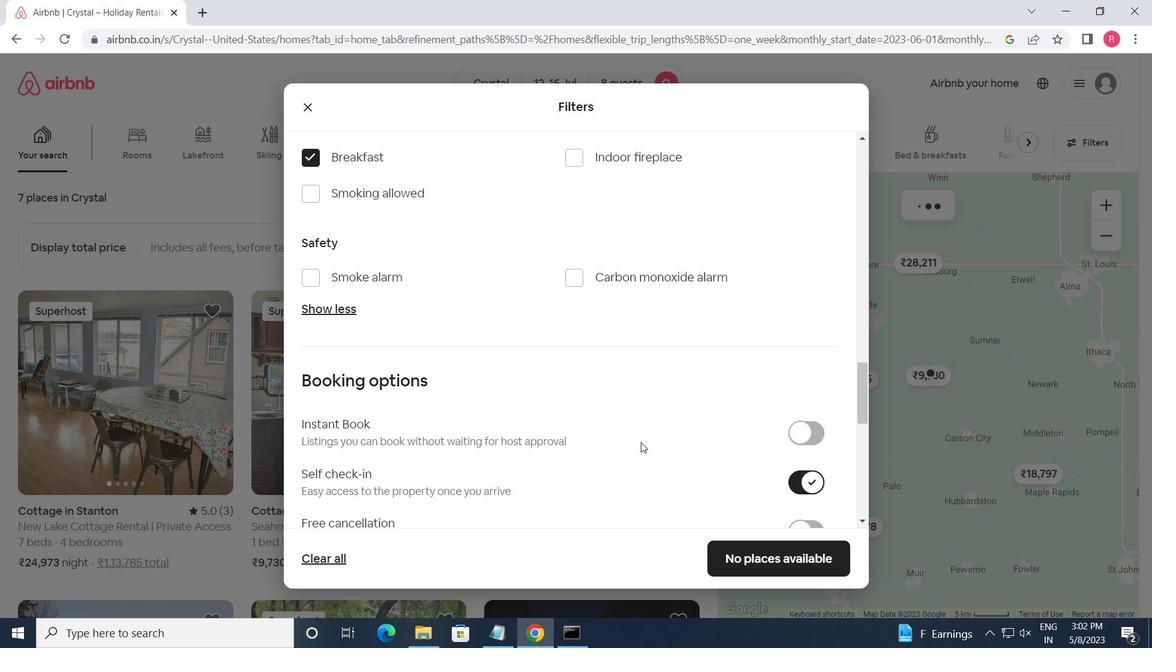 
Action: Mouse moved to (563, 431)
Screenshot: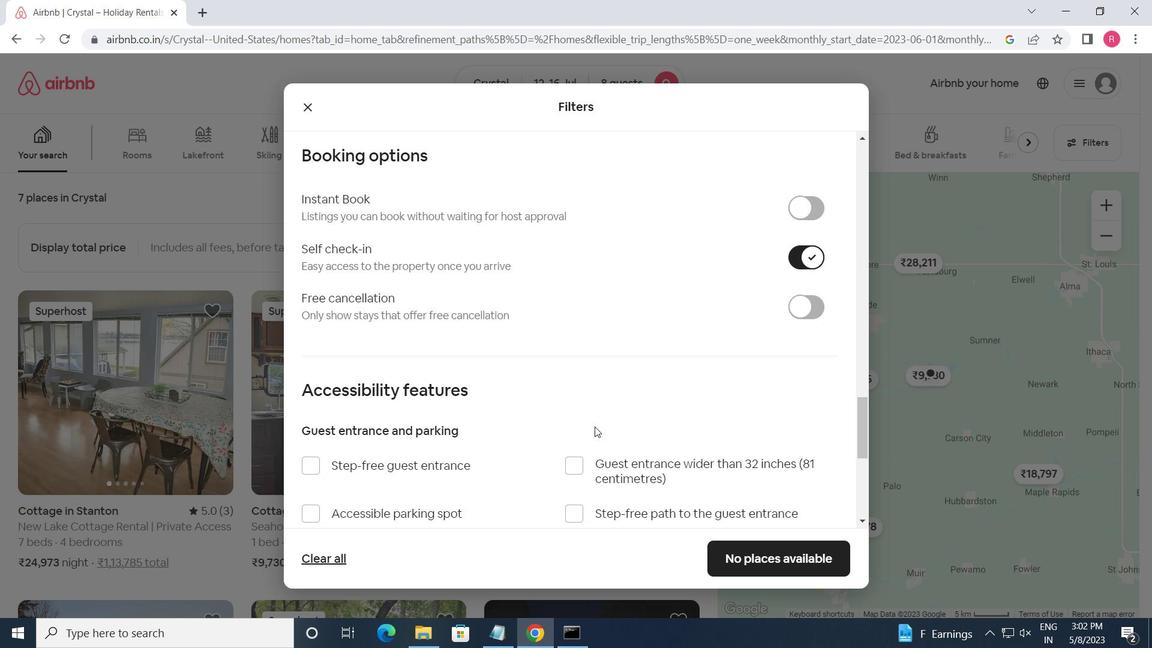 
Action: Mouse scrolled (563, 430) with delta (0, 0)
Screenshot: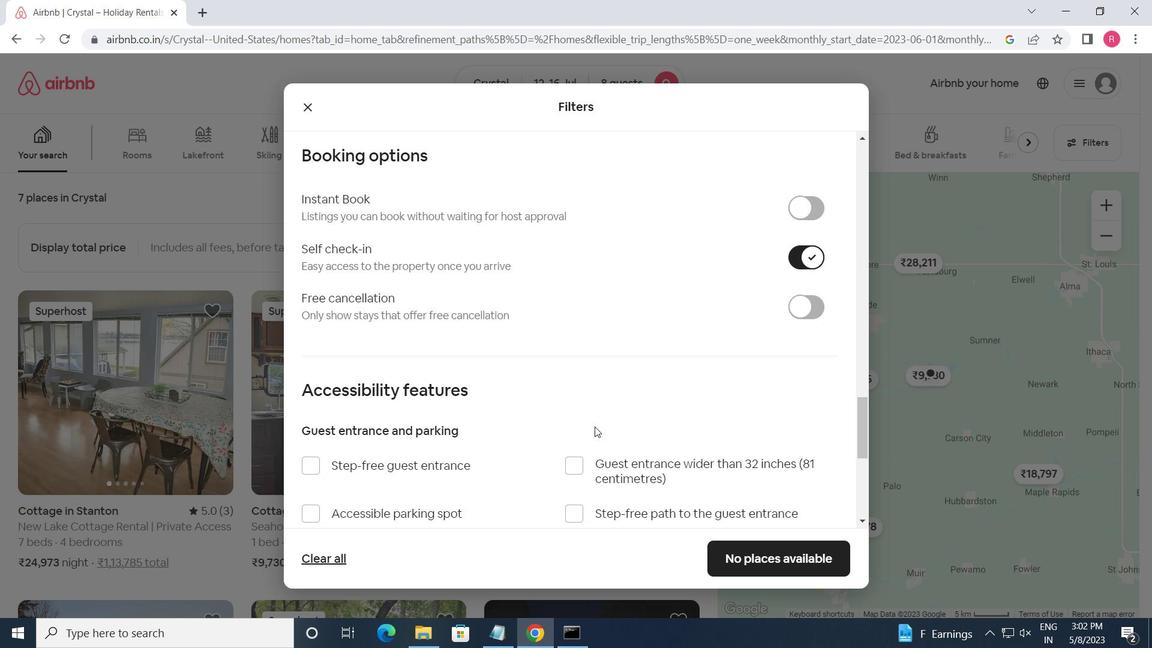
Action: Mouse moved to (546, 438)
Screenshot: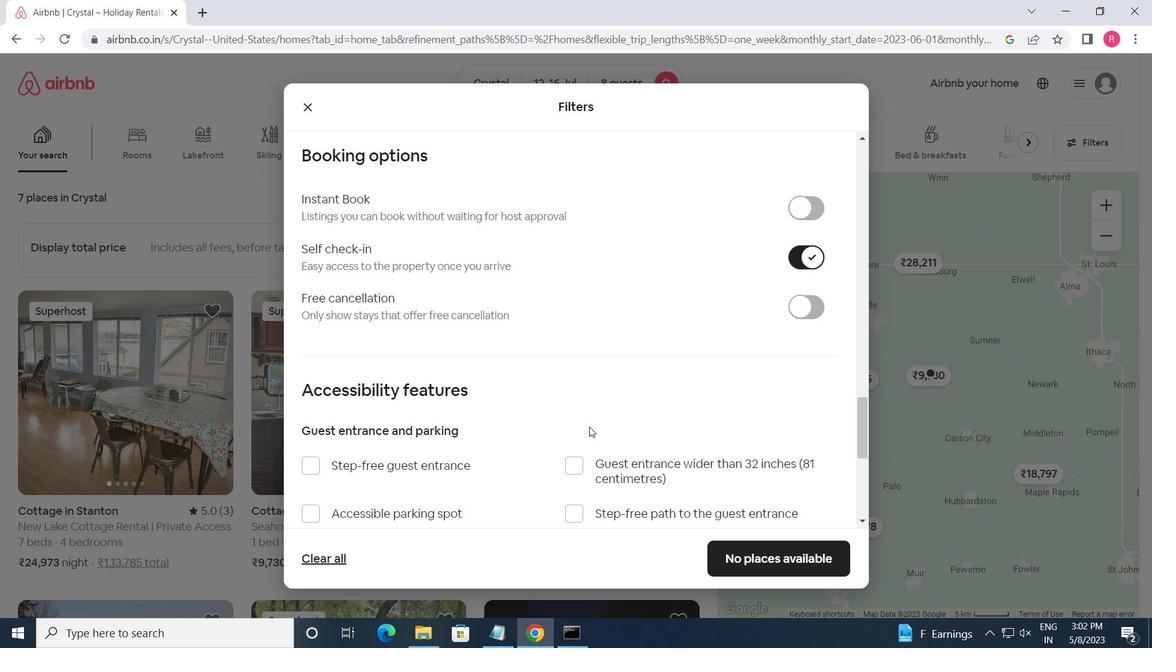 
Action: Mouse scrolled (546, 438) with delta (0, 0)
Screenshot: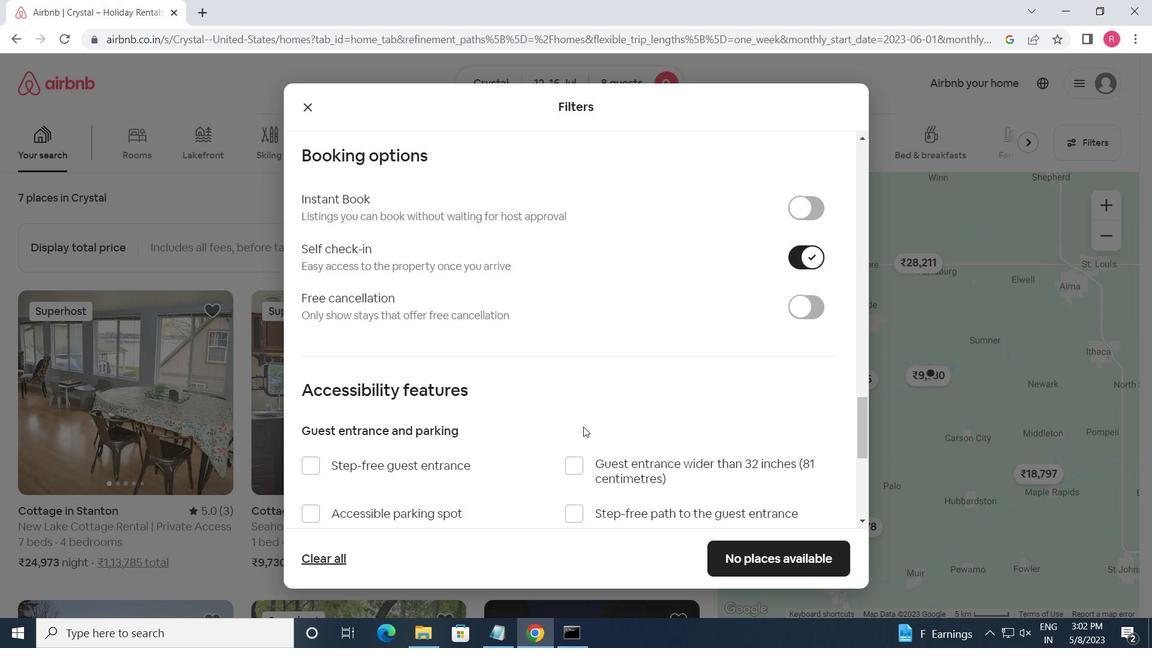 
Action: Mouse moved to (545, 438)
Screenshot: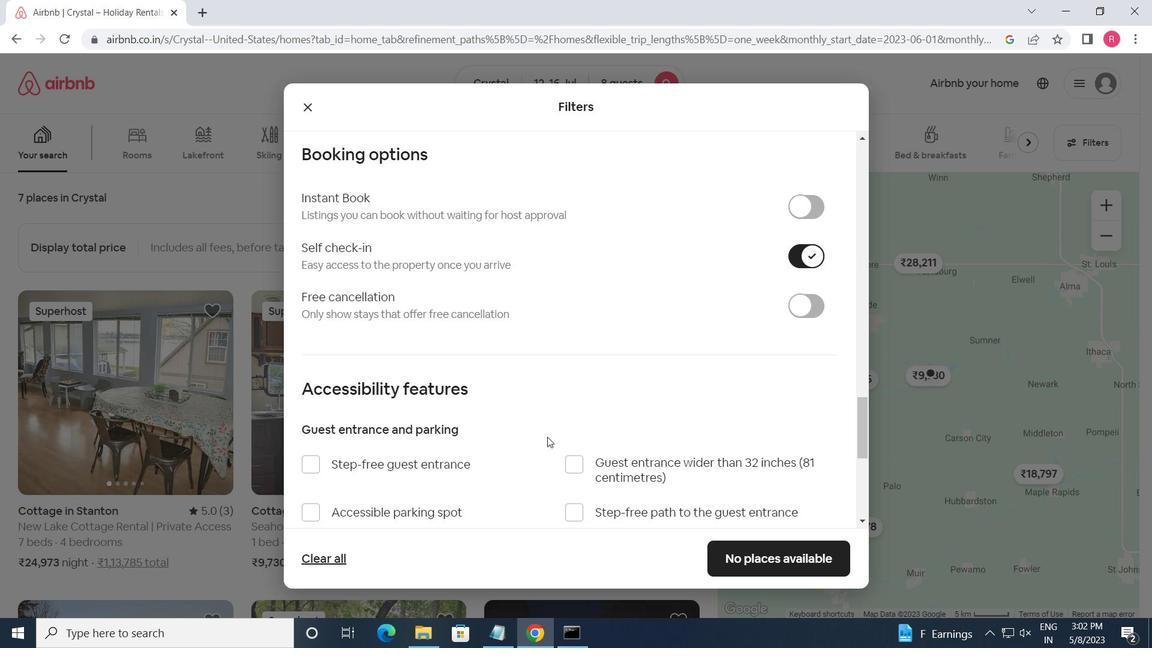 
Action: Mouse scrolled (545, 438) with delta (0, 0)
Screenshot: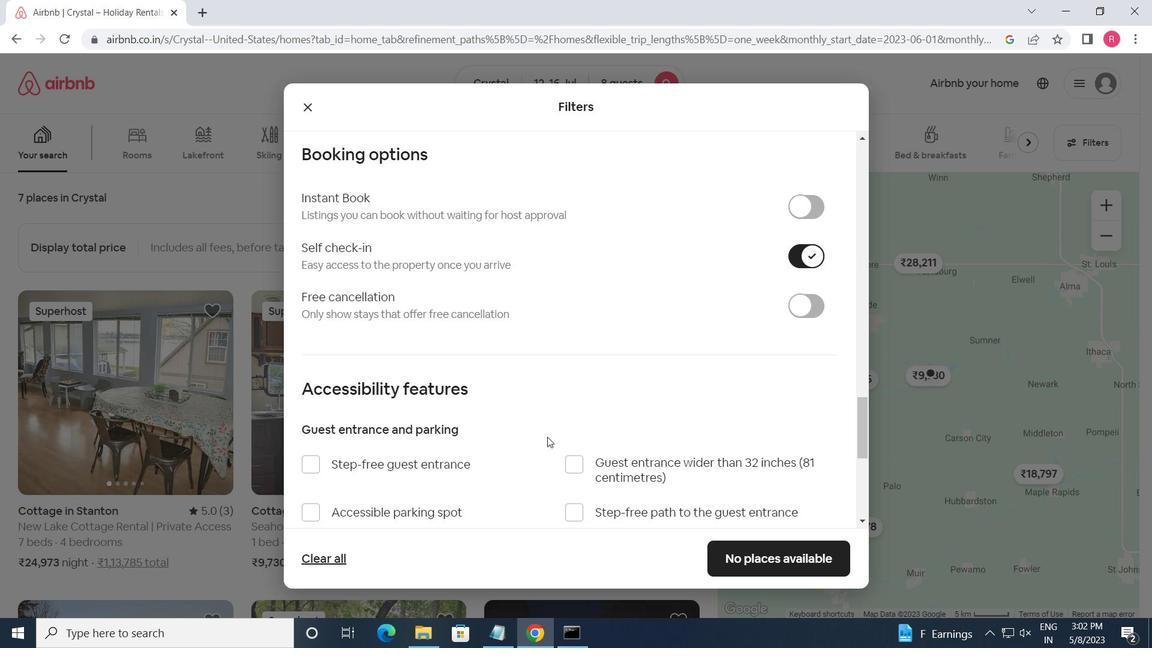 
Action: Mouse moved to (540, 427)
Screenshot: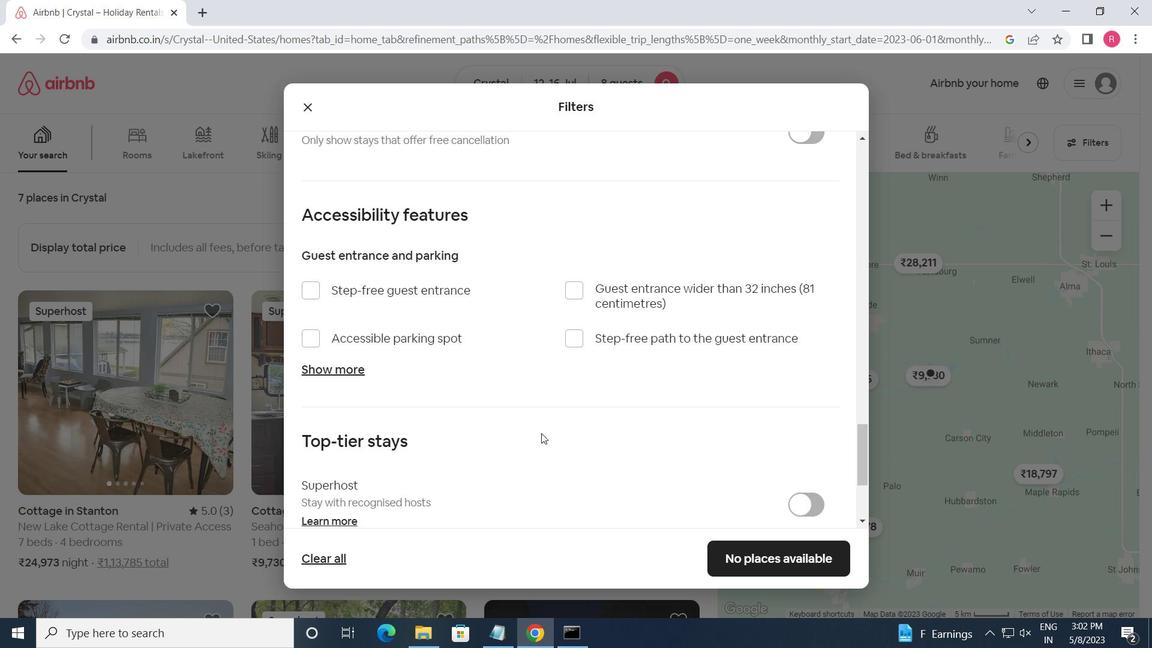 
Action: Mouse scrolled (540, 426) with delta (0, 0)
Screenshot: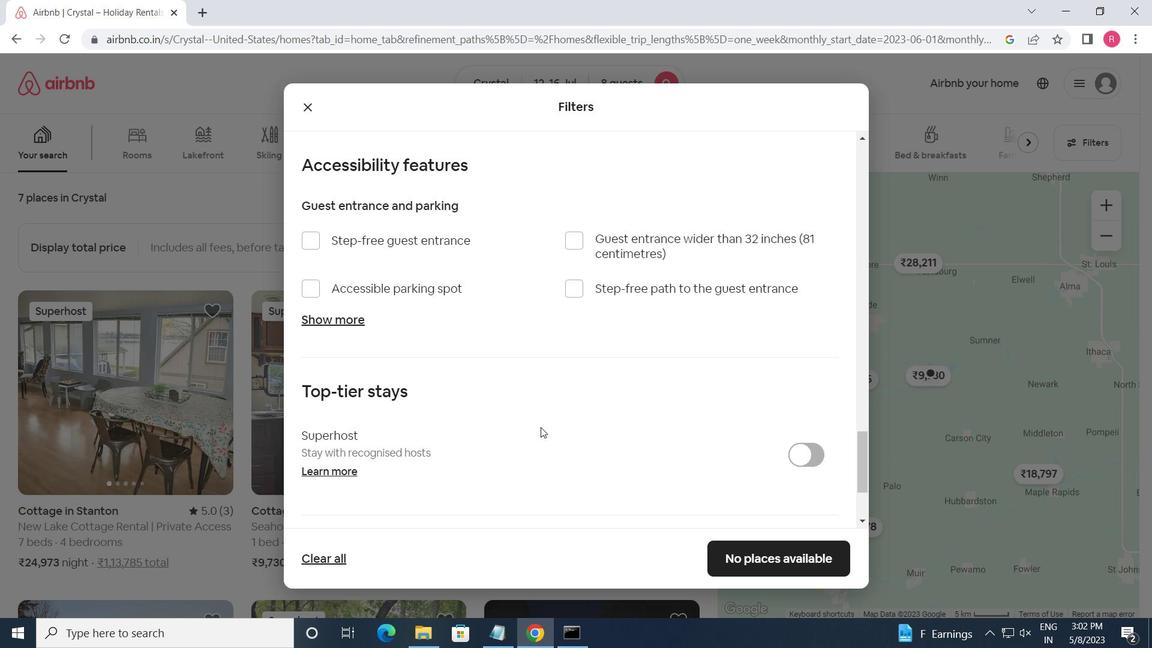 
Action: Mouse scrolled (540, 426) with delta (0, 0)
Screenshot: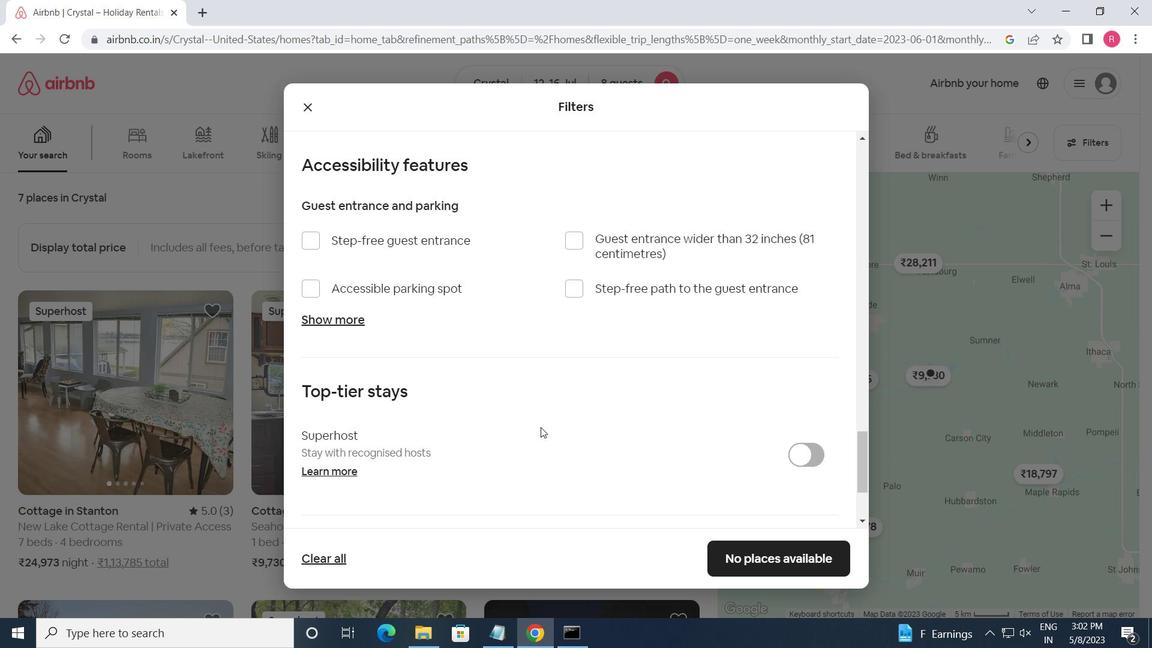 
Action: Mouse moved to (540, 426)
Screenshot: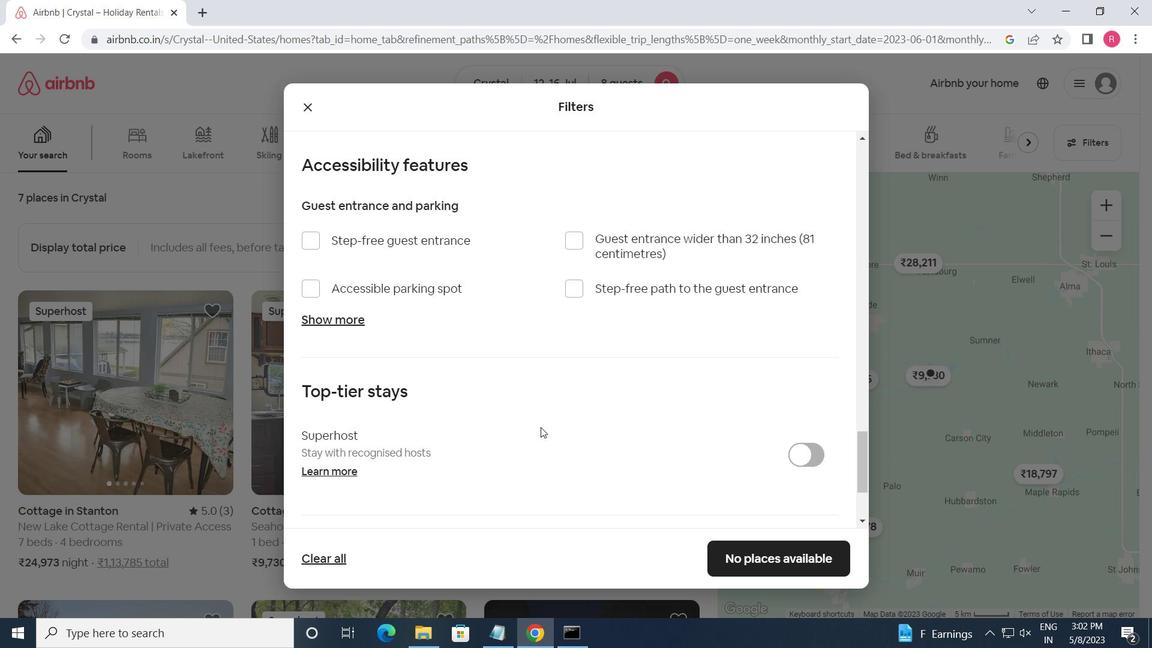 
Action: Mouse scrolled (540, 426) with delta (0, 0)
Screenshot: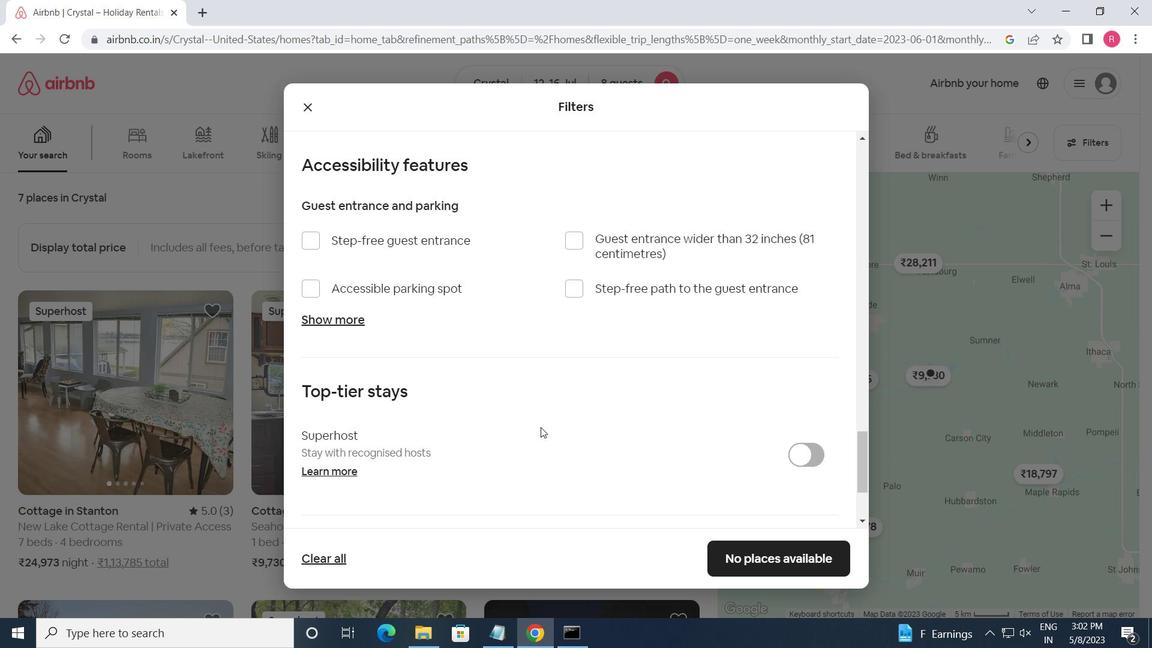 
Action: Mouse scrolled (540, 426) with delta (0, 0)
Screenshot: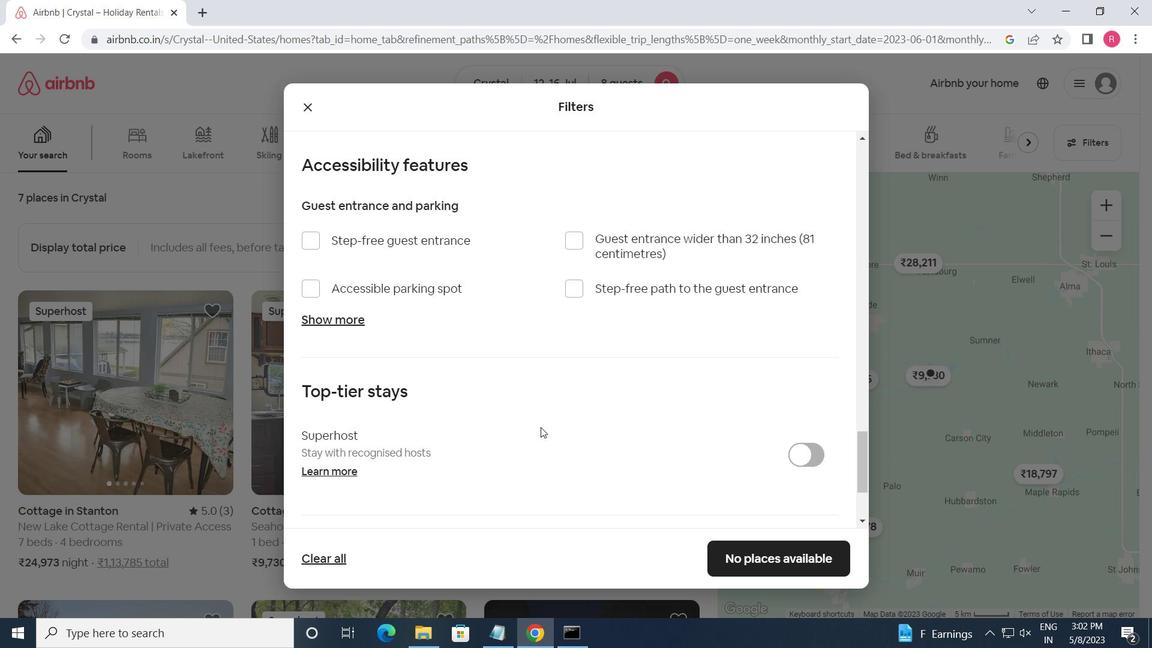 
Action: Mouse moved to (314, 448)
Screenshot: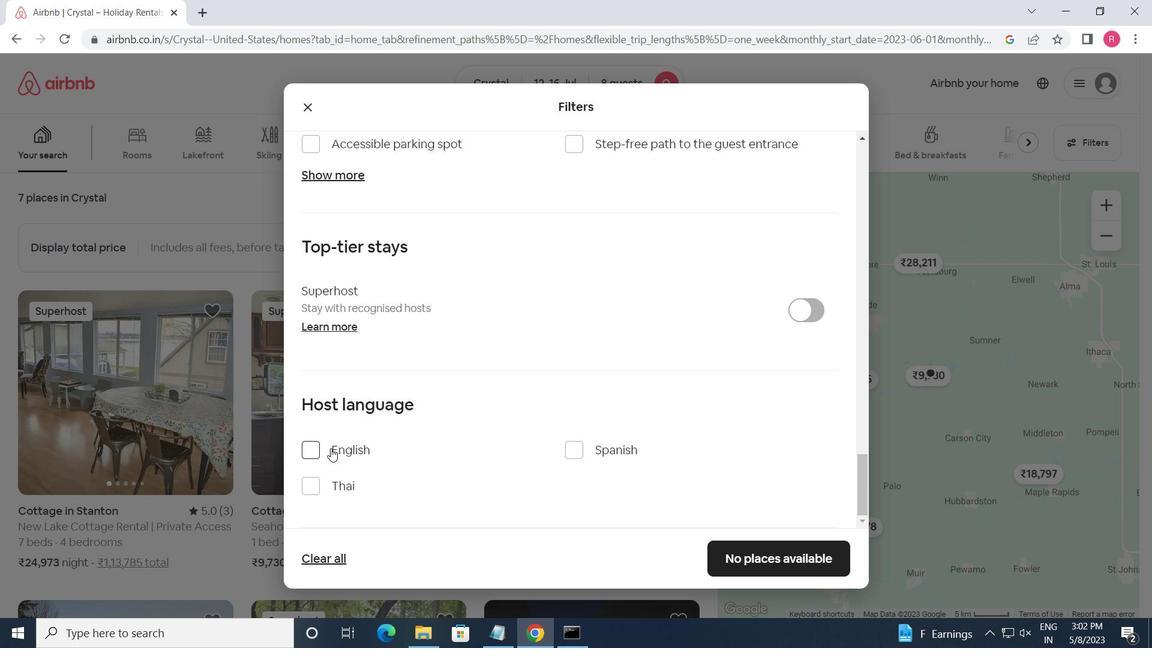 
Action: Mouse pressed left at (314, 448)
Screenshot: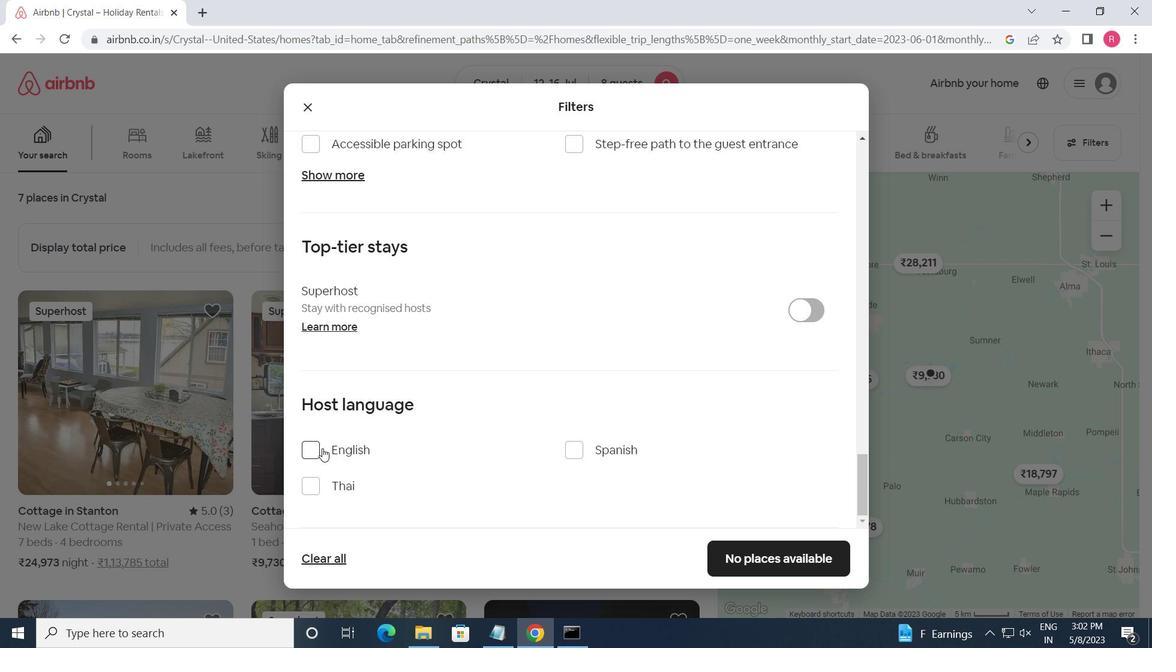 
Action: Mouse moved to (742, 563)
Screenshot: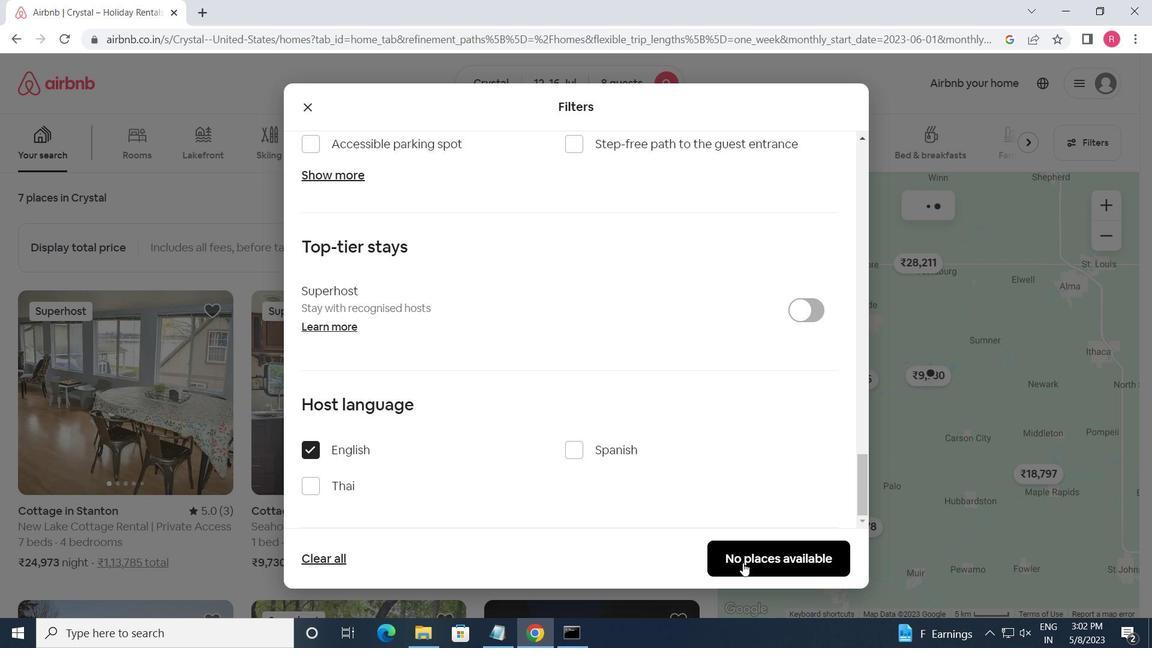 
Action: Mouse pressed left at (742, 563)
Screenshot: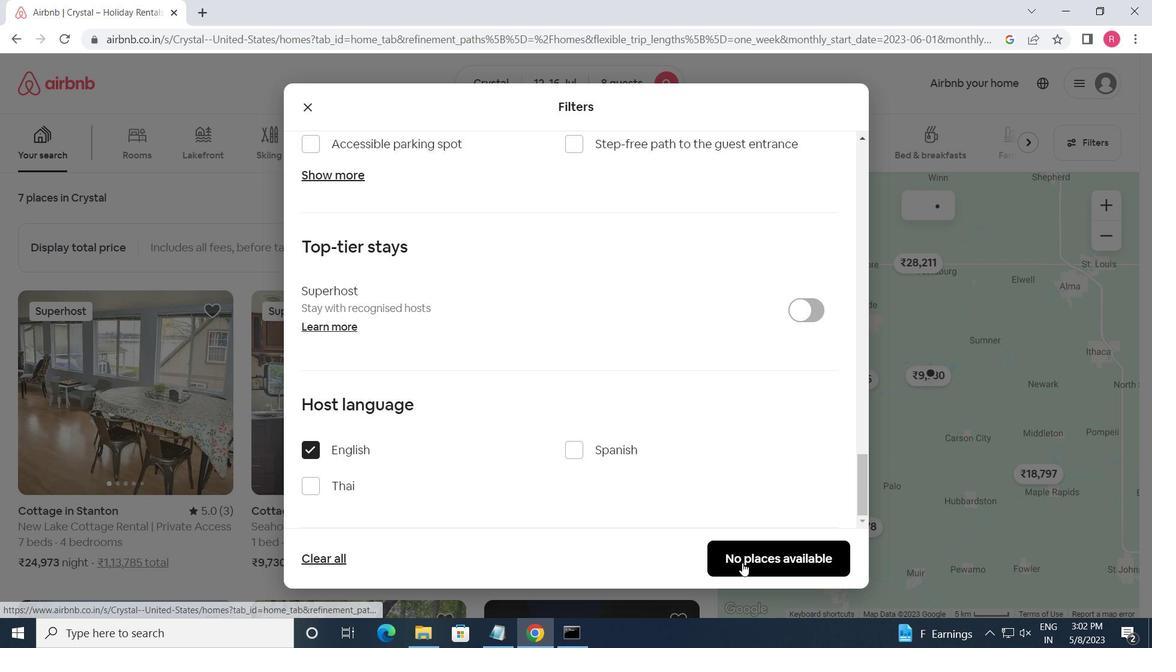 
Action: Mouse moved to (740, 555)
Screenshot: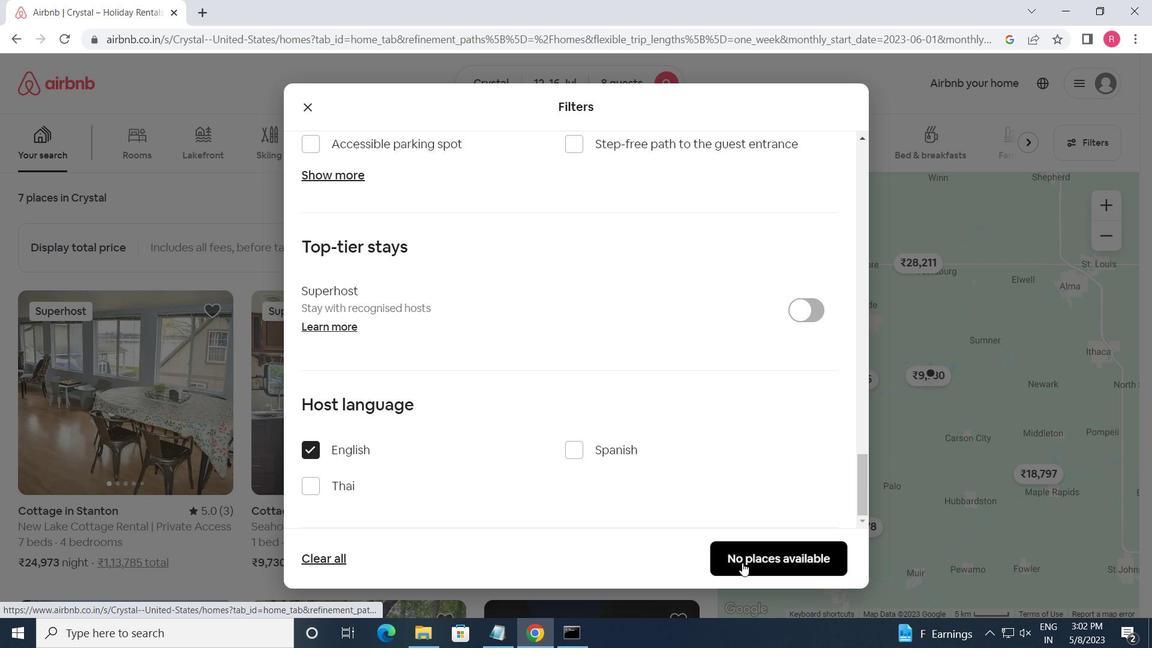 
